 Task: Find connections with filter location Bristol with filter topic #Saleswith filter profile language English with filter current company Yamaha Corporation with filter school Government Industrial Training Institute - India with filter industry Retail Musical Instruments with filter service category Immigration Law with filter keywords title Archivist
Action: Mouse moved to (660, 80)
Screenshot: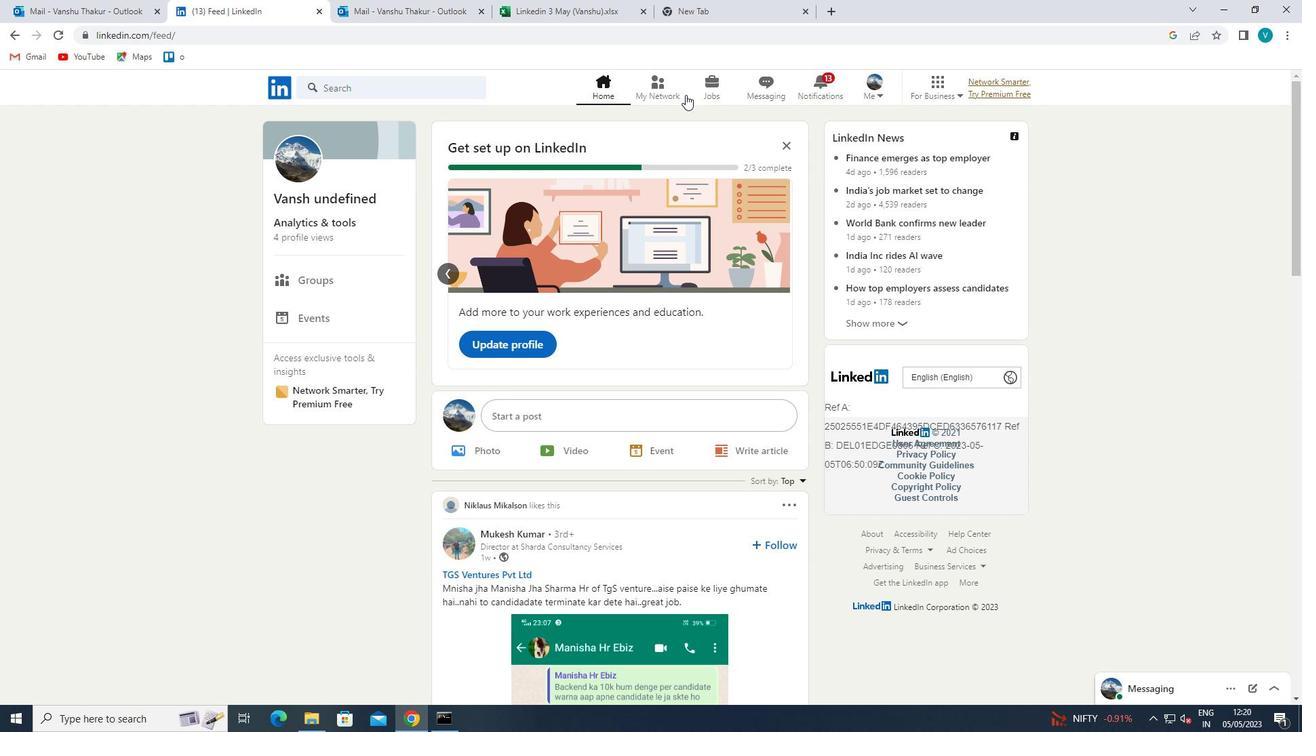 
Action: Mouse pressed left at (660, 80)
Screenshot: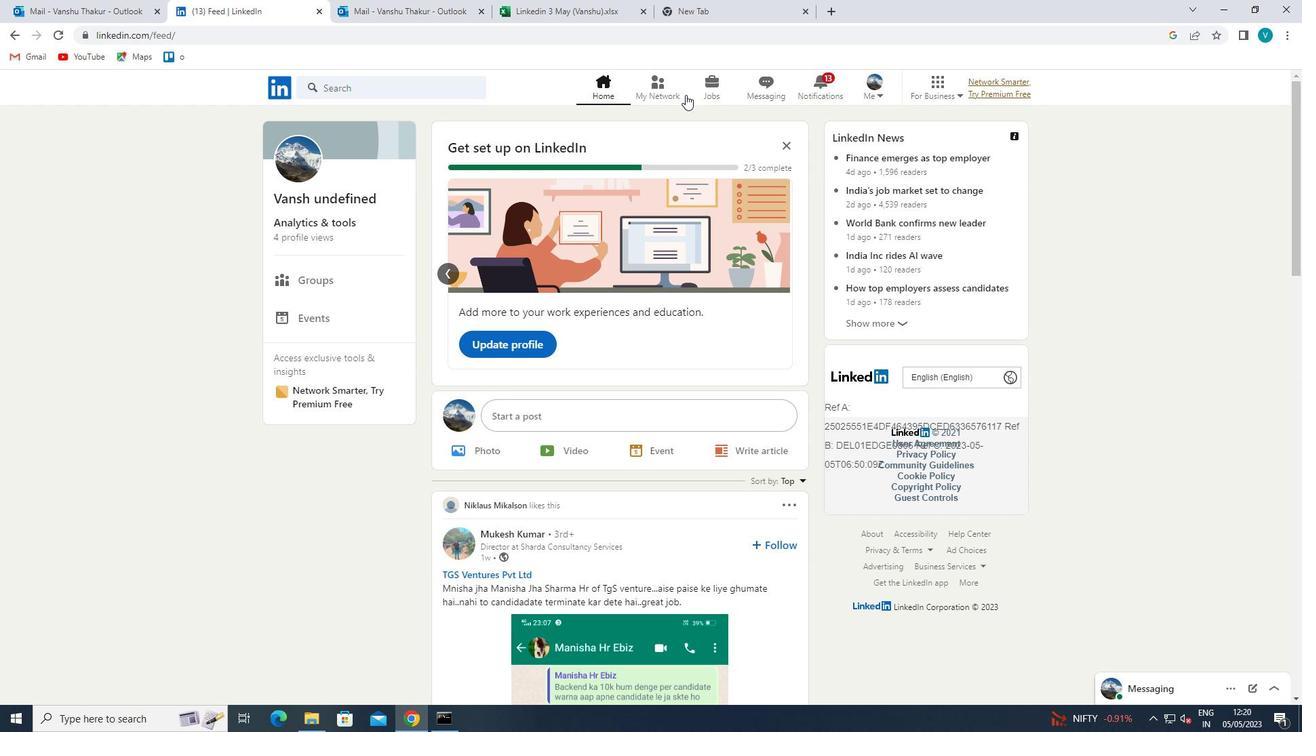 
Action: Mouse moved to (392, 166)
Screenshot: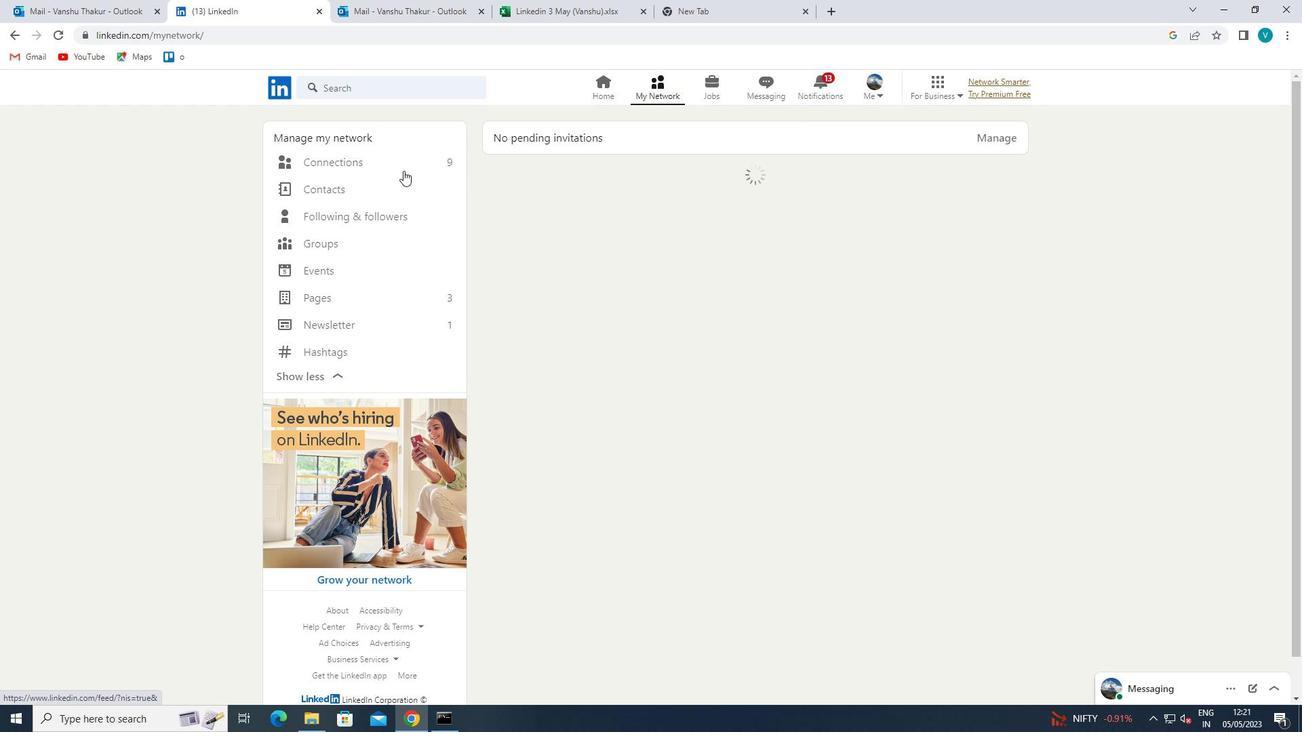 
Action: Mouse pressed left at (392, 166)
Screenshot: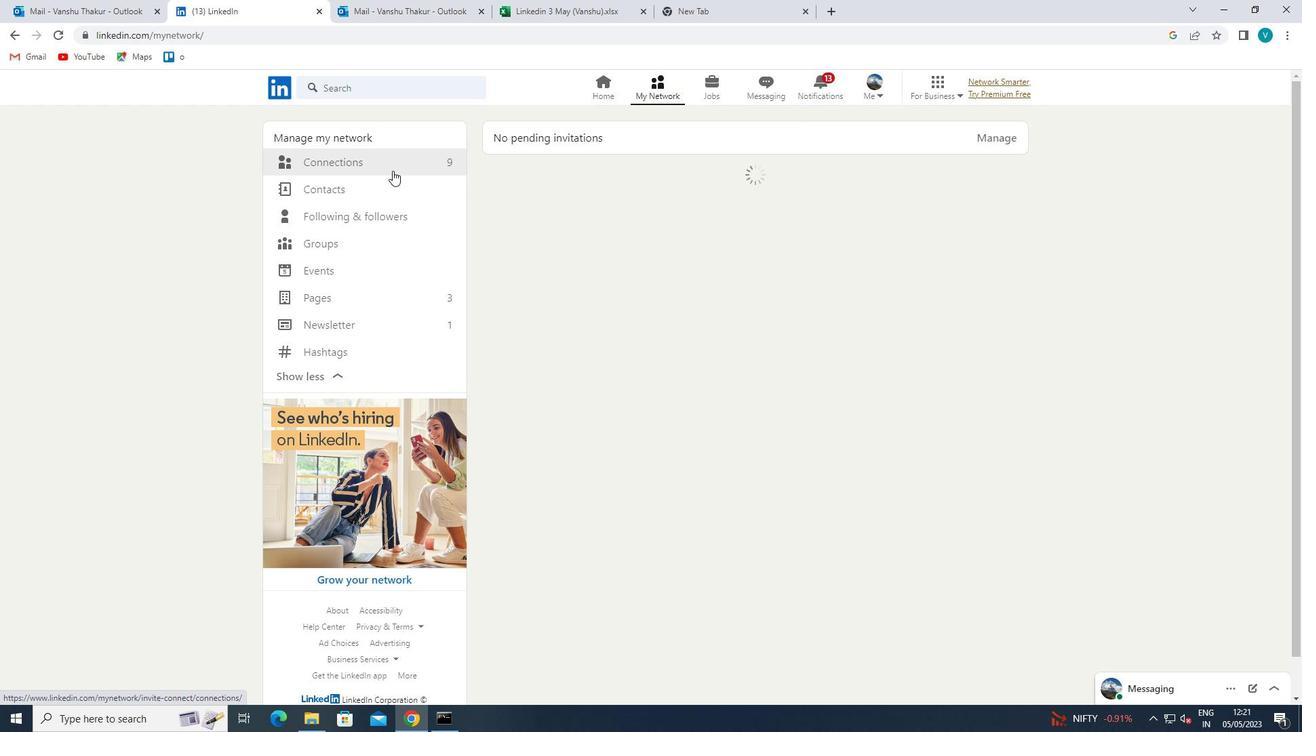 
Action: Mouse moved to (753, 164)
Screenshot: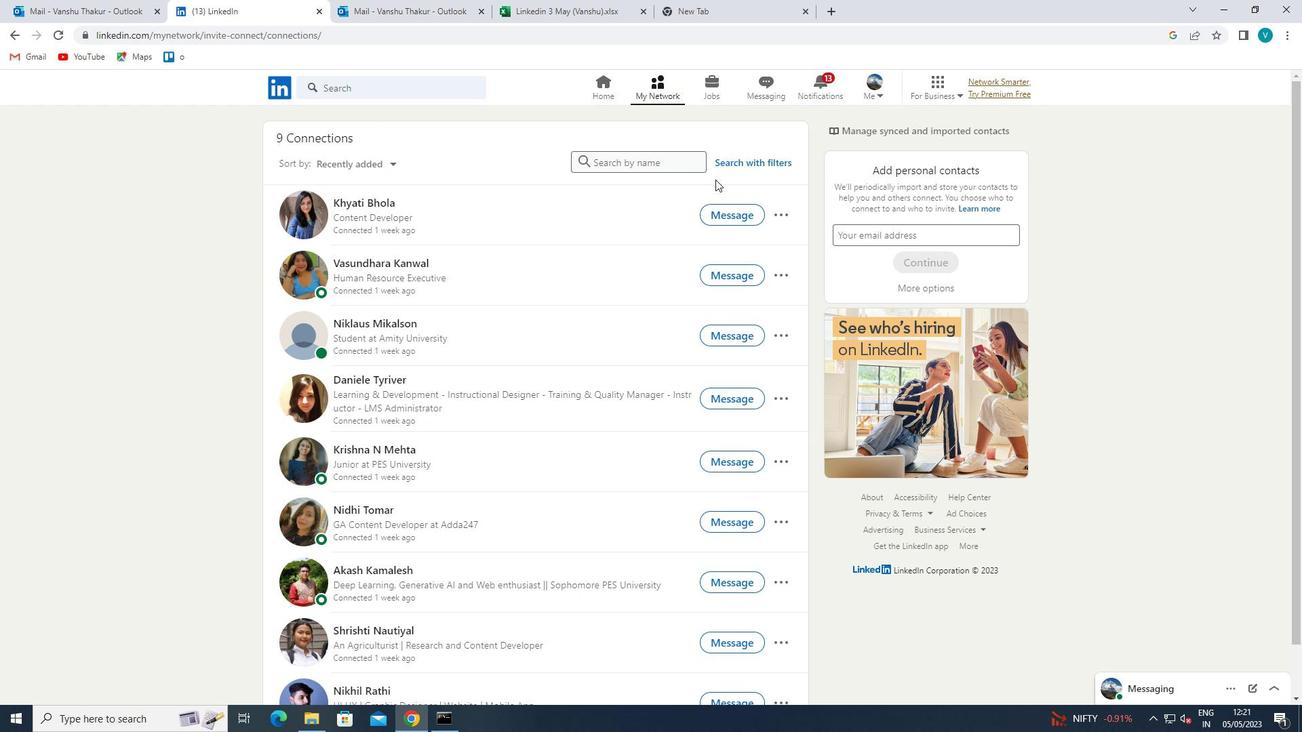 
Action: Mouse pressed left at (753, 164)
Screenshot: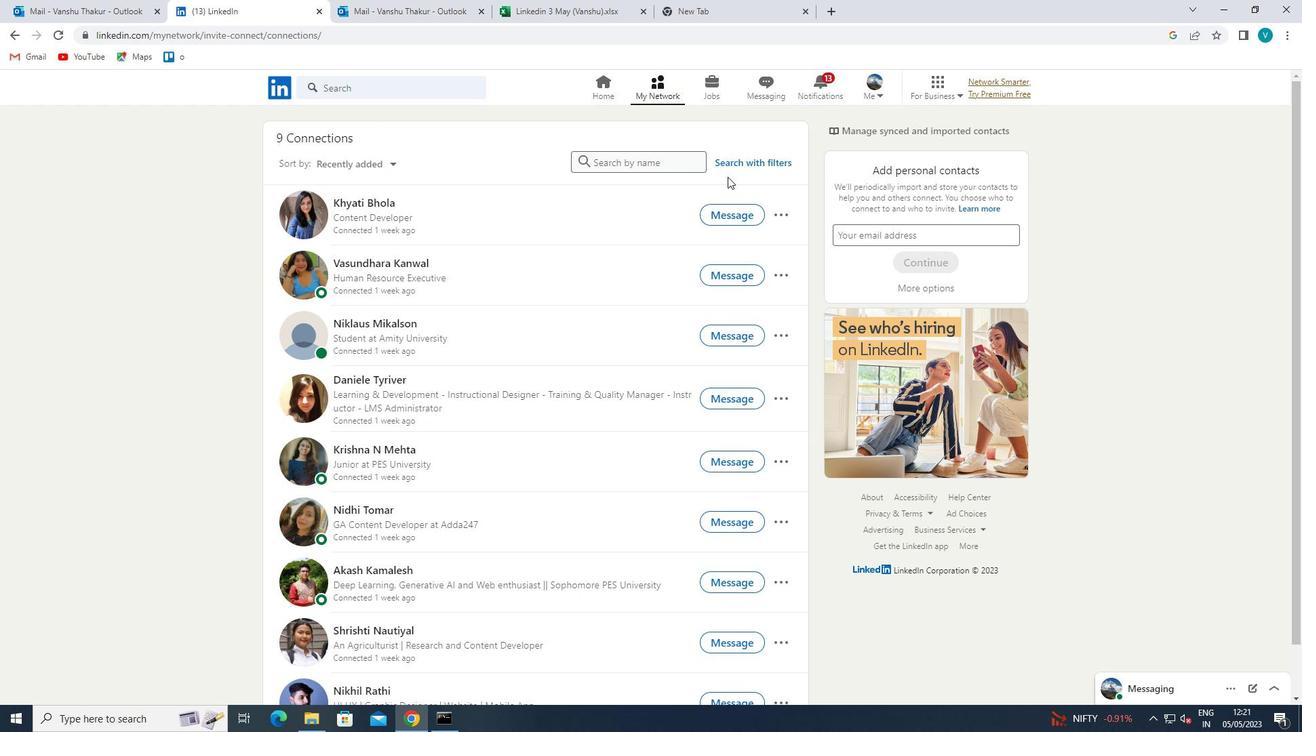 
Action: Mouse moved to (663, 128)
Screenshot: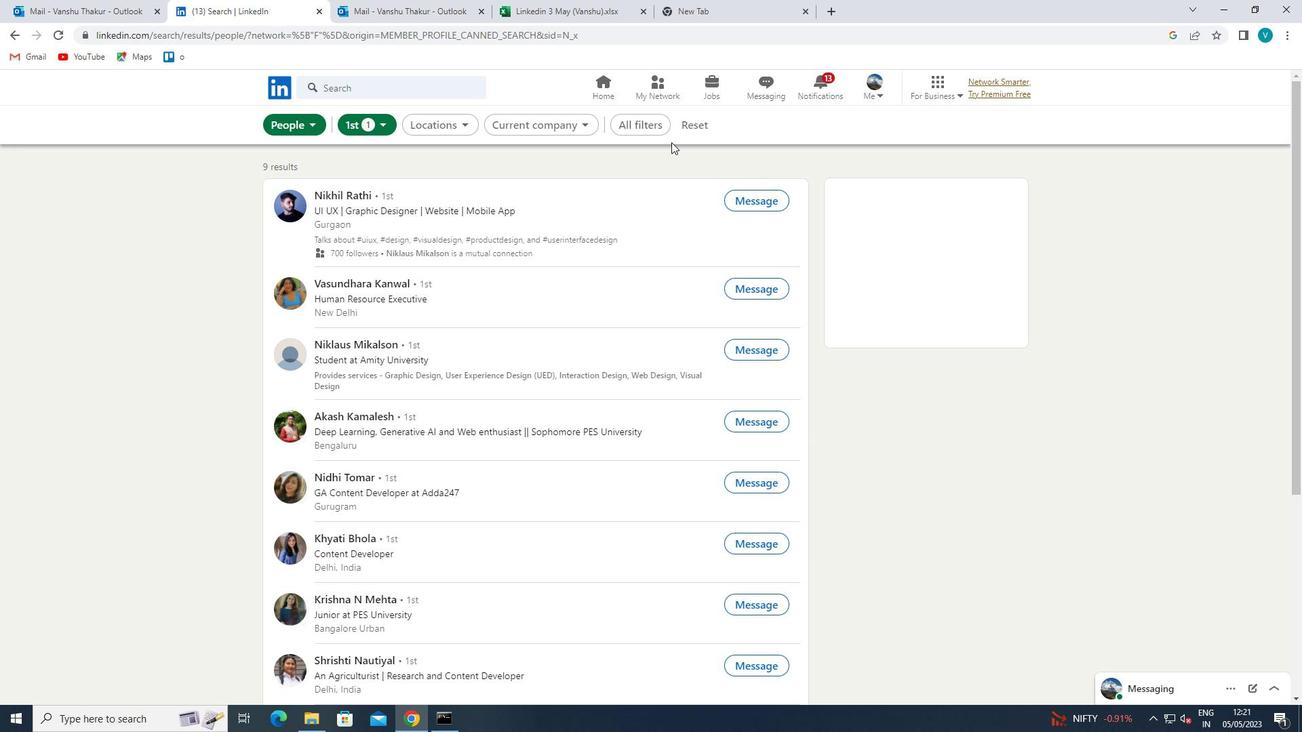 
Action: Mouse pressed left at (663, 128)
Screenshot: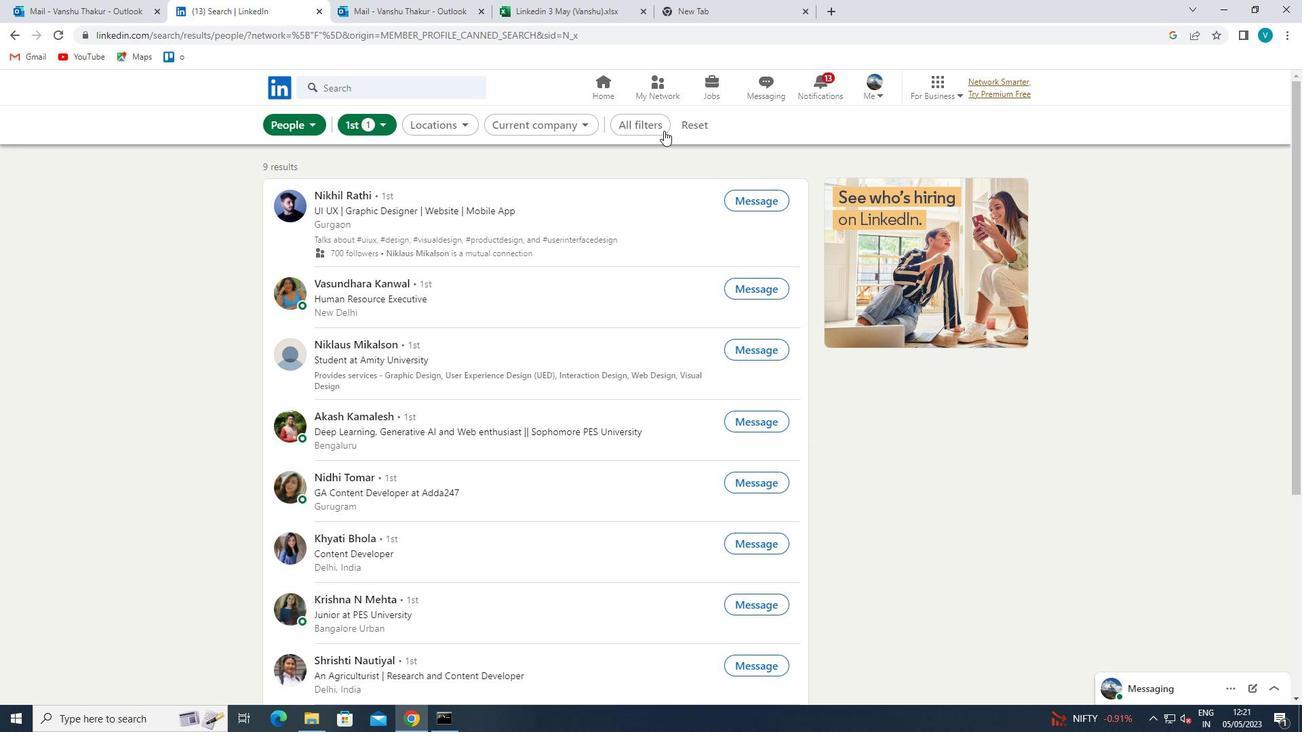 
Action: Mouse moved to (1094, 284)
Screenshot: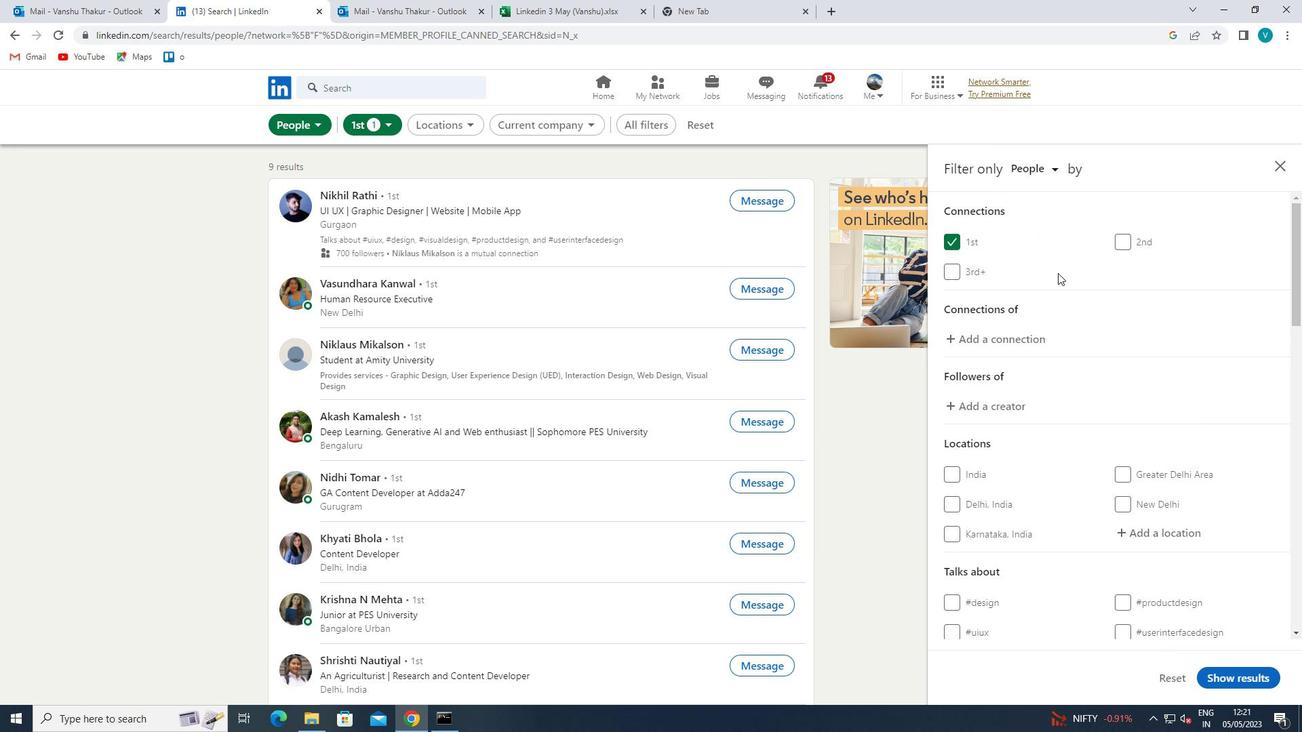 
Action: Mouse scrolled (1094, 284) with delta (0, 0)
Screenshot: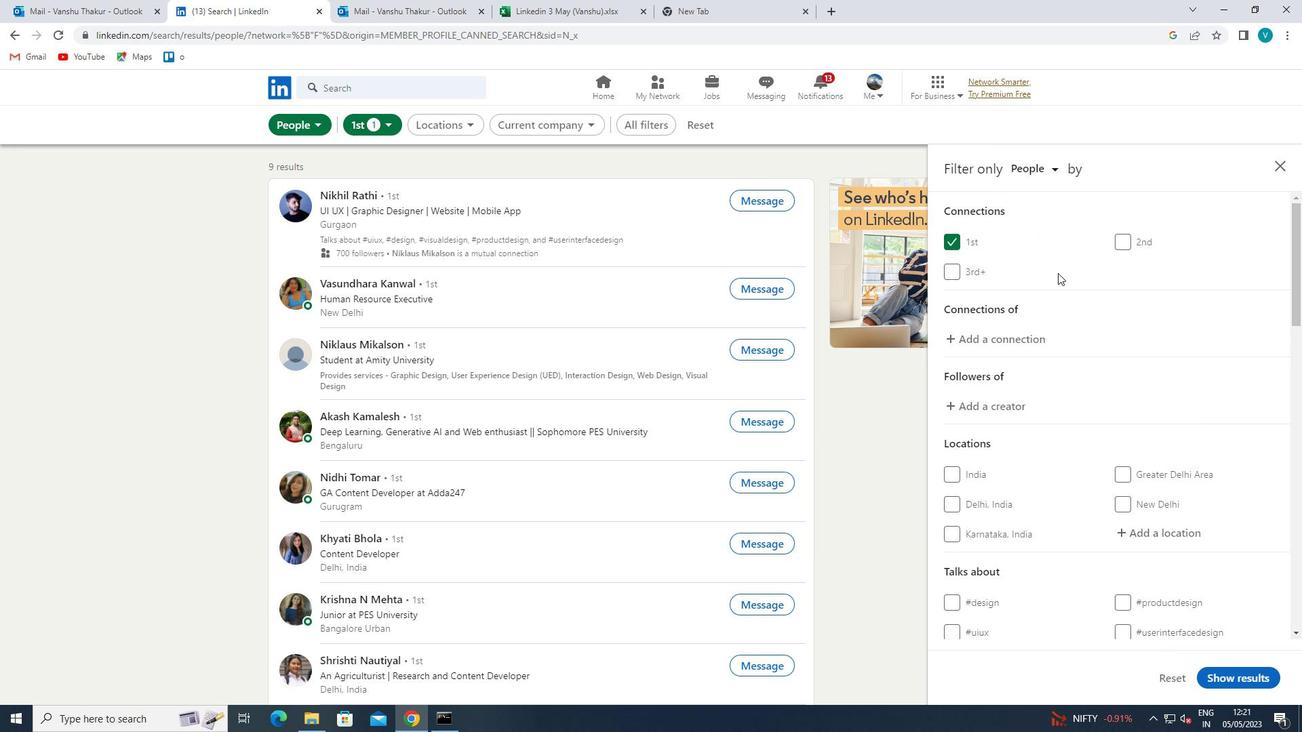
Action: Mouse moved to (1097, 286)
Screenshot: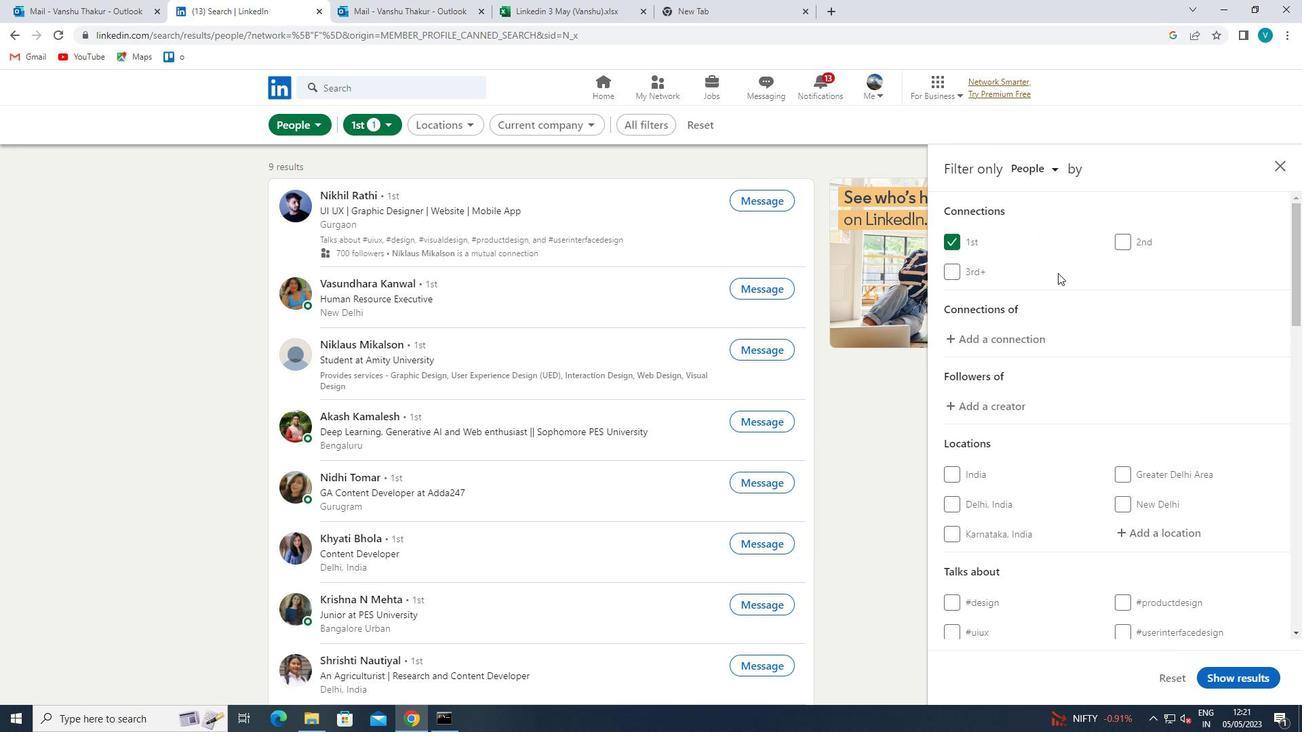 
Action: Mouse scrolled (1097, 286) with delta (0, 0)
Screenshot: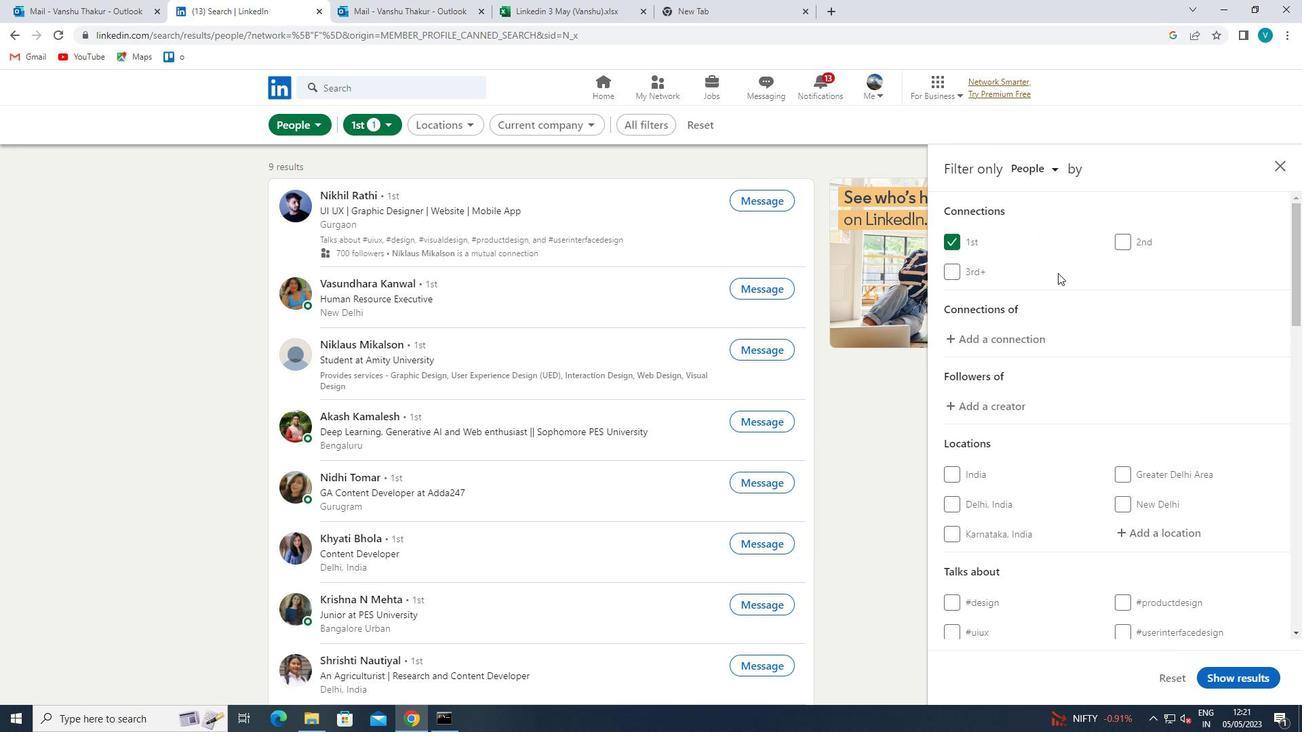 
Action: Mouse moved to (1098, 287)
Screenshot: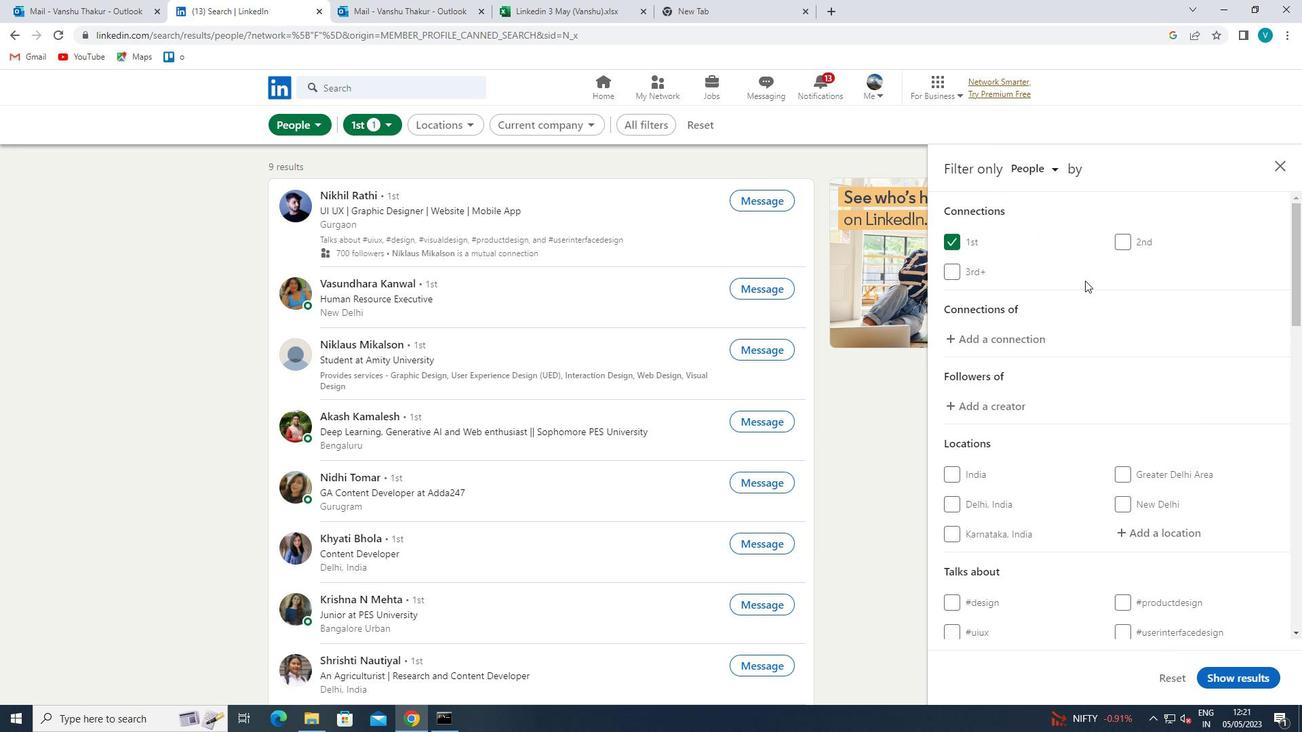 
Action: Mouse scrolled (1098, 286) with delta (0, 0)
Screenshot: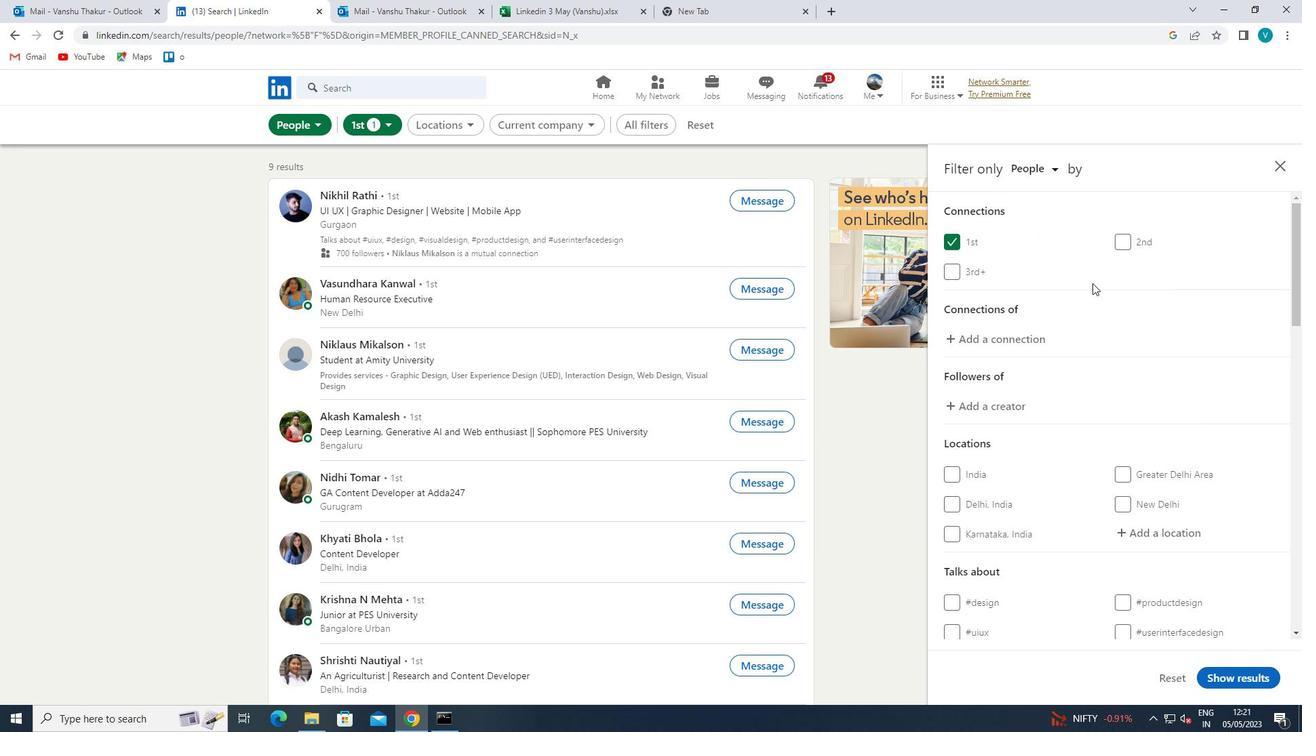 
Action: Mouse scrolled (1098, 286) with delta (0, 0)
Screenshot: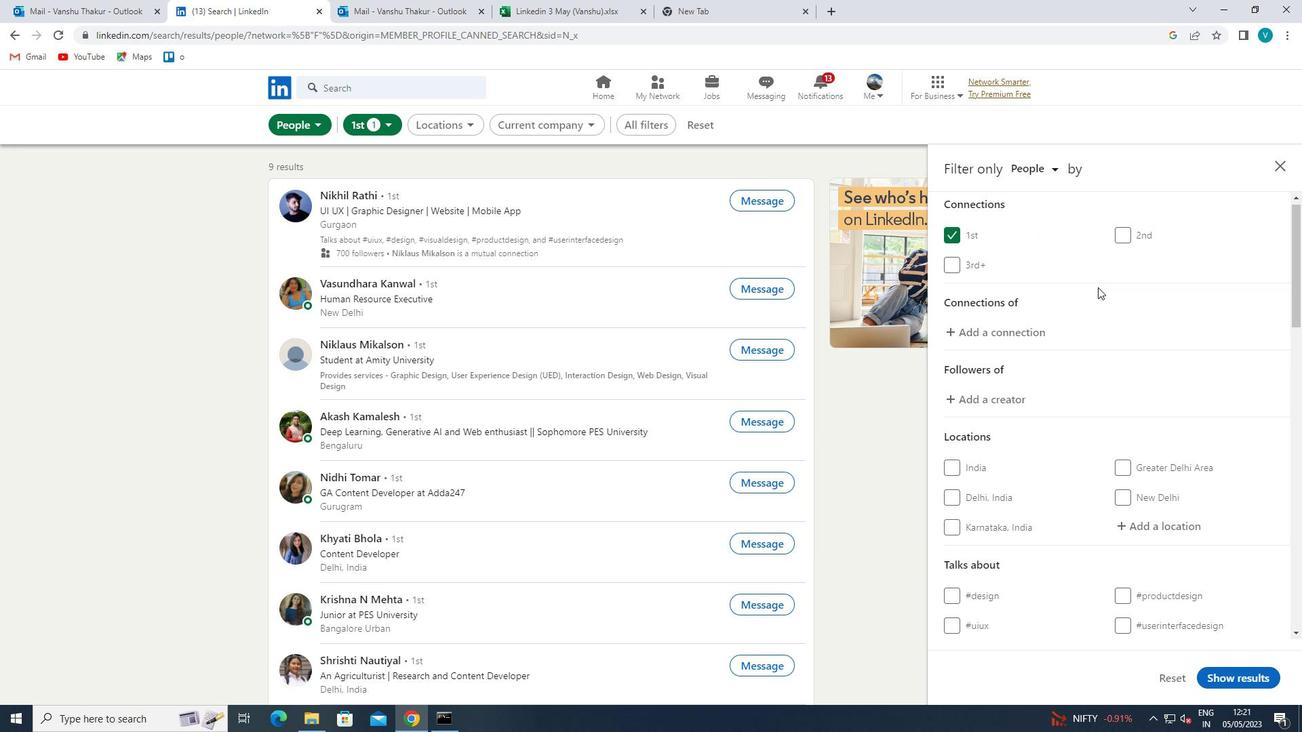 
Action: Mouse moved to (1151, 276)
Screenshot: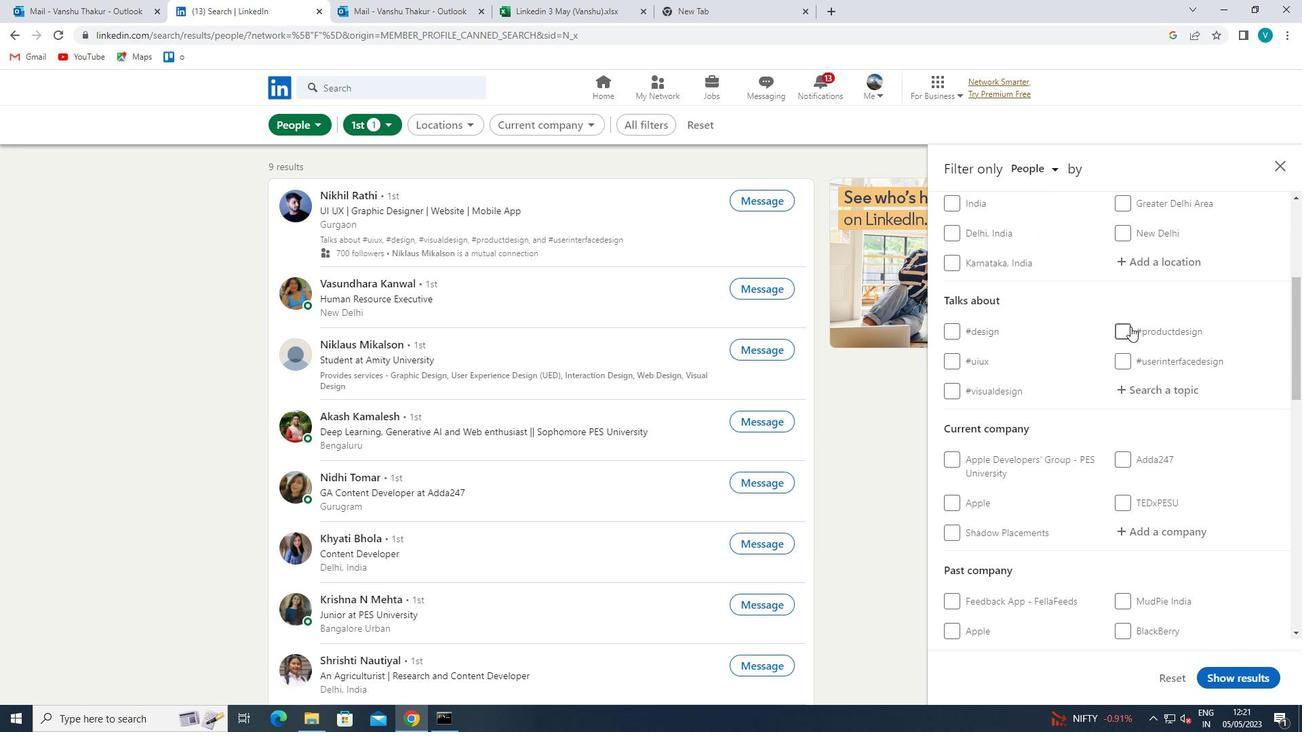 
Action: Mouse scrolled (1151, 276) with delta (0, 0)
Screenshot: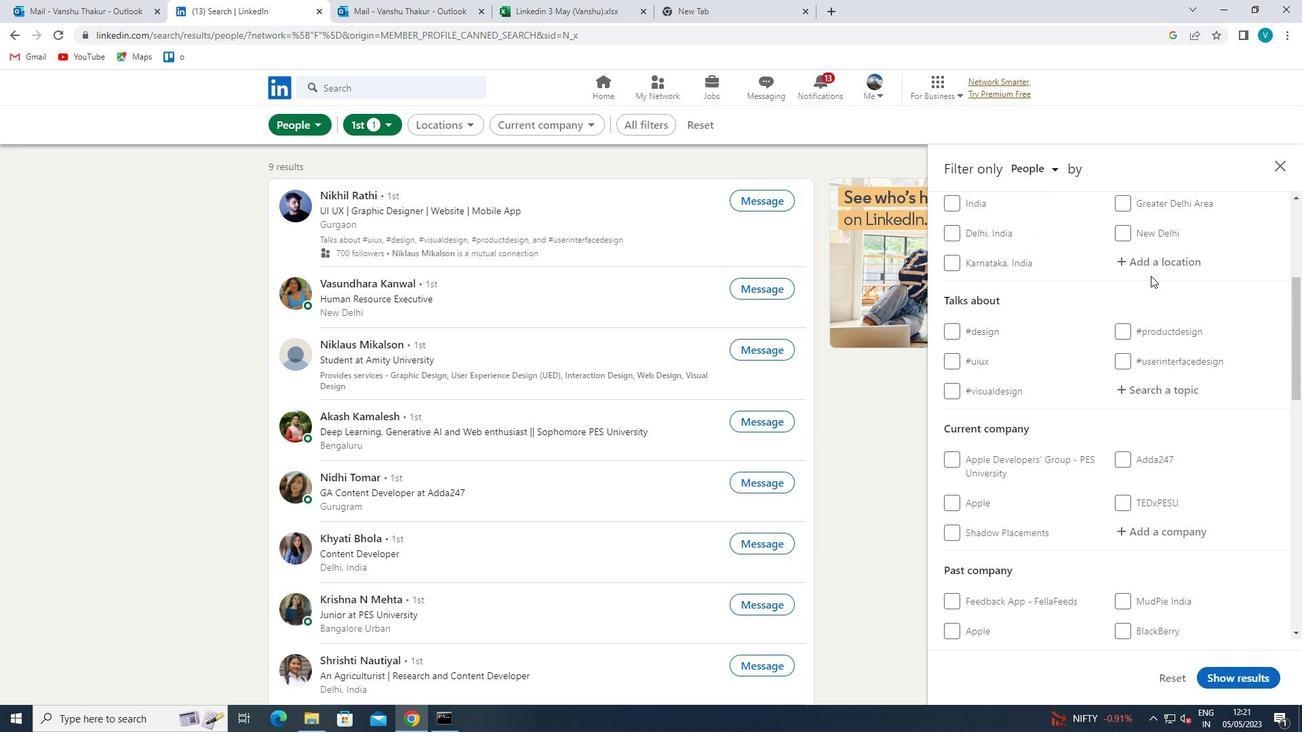 
Action: Mouse moved to (1177, 326)
Screenshot: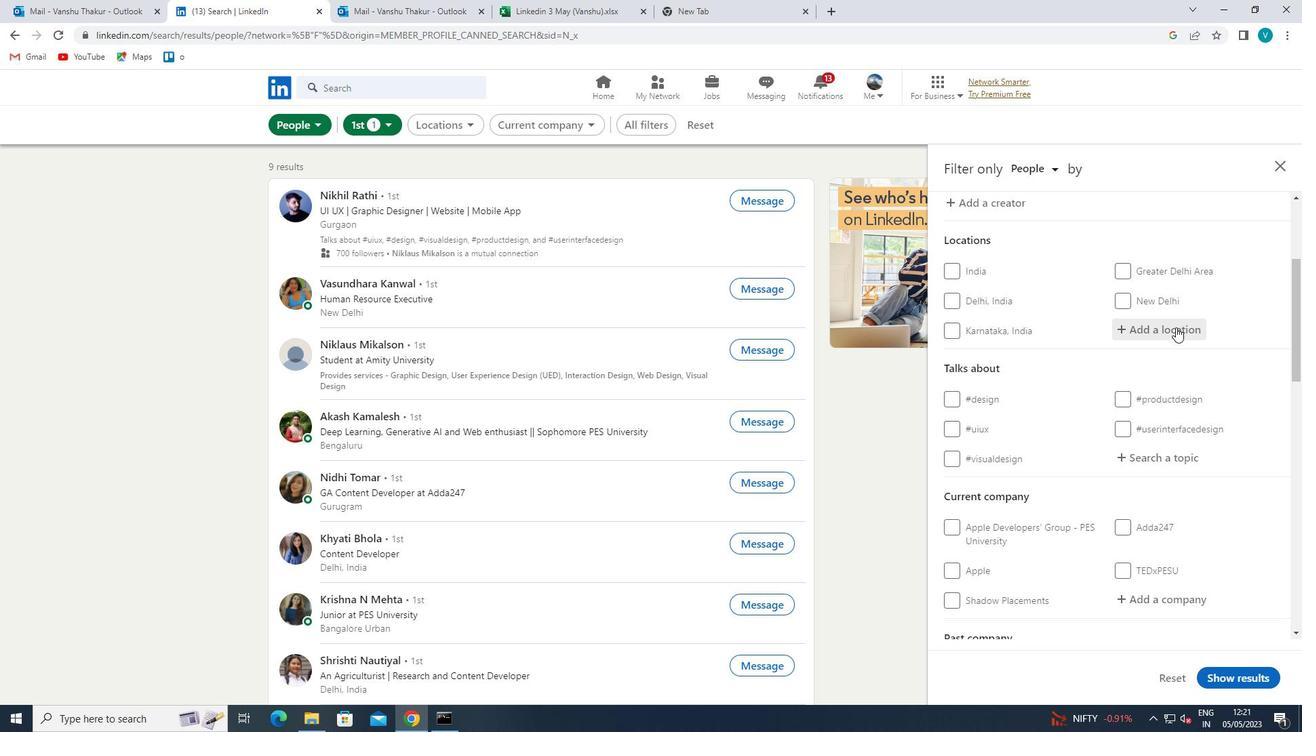 
Action: Mouse pressed left at (1177, 326)
Screenshot: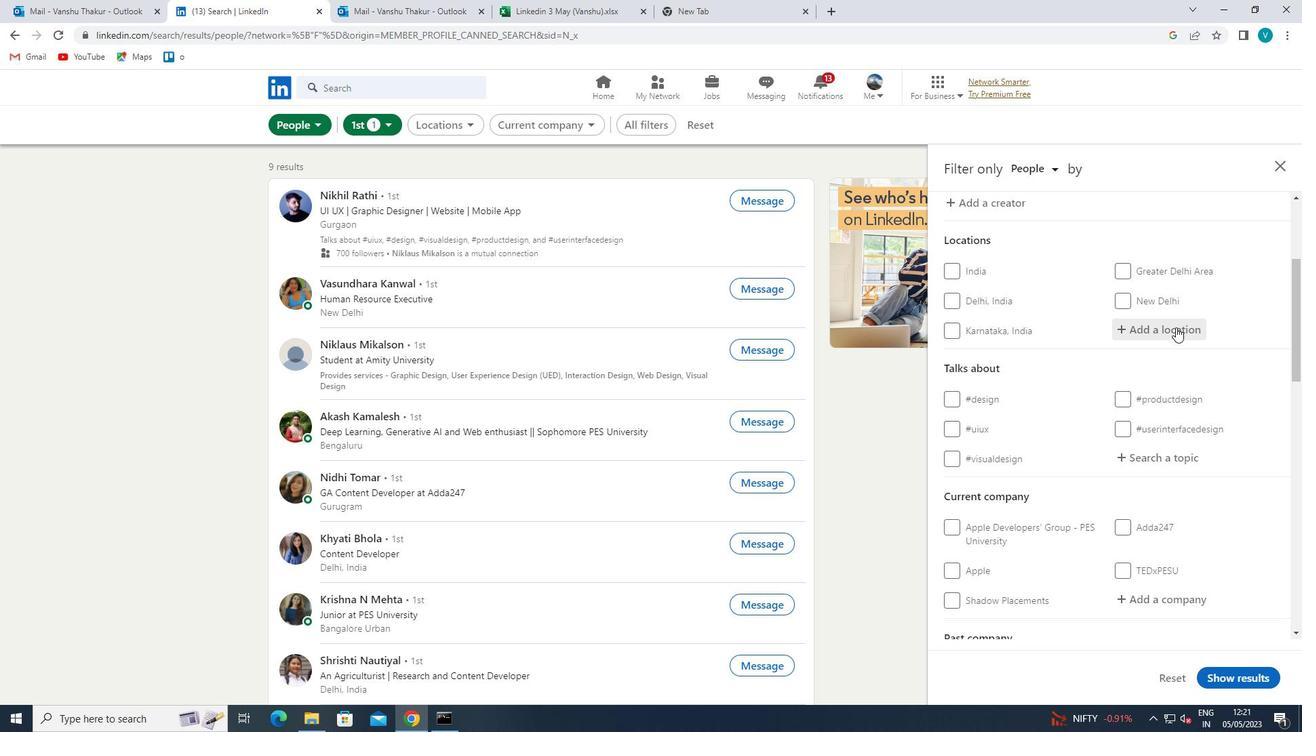 
Action: Mouse moved to (1100, 281)
Screenshot: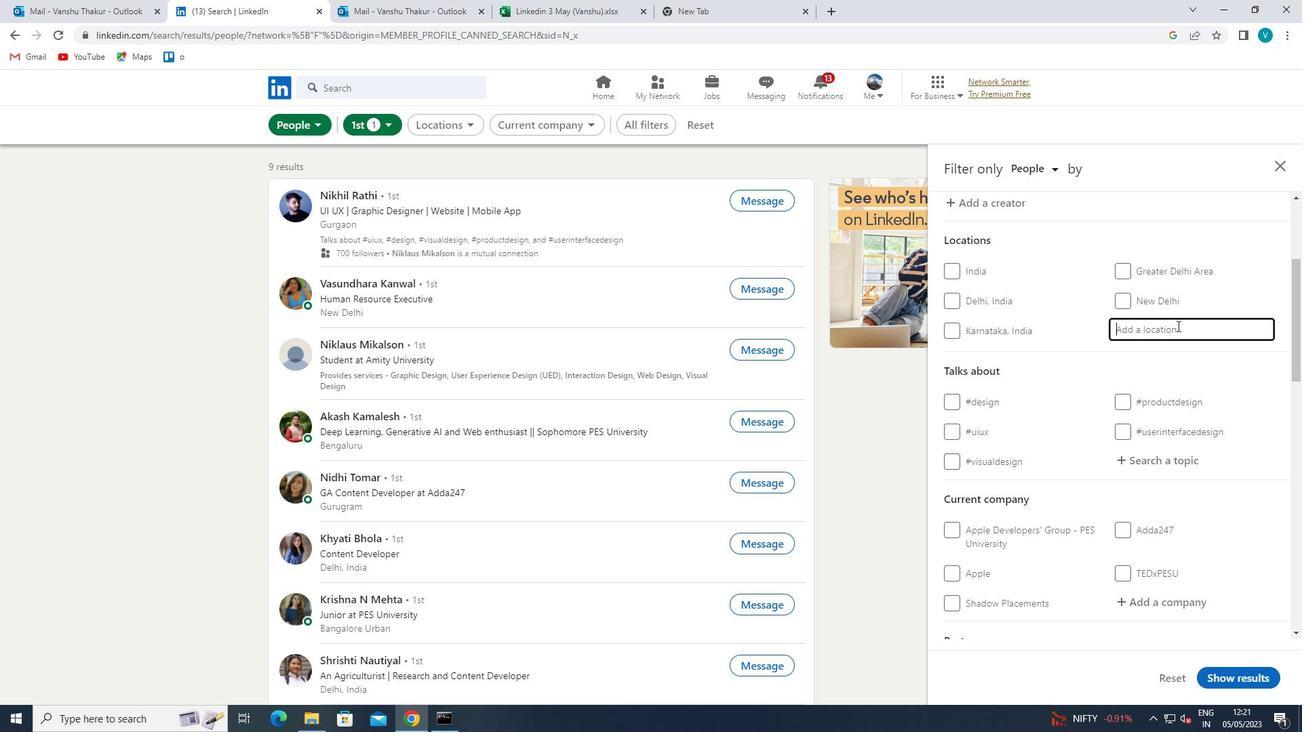 
Action: Key pressed <Key.shift>BRISTOL
Screenshot: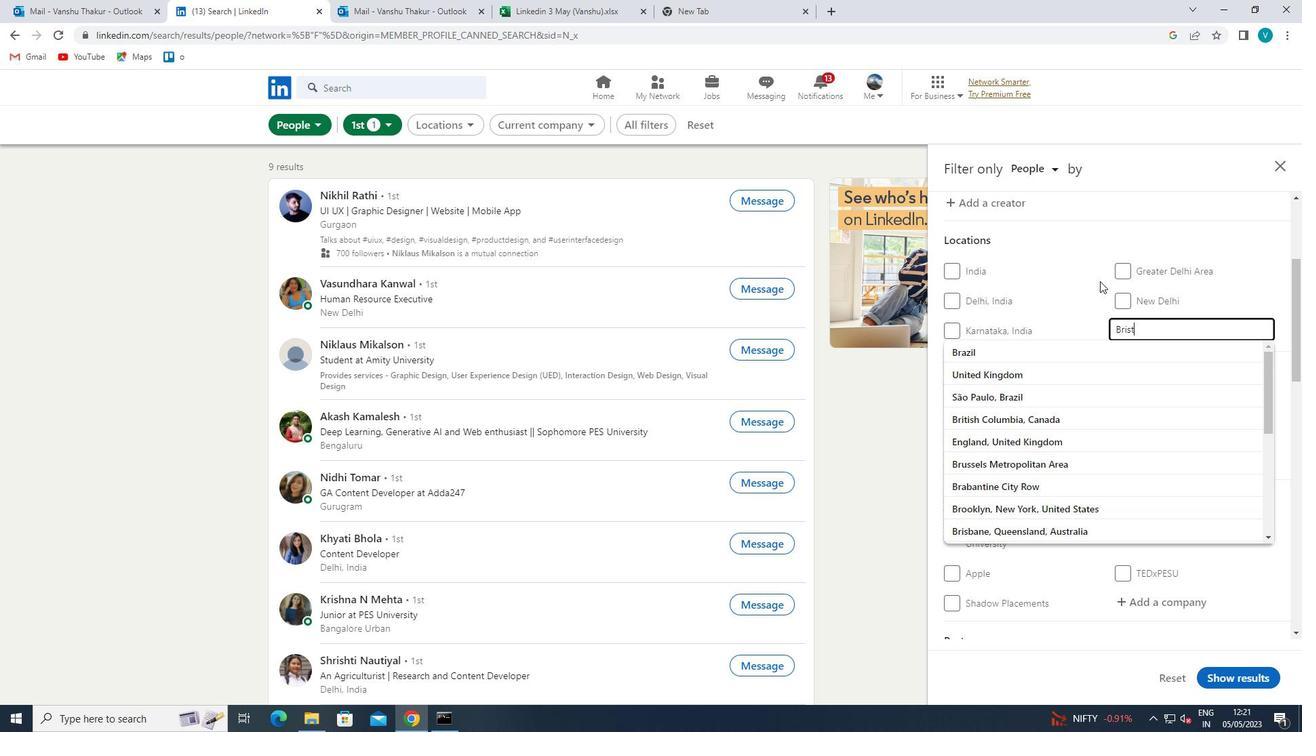 
Action: Mouse moved to (1074, 346)
Screenshot: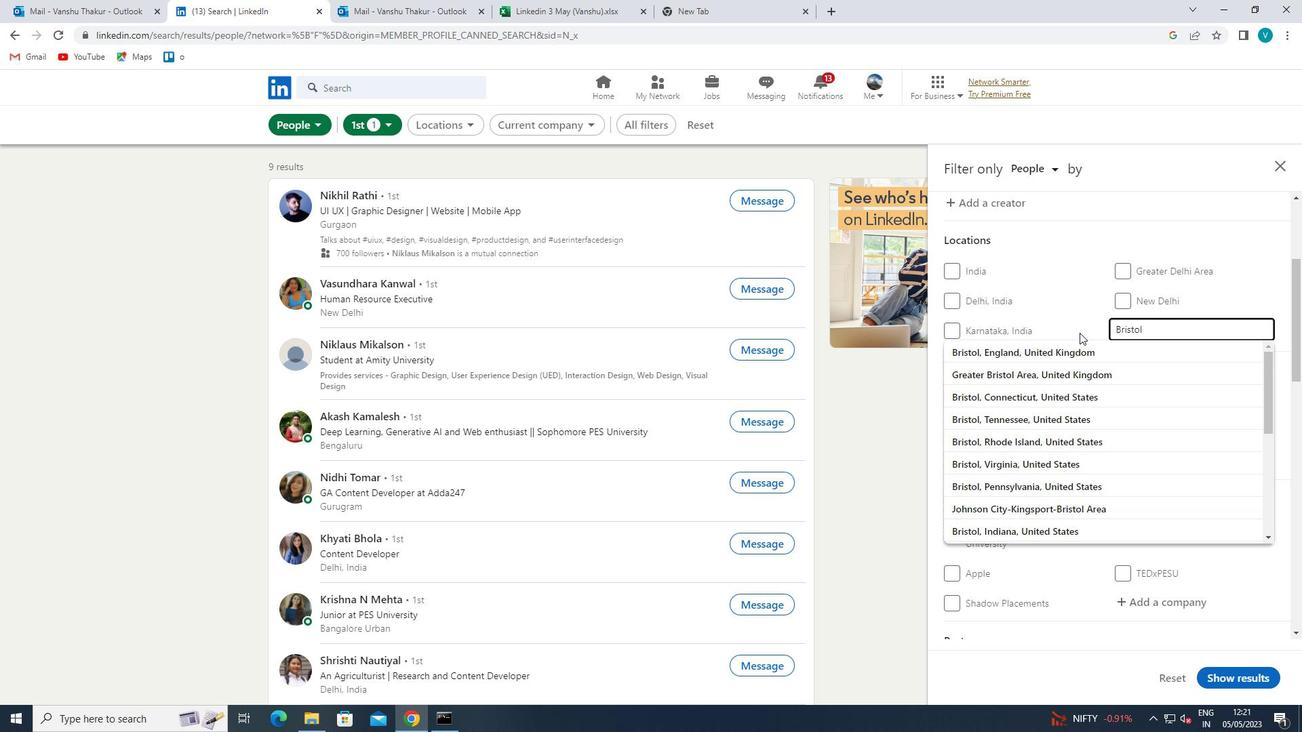 
Action: Mouse pressed left at (1074, 346)
Screenshot: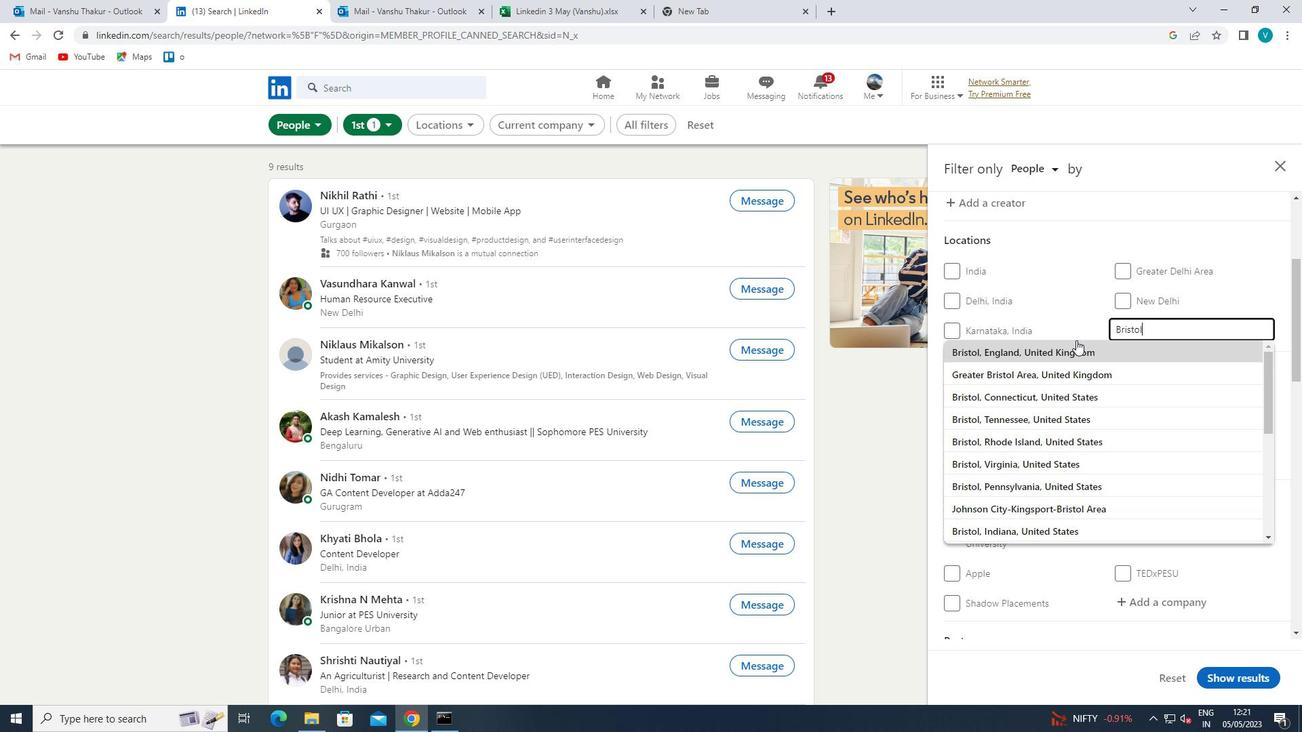 
Action: Mouse moved to (1074, 347)
Screenshot: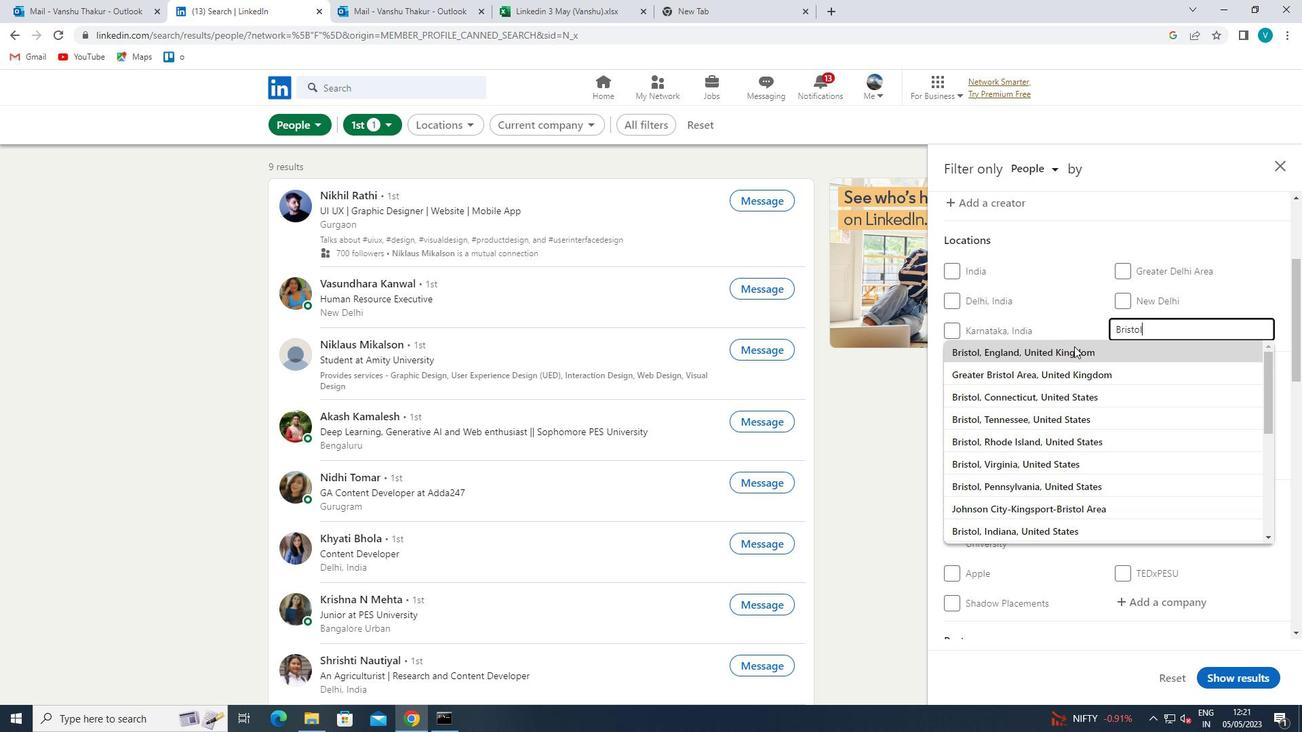 
Action: Mouse scrolled (1074, 346) with delta (0, 0)
Screenshot: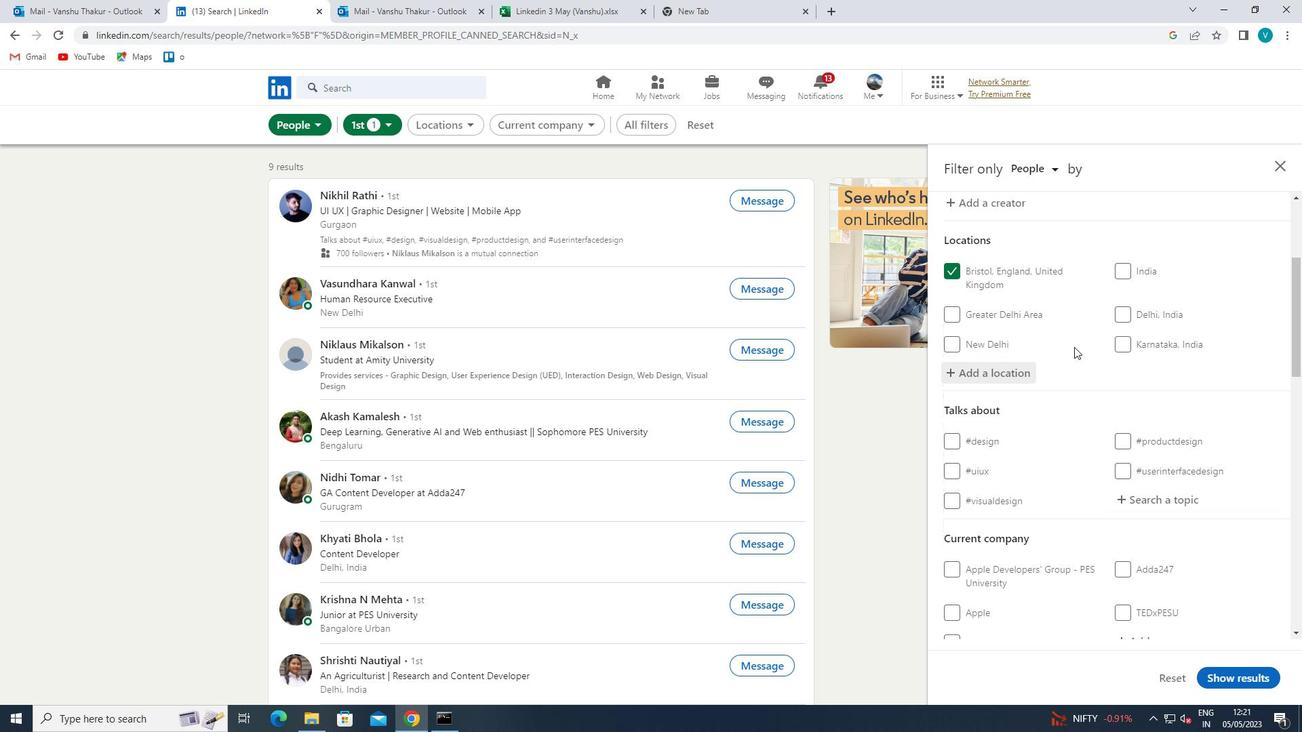 
Action: Mouse moved to (1170, 433)
Screenshot: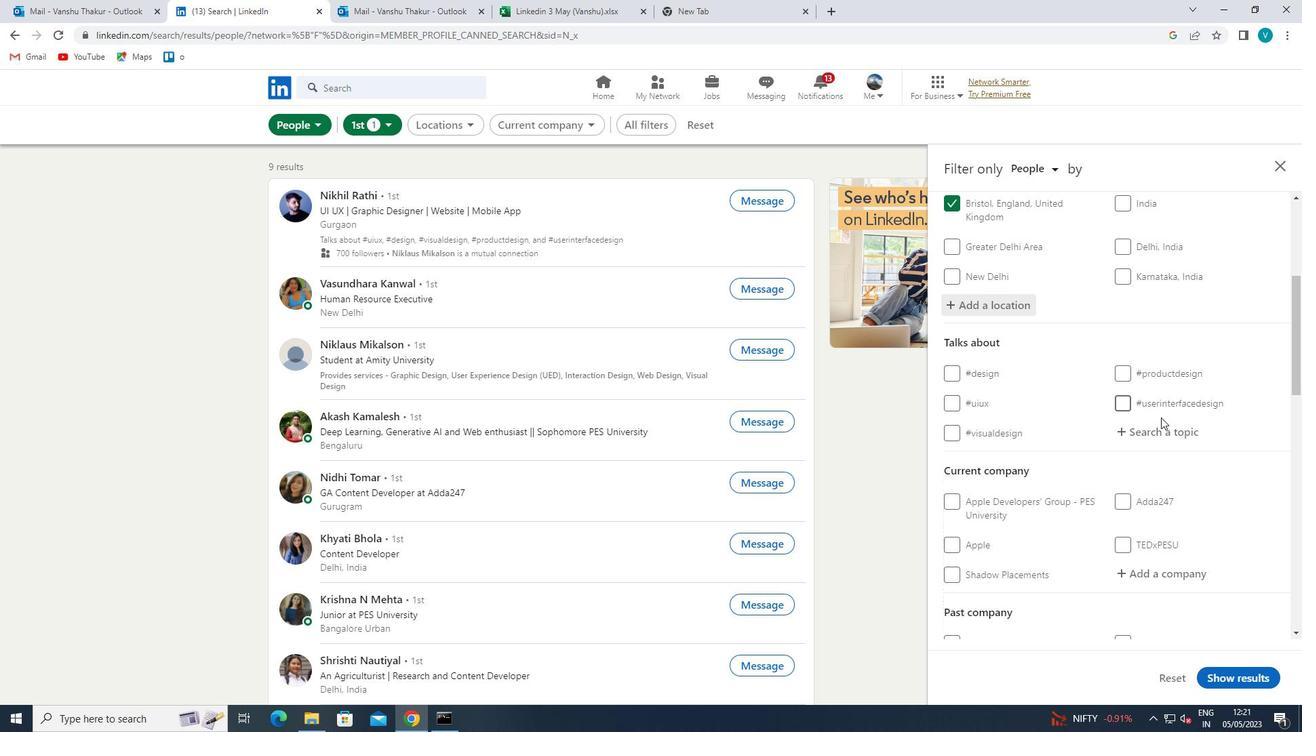 
Action: Mouse pressed left at (1170, 433)
Screenshot: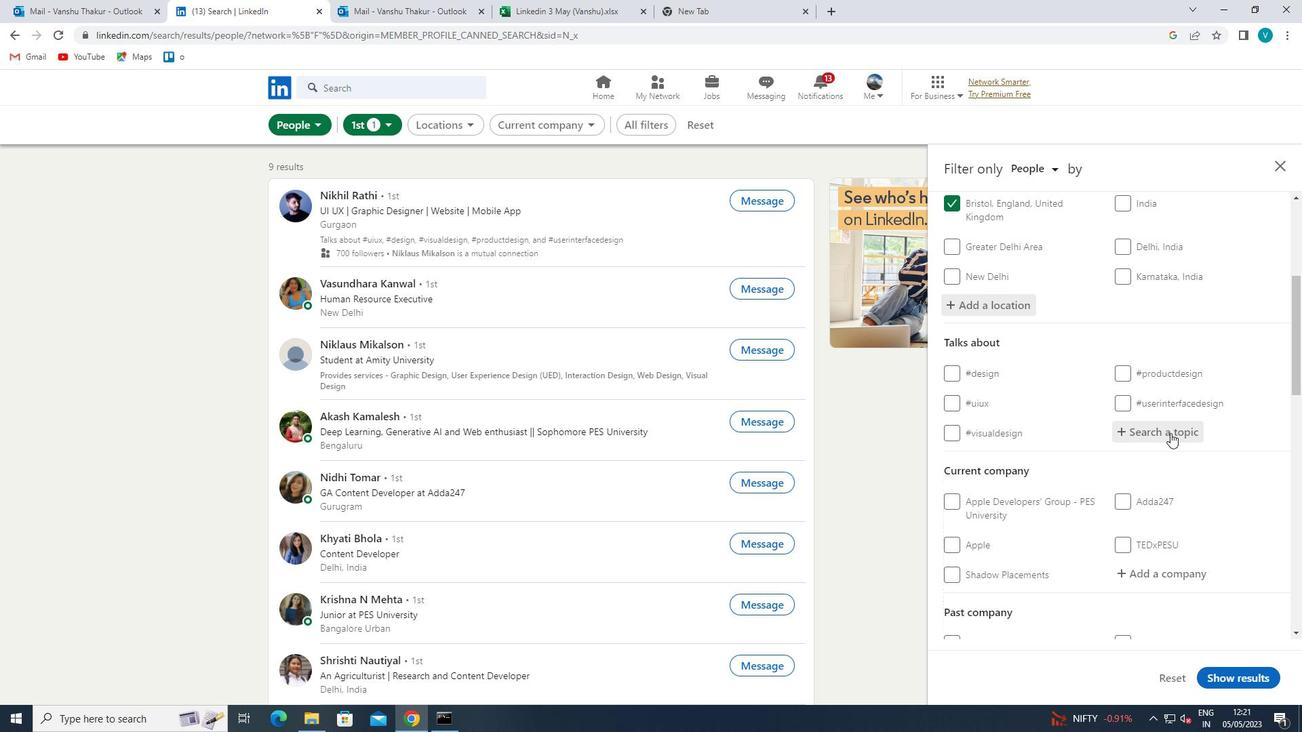 
Action: Key pressed SALES
Screenshot: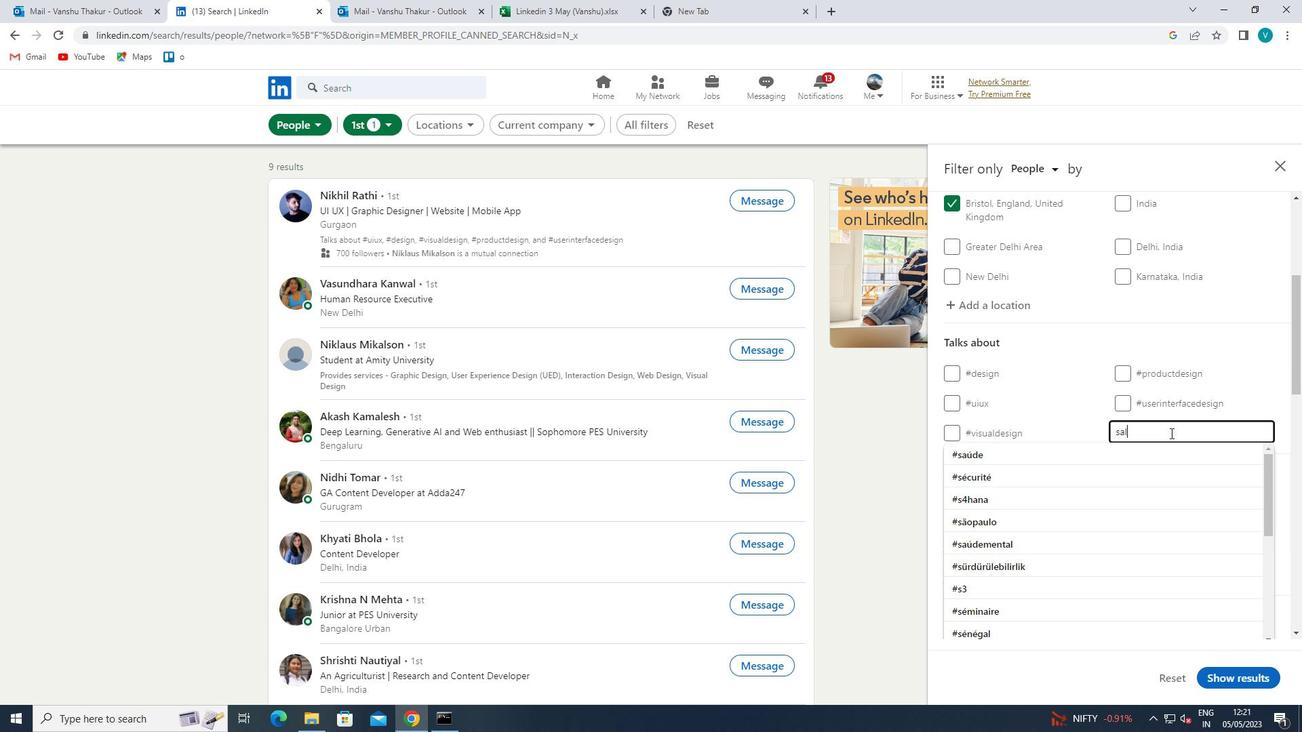 
Action: Mouse moved to (1136, 453)
Screenshot: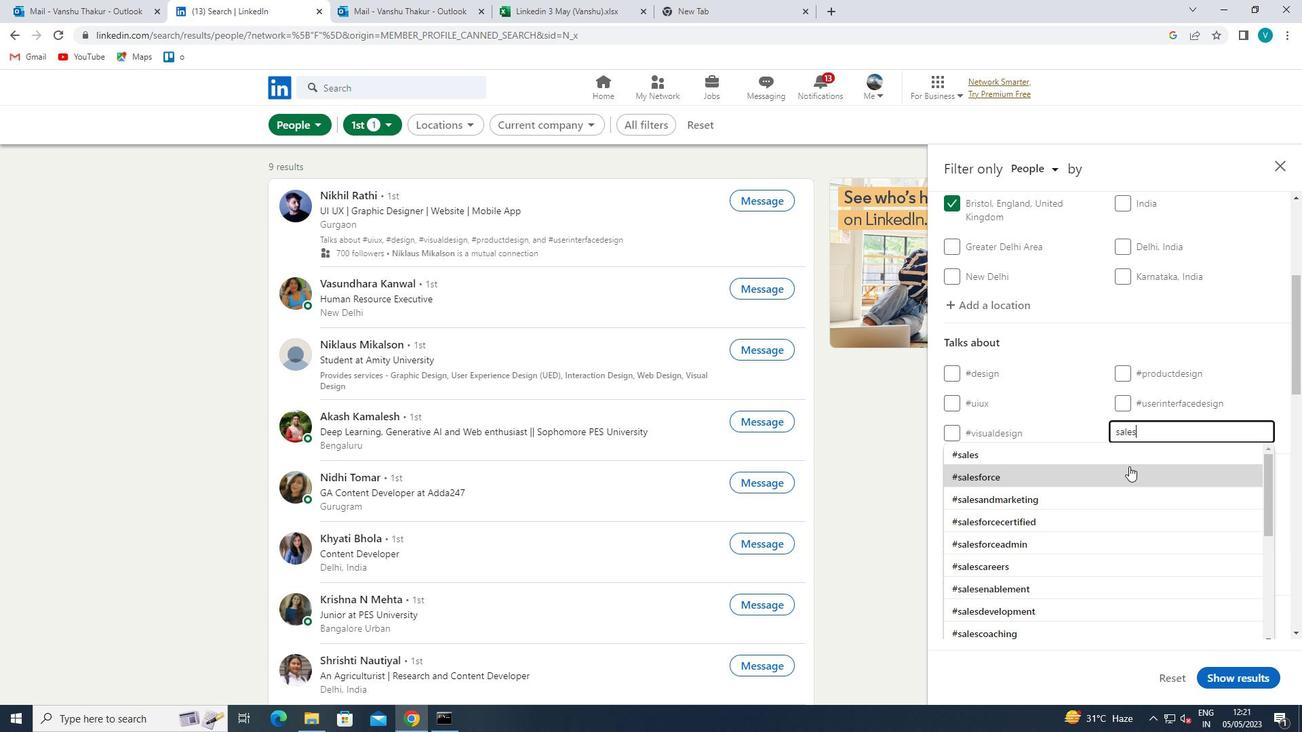 
Action: Mouse pressed left at (1136, 453)
Screenshot: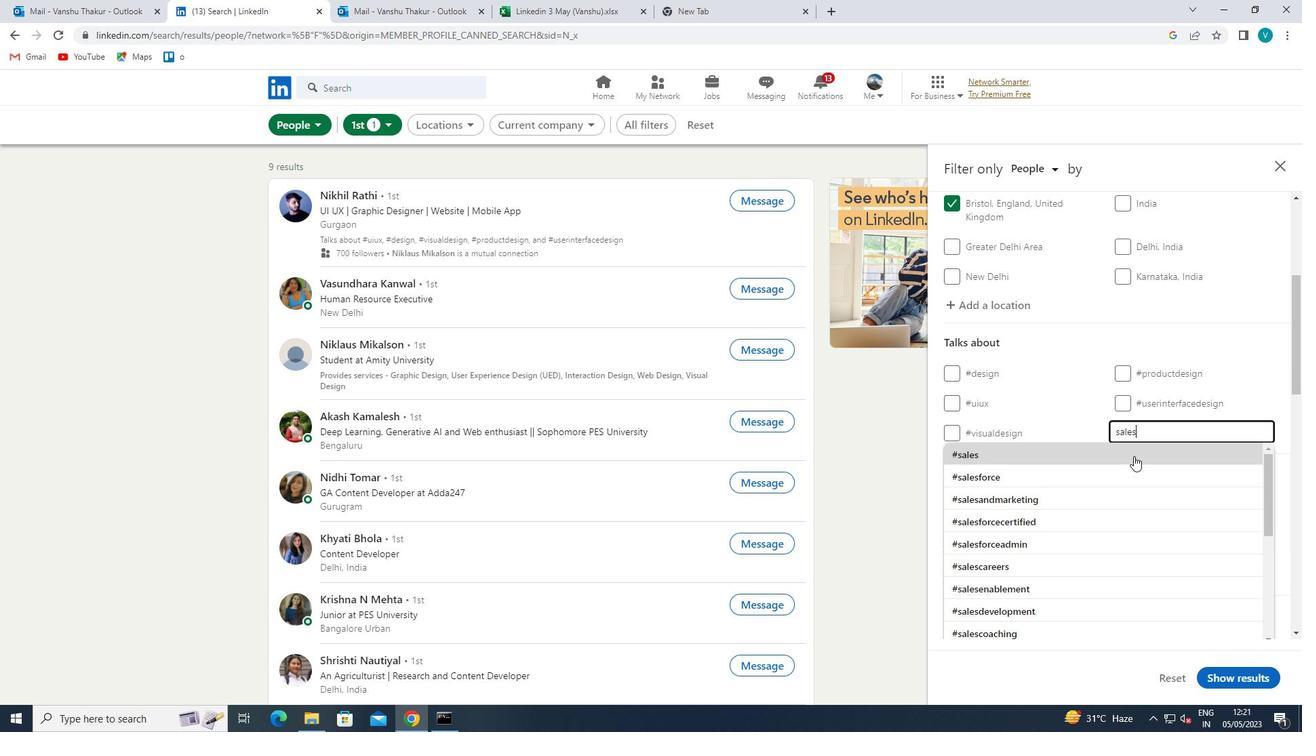 
Action: Mouse scrolled (1136, 452) with delta (0, 0)
Screenshot: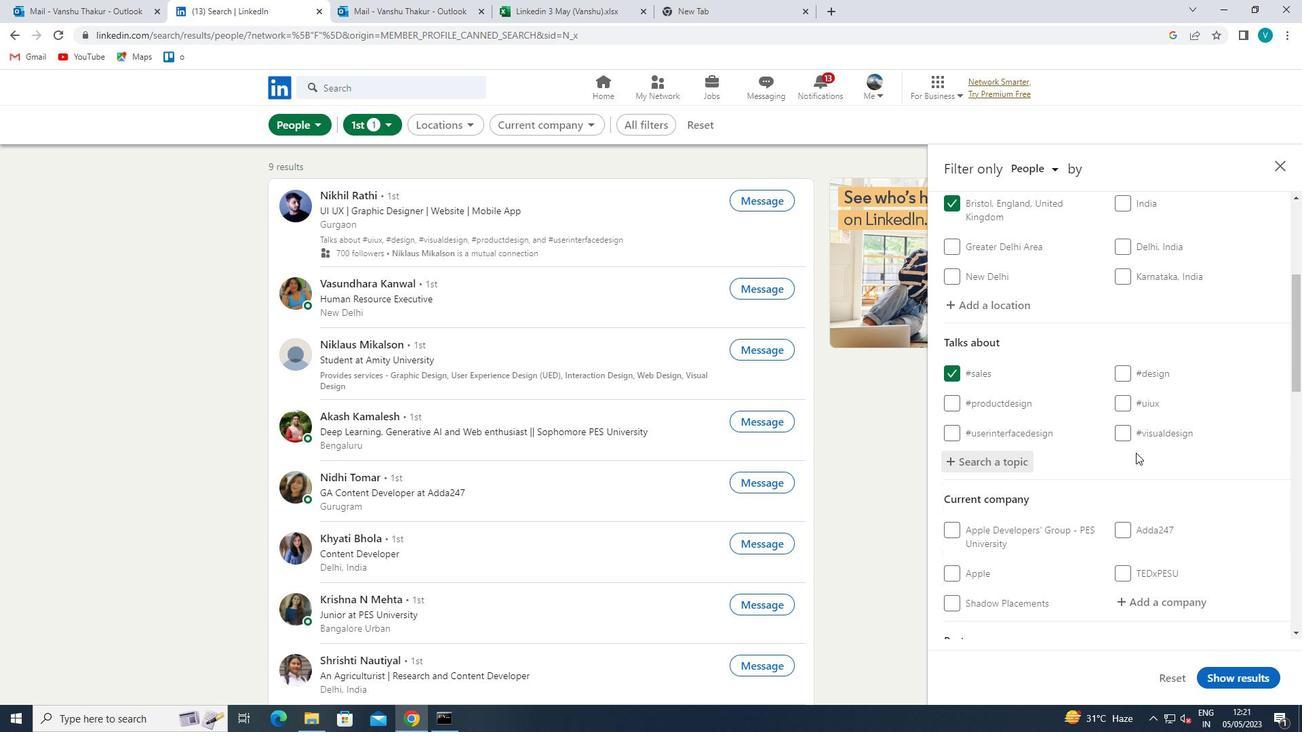 
Action: Mouse scrolled (1136, 452) with delta (0, 0)
Screenshot: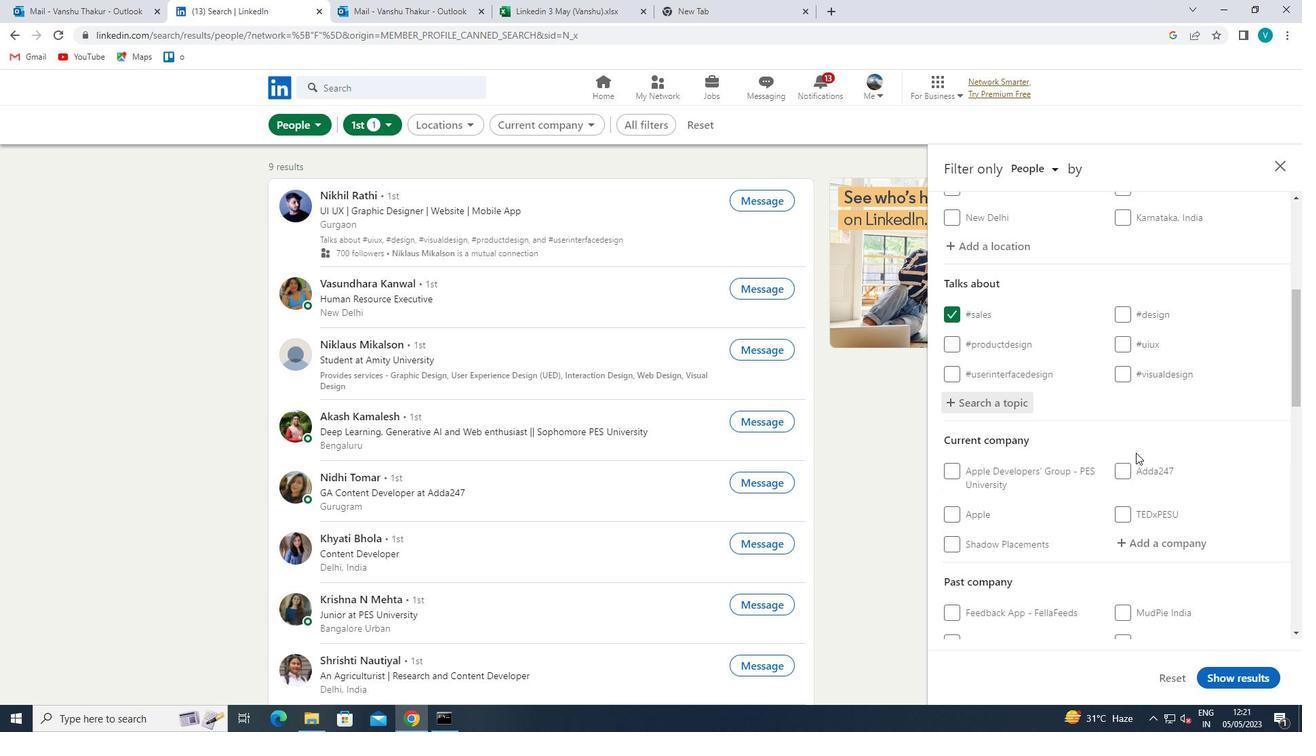 
Action: Mouse scrolled (1136, 452) with delta (0, 0)
Screenshot: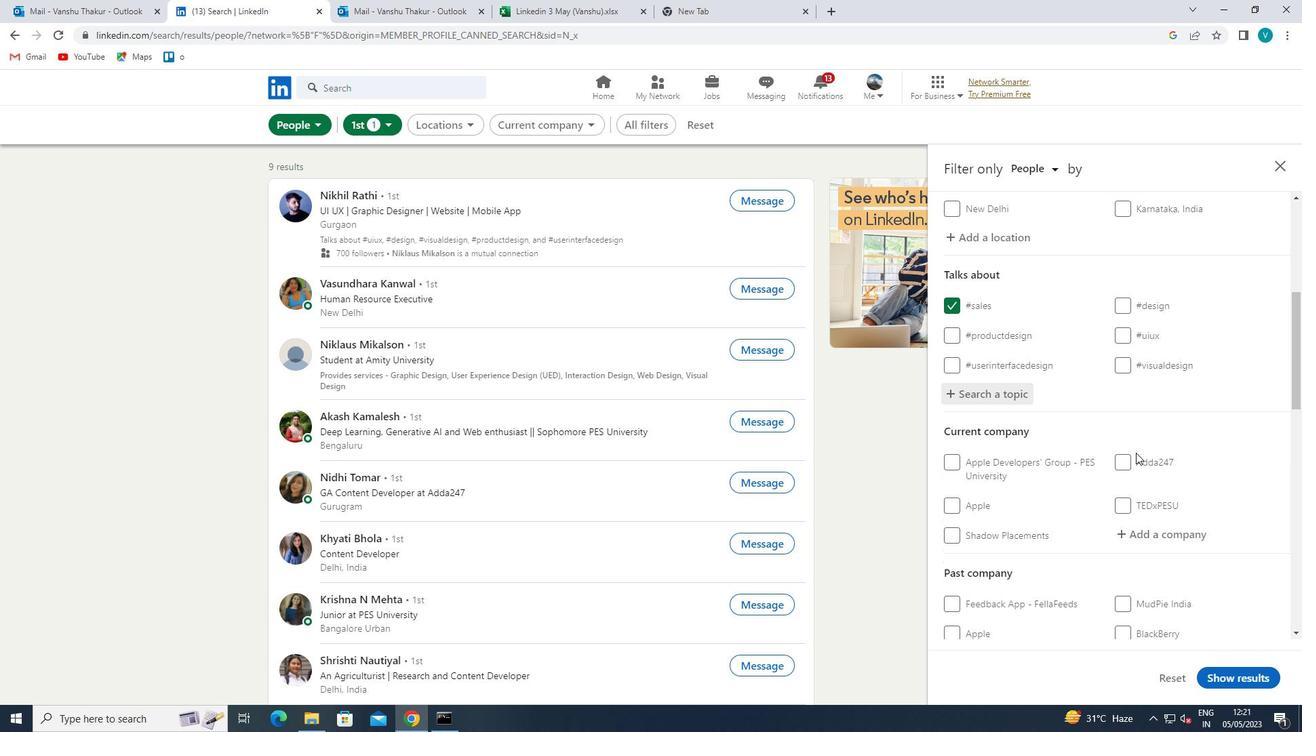 
Action: Mouse scrolled (1136, 452) with delta (0, 0)
Screenshot: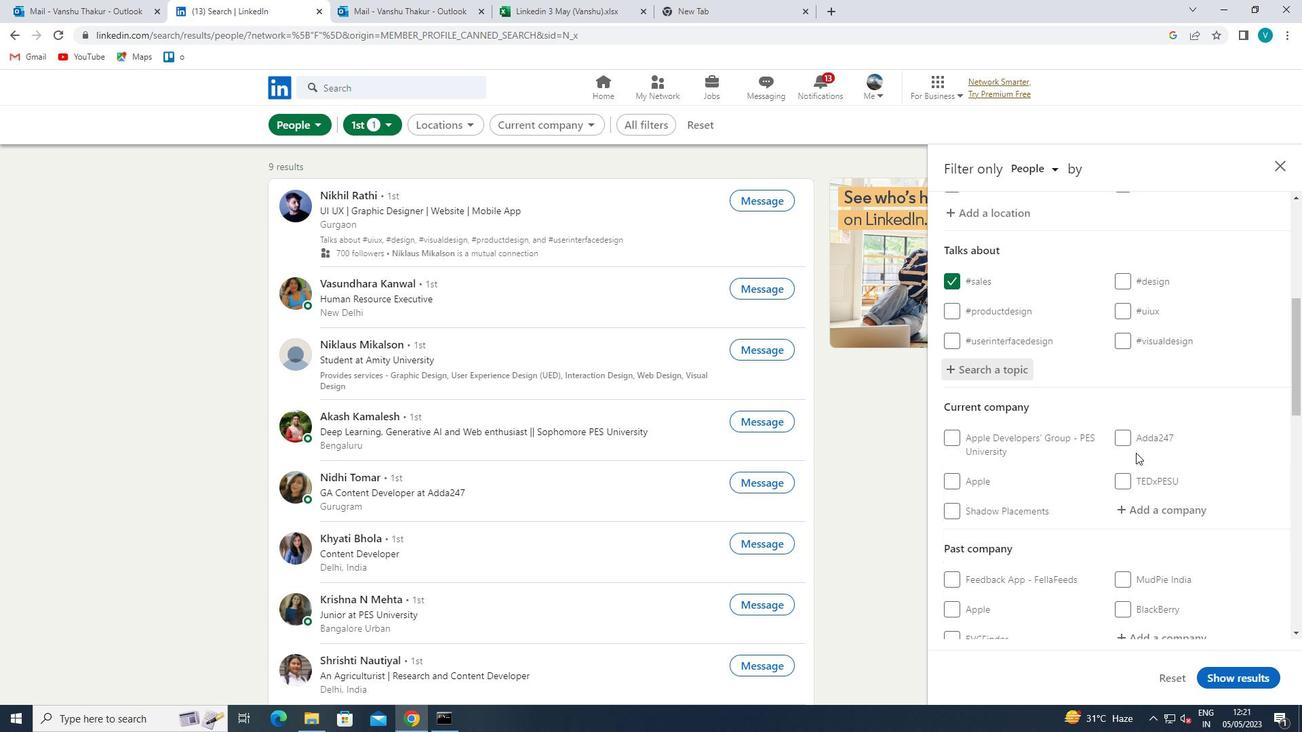 
Action: Mouse scrolled (1136, 452) with delta (0, 0)
Screenshot: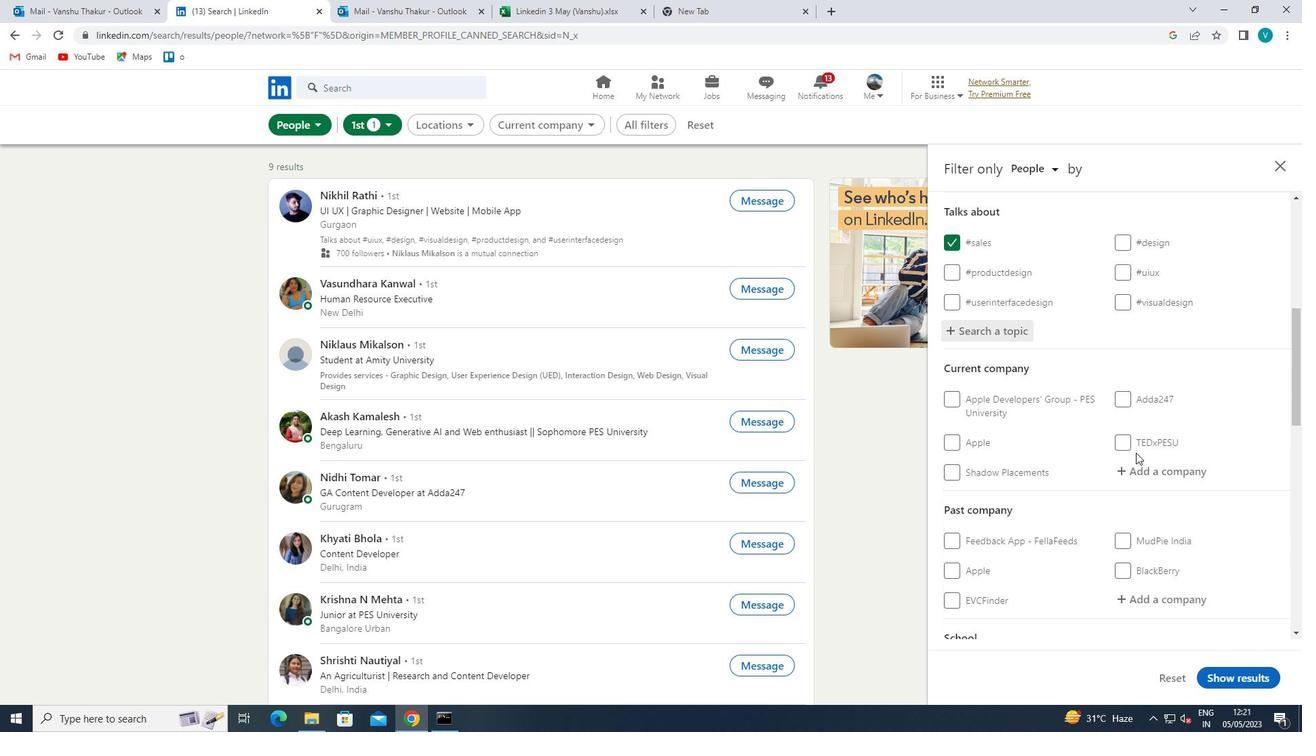 
Action: Mouse scrolled (1136, 452) with delta (0, 0)
Screenshot: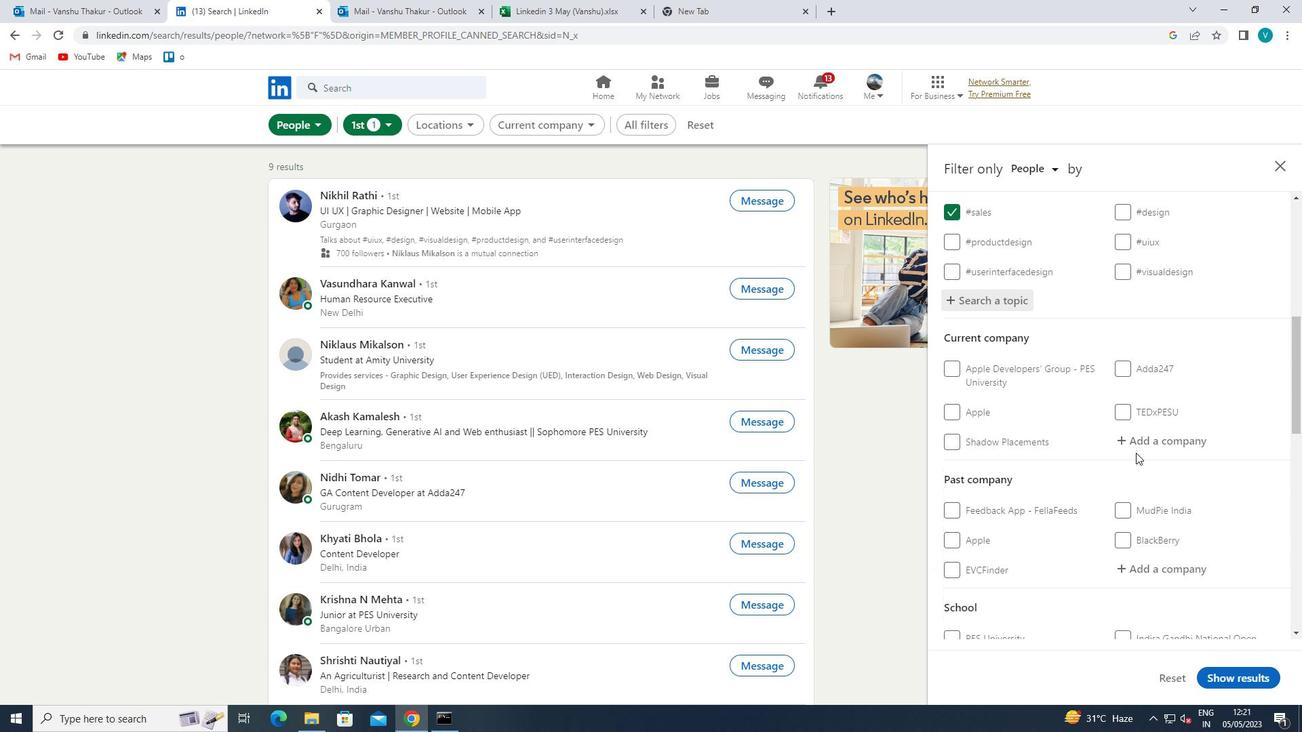 
Action: Mouse scrolled (1136, 452) with delta (0, 0)
Screenshot: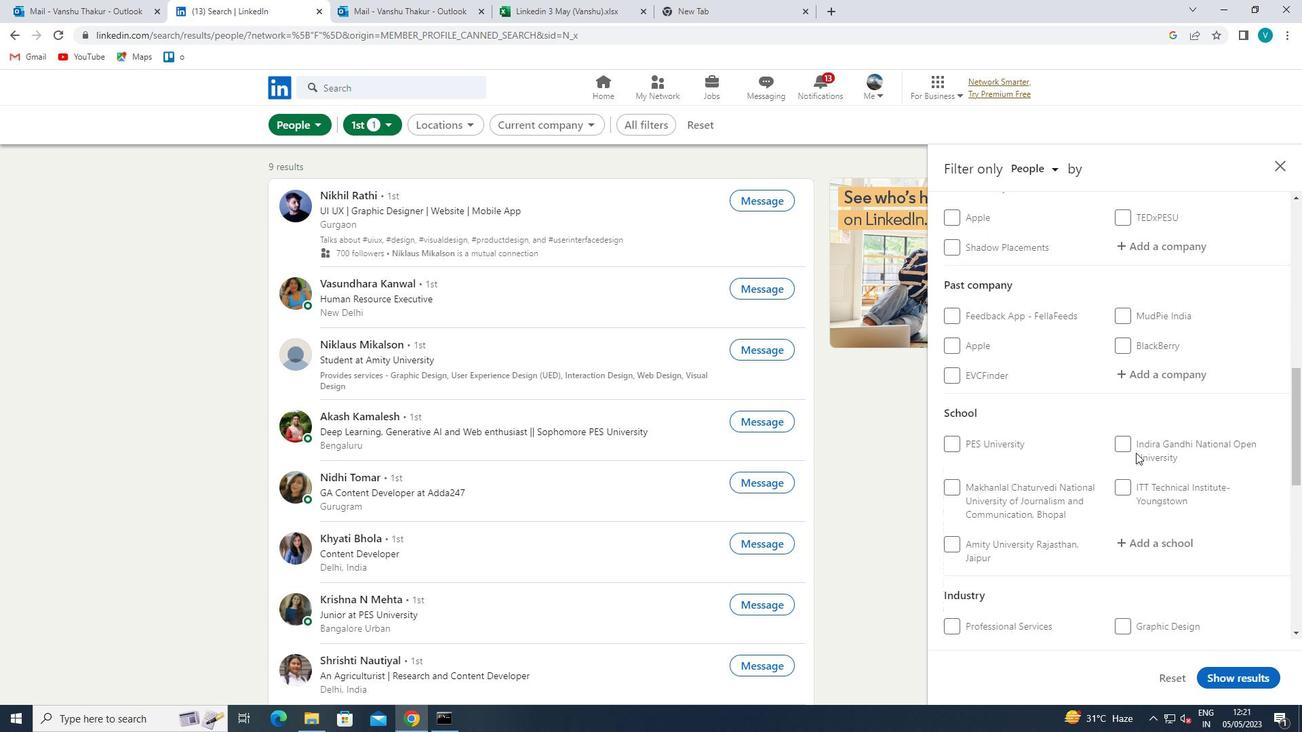 
Action: Mouse scrolled (1136, 452) with delta (0, 0)
Screenshot: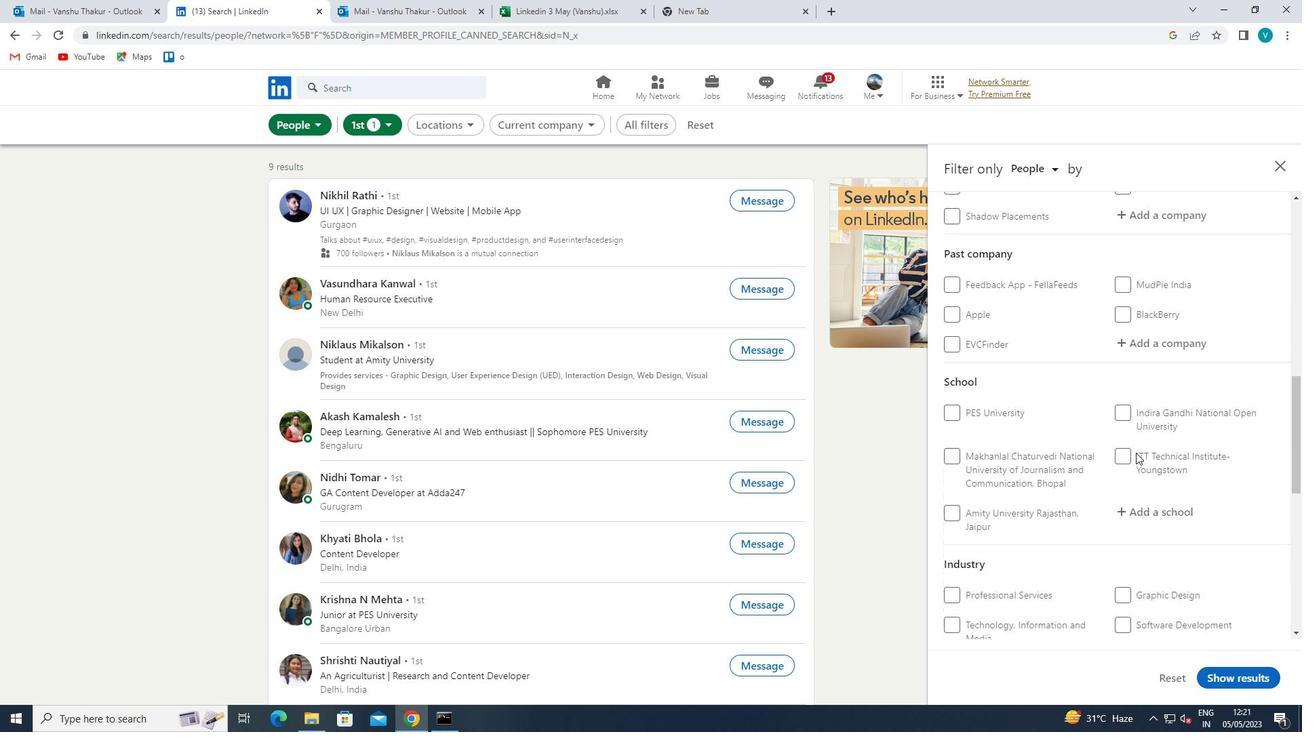 
Action: Mouse scrolled (1136, 452) with delta (0, 0)
Screenshot: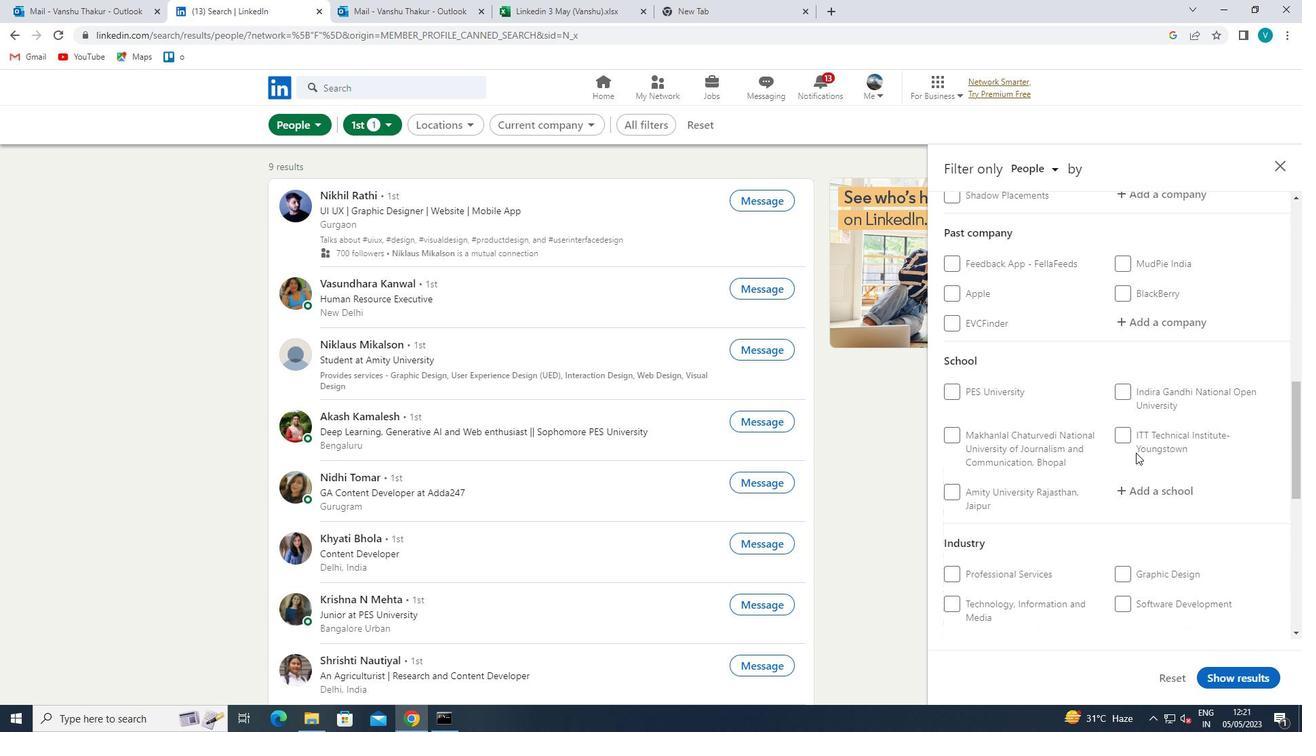 
Action: Mouse scrolled (1136, 452) with delta (0, 0)
Screenshot: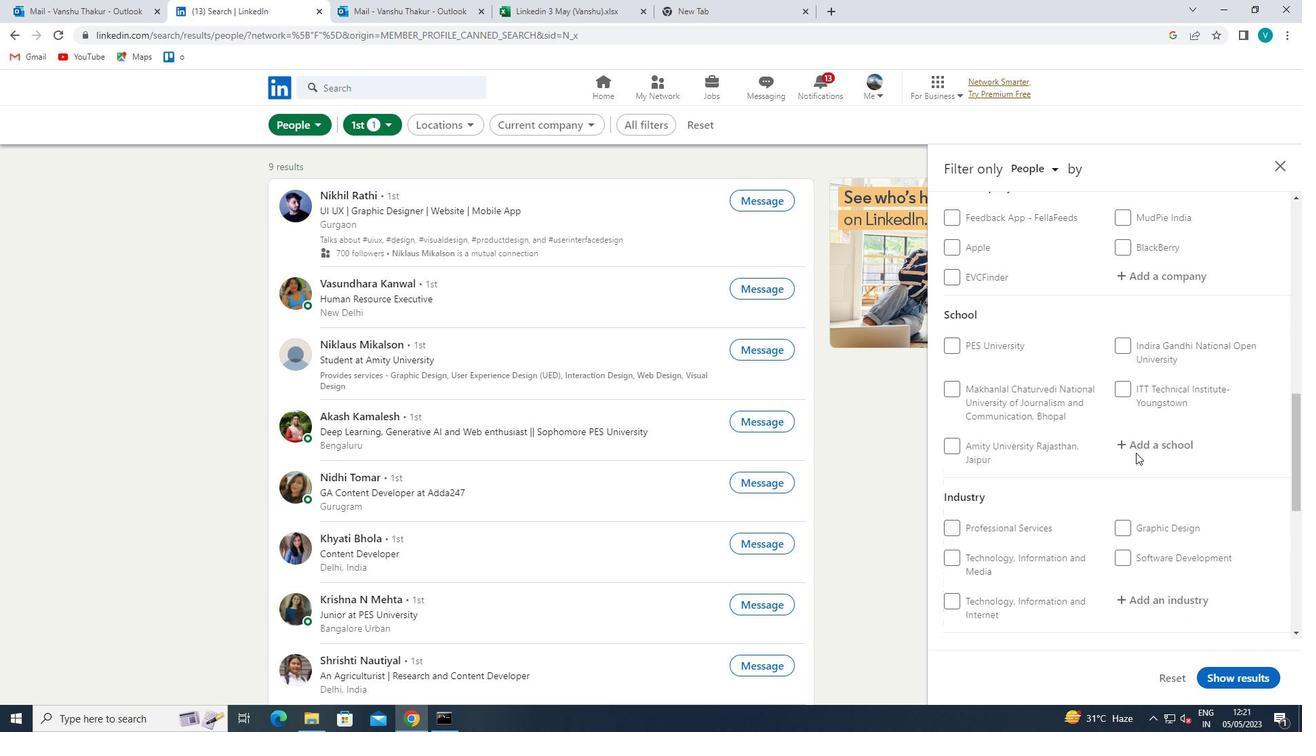 
Action: Mouse moved to (956, 458)
Screenshot: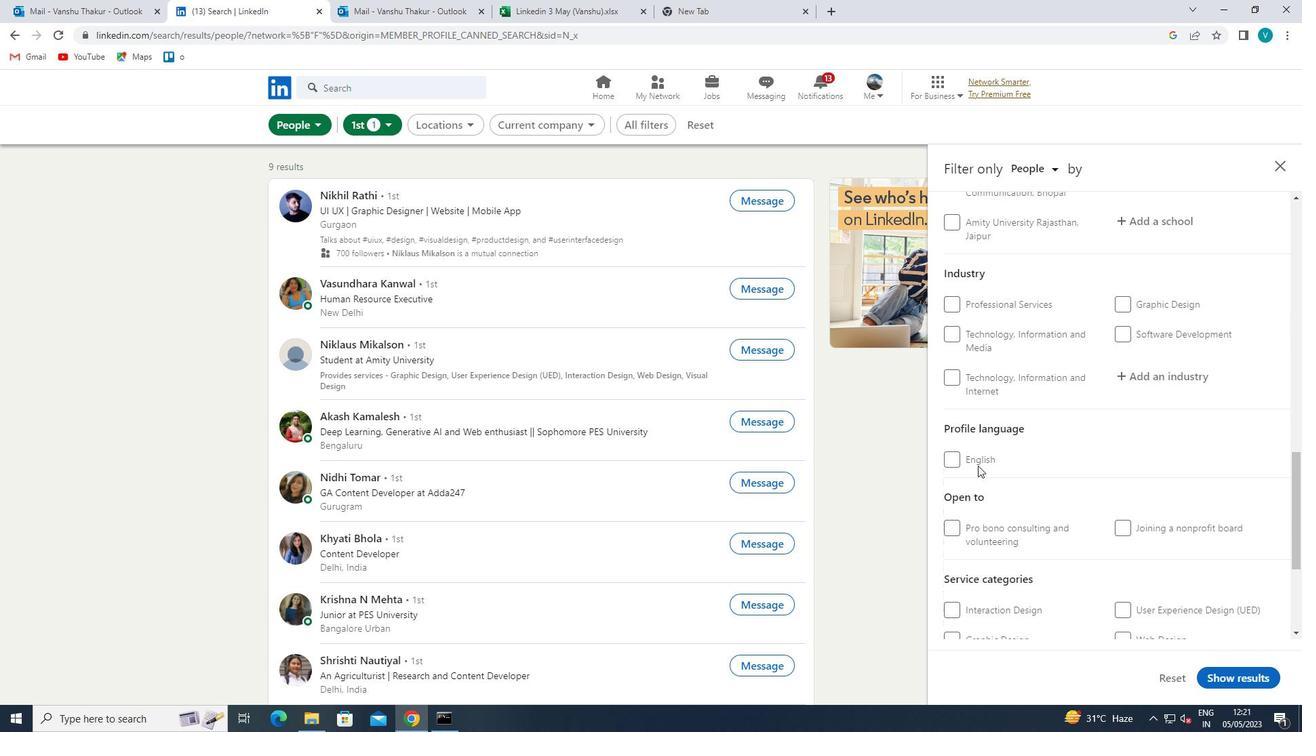 
Action: Mouse pressed left at (956, 458)
Screenshot: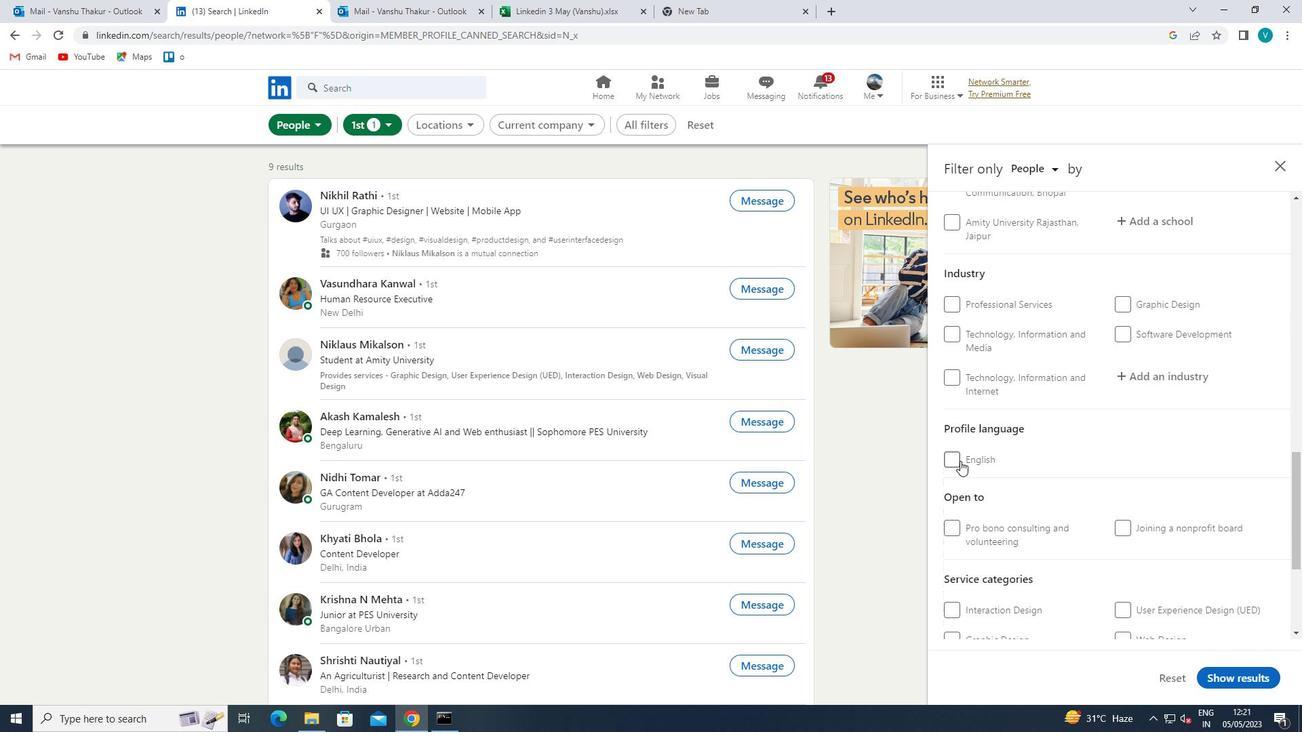 
Action: Mouse moved to (1142, 477)
Screenshot: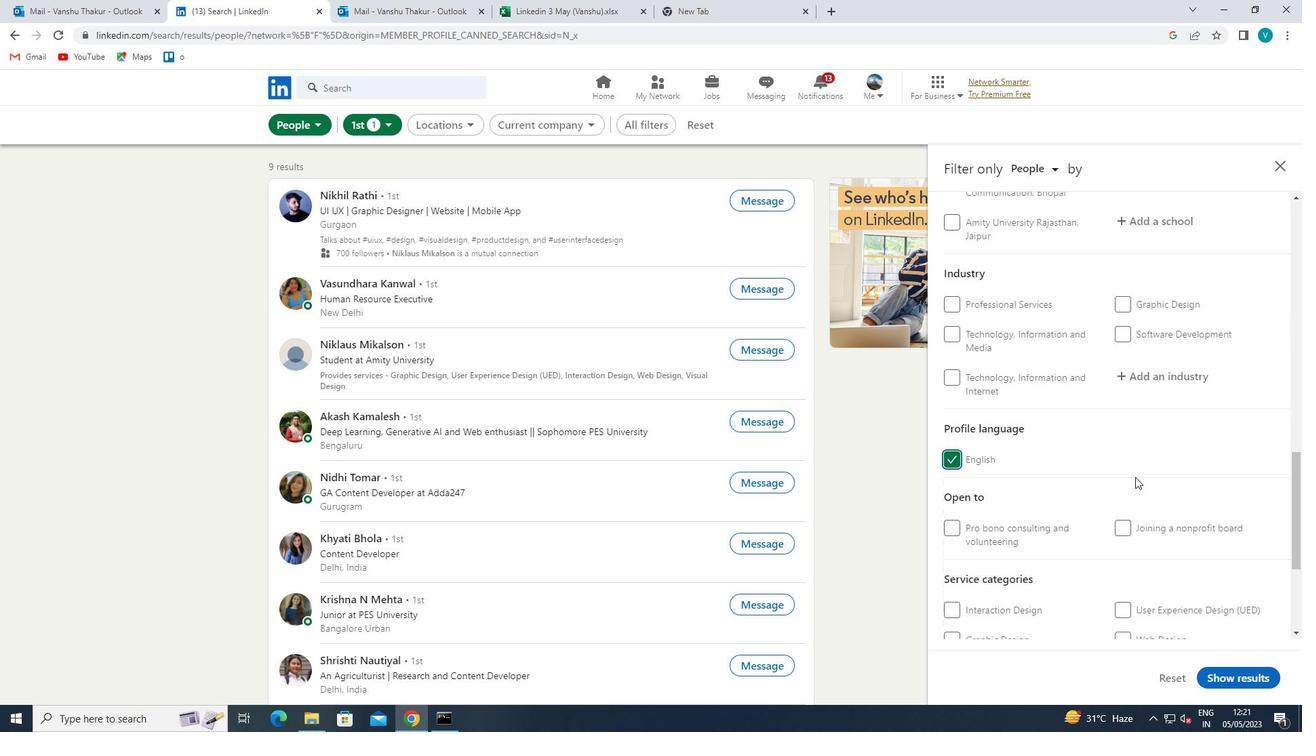 
Action: Mouse scrolled (1142, 478) with delta (0, 0)
Screenshot: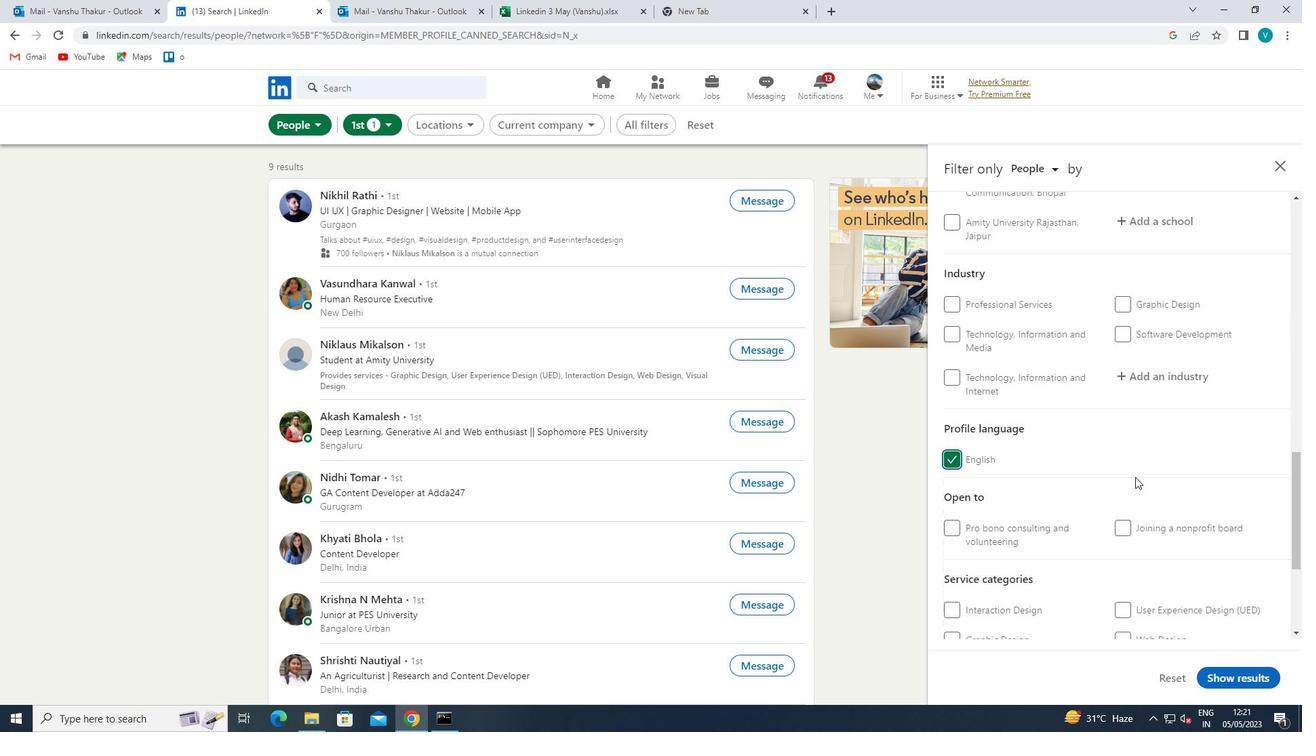 
Action: Mouse moved to (1142, 477)
Screenshot: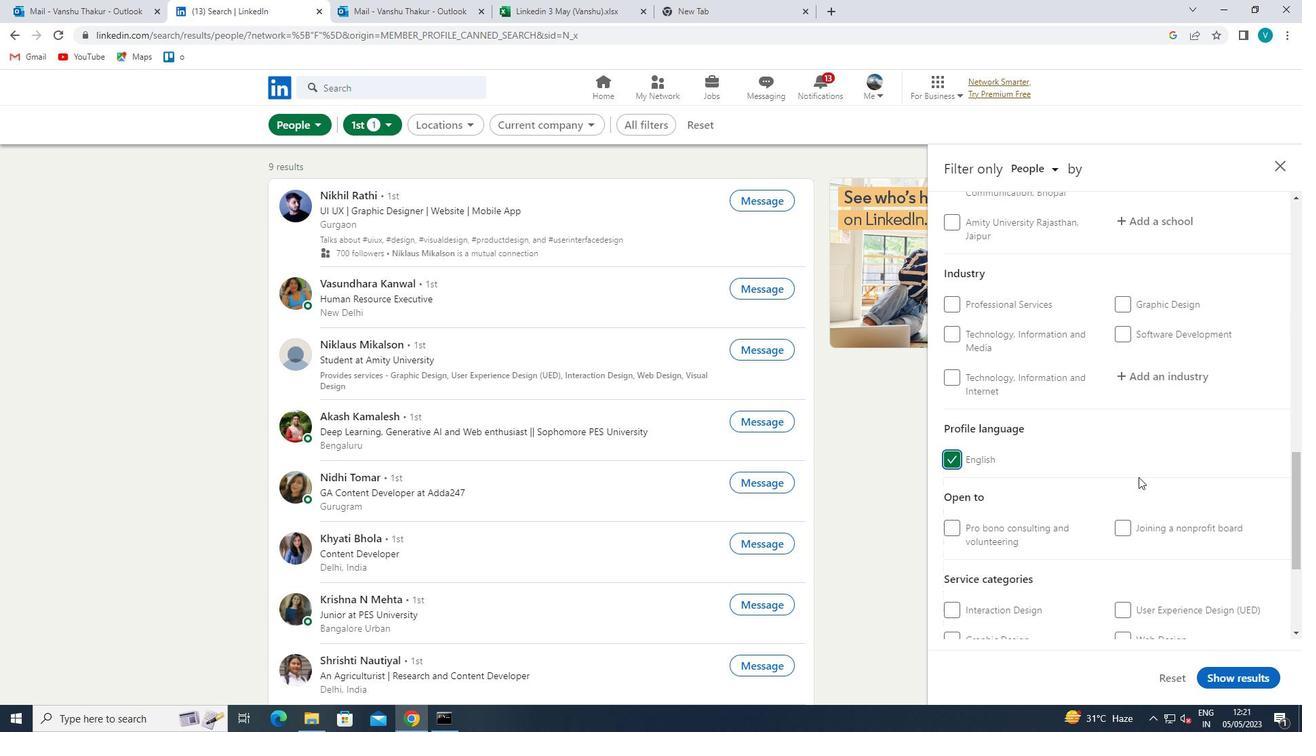 
Action: Mouse scrolled (1142, 478) with delta (0, 0)
Screenshot: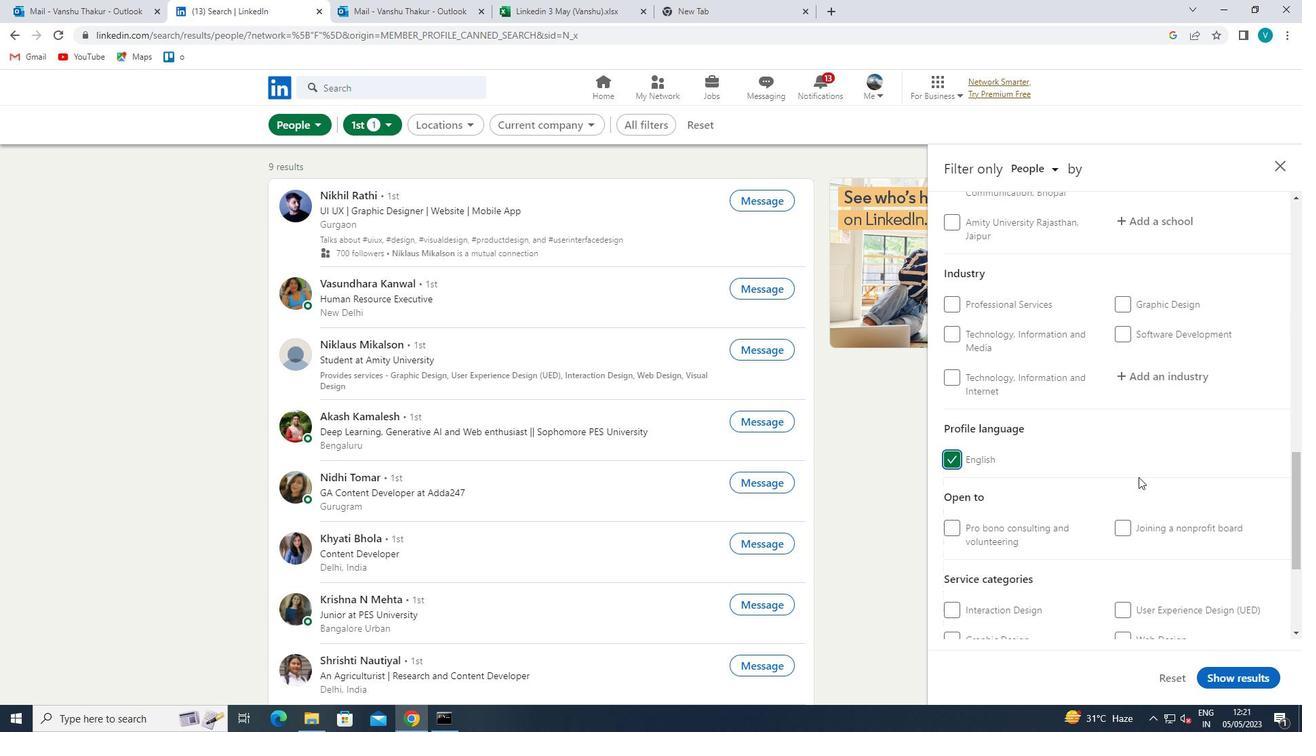
Action: Mouse moved to (1143, 477)
Screenshot: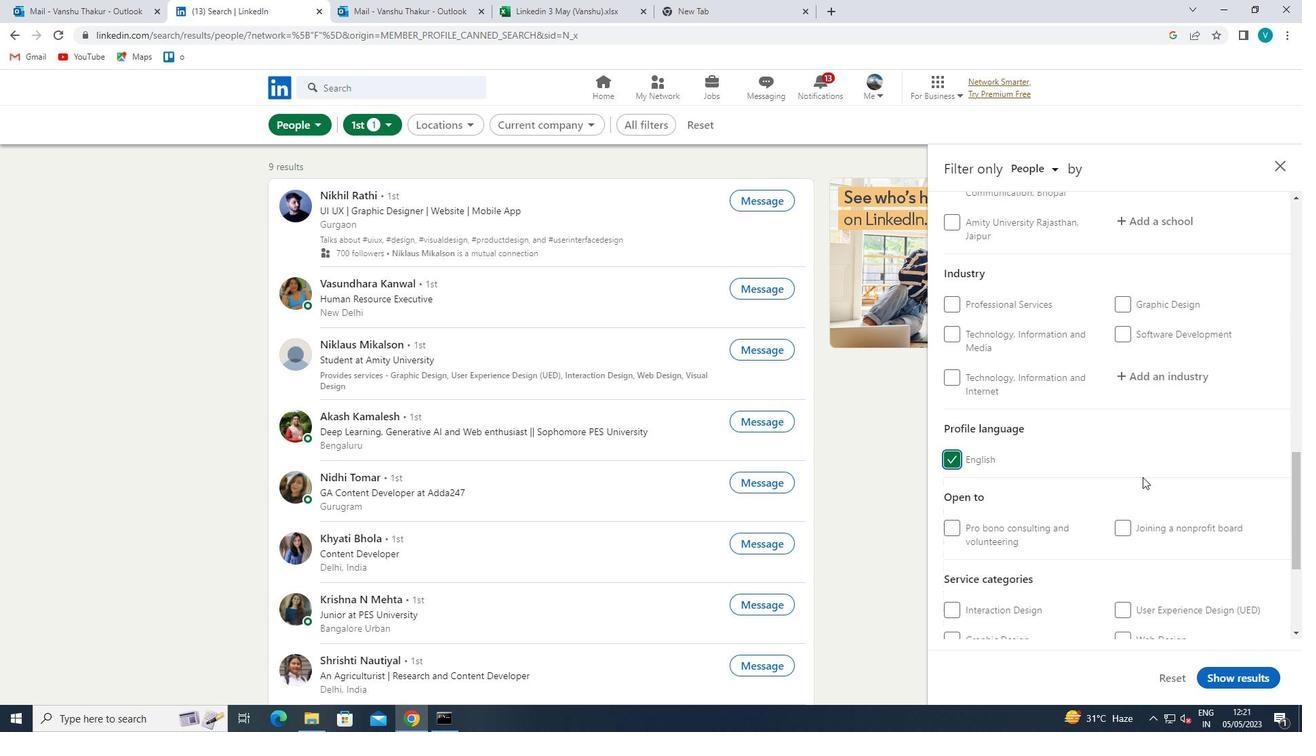 
Action: Mouse scrolled (1143, 478) with delta (0, 0)
Screenshot: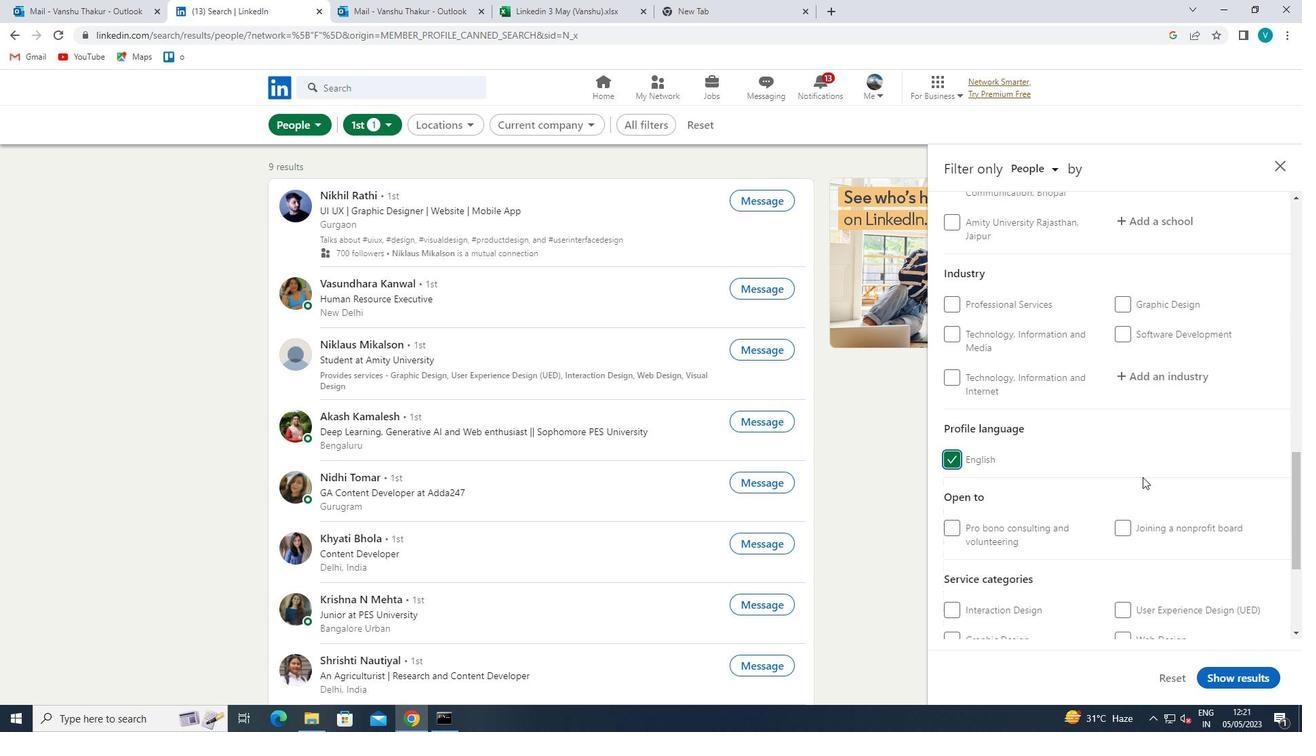 
Action: Mouse scrolled (1143, 478) with delta (0, 0)
Screenshot: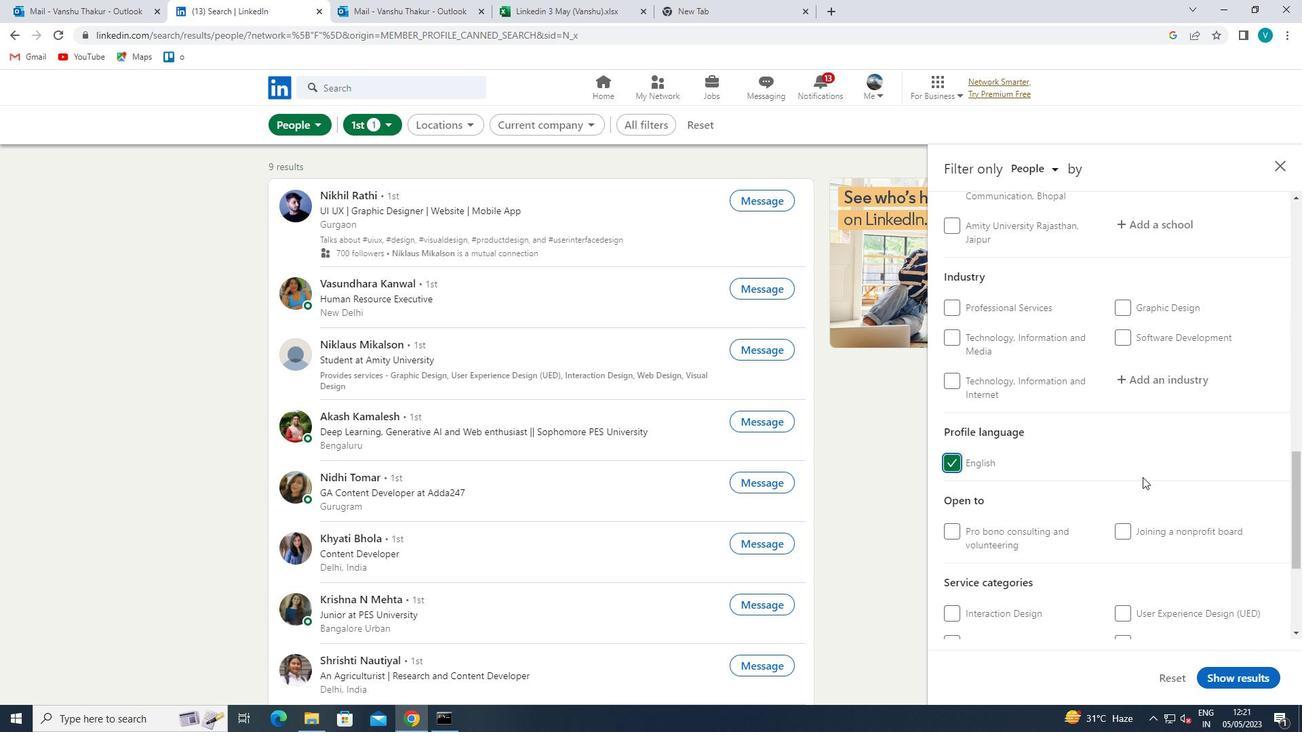 
Action: Mouse scrolled (1143, 478) with delta (0, 0)
Screenshot: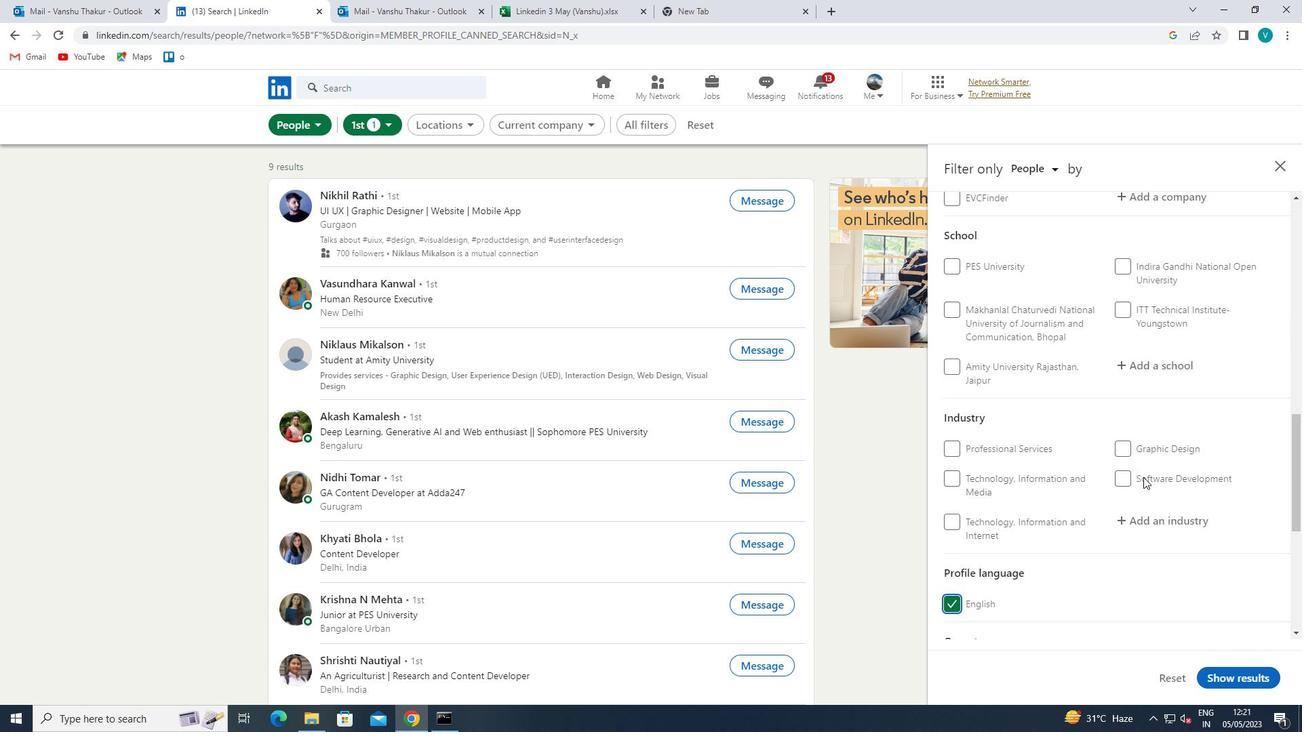 
Action: Mouse scrolled (1143, 478) with delta (0, 0)
Screenshot: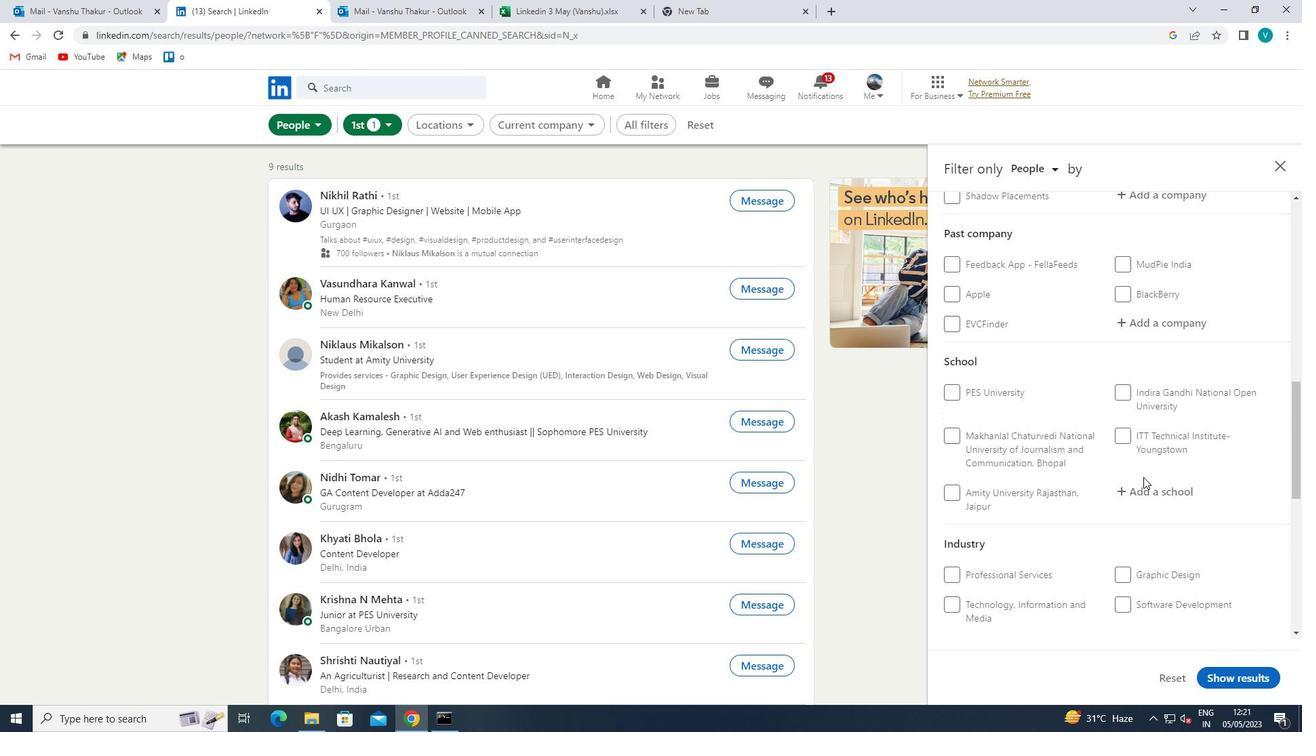 
Action: Mouse moved to (1187, 328)
Screenshot: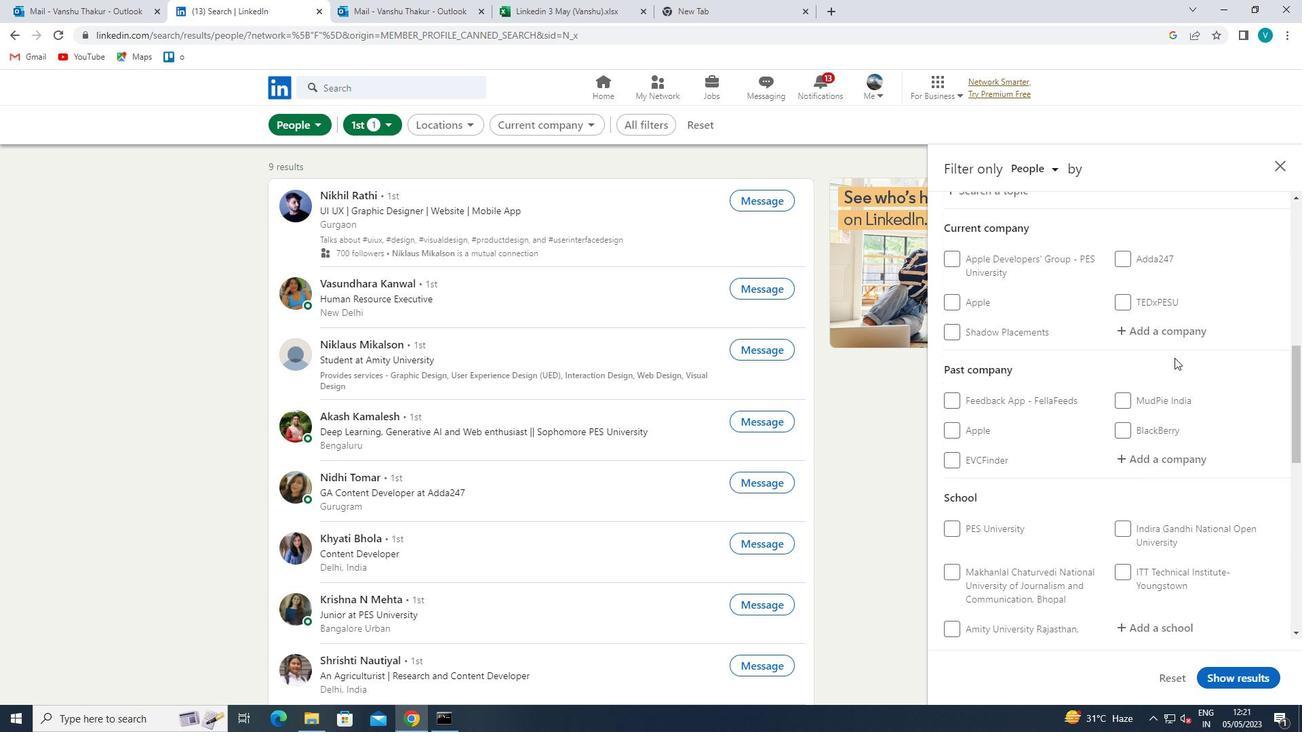 
Action: Mouse pressed left at (1187, 328)
Screenshot: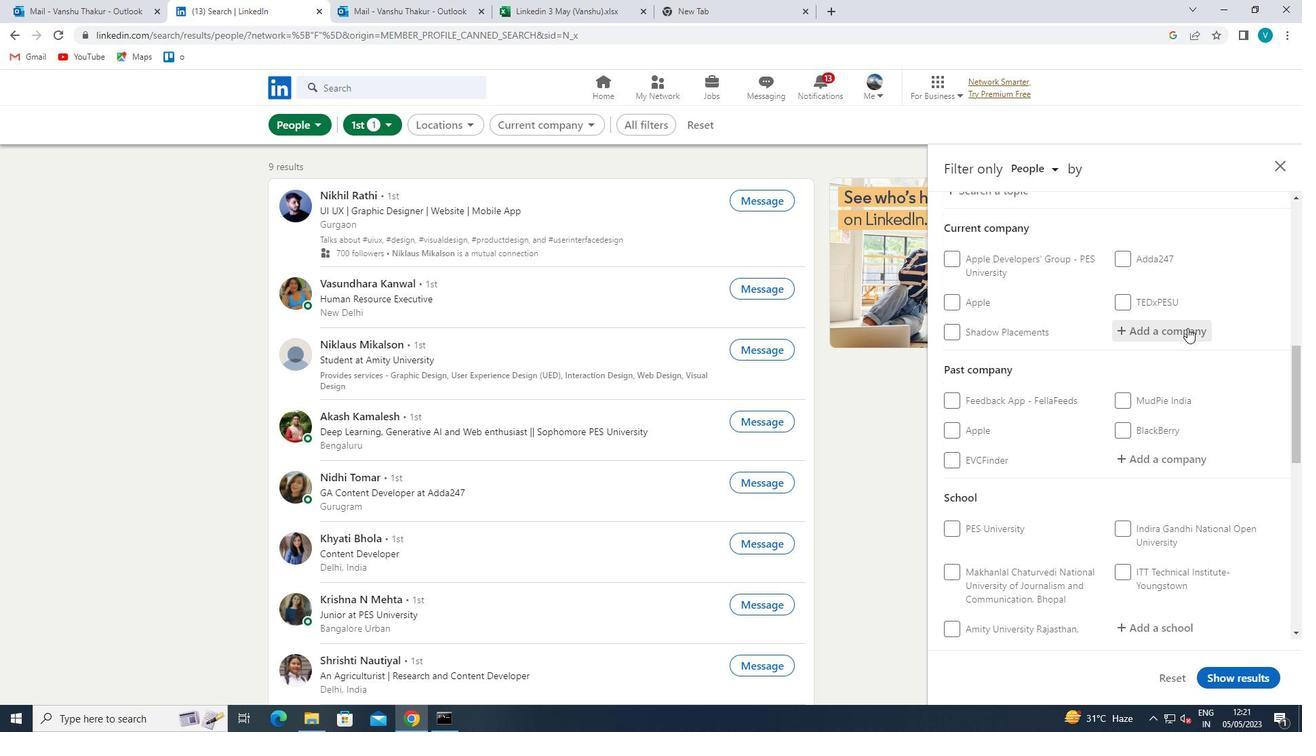 
Action: Key pressed <Key.shift>YAMAHA
Screenshot: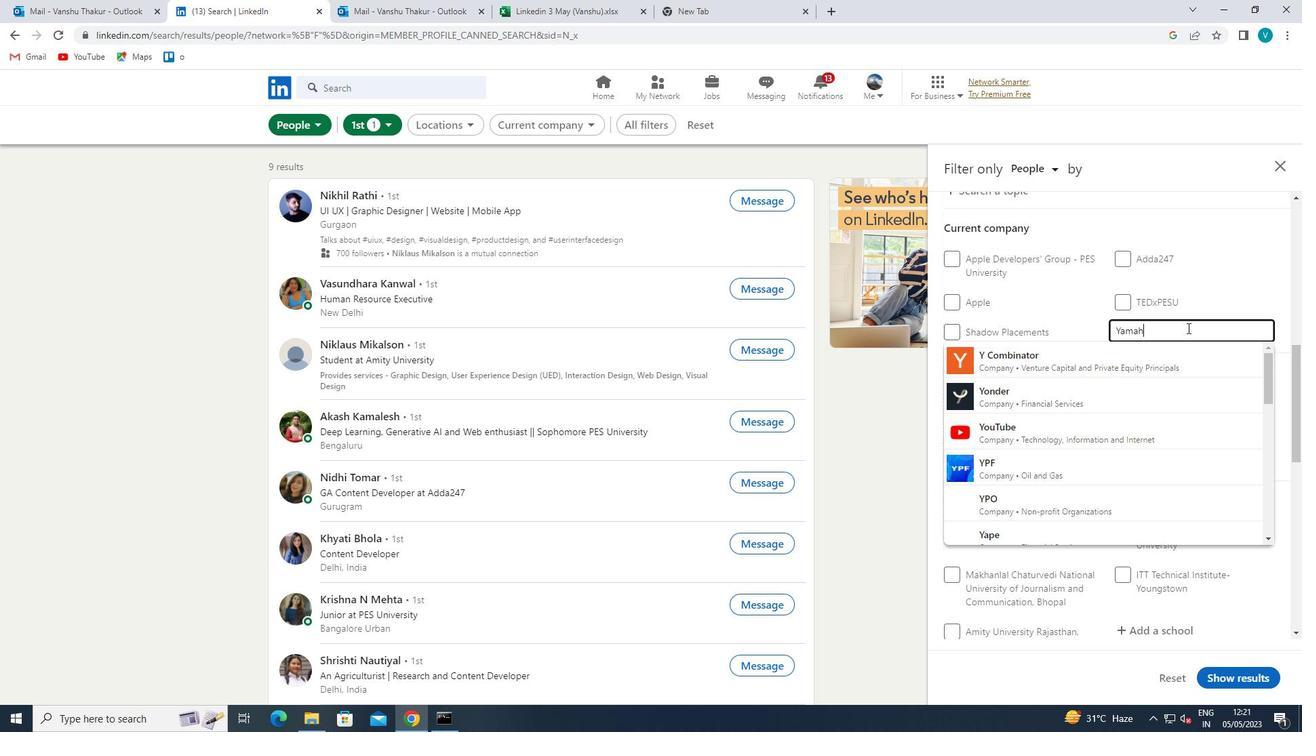
Action: Mouse moved to (1157, 346)
Screenshot: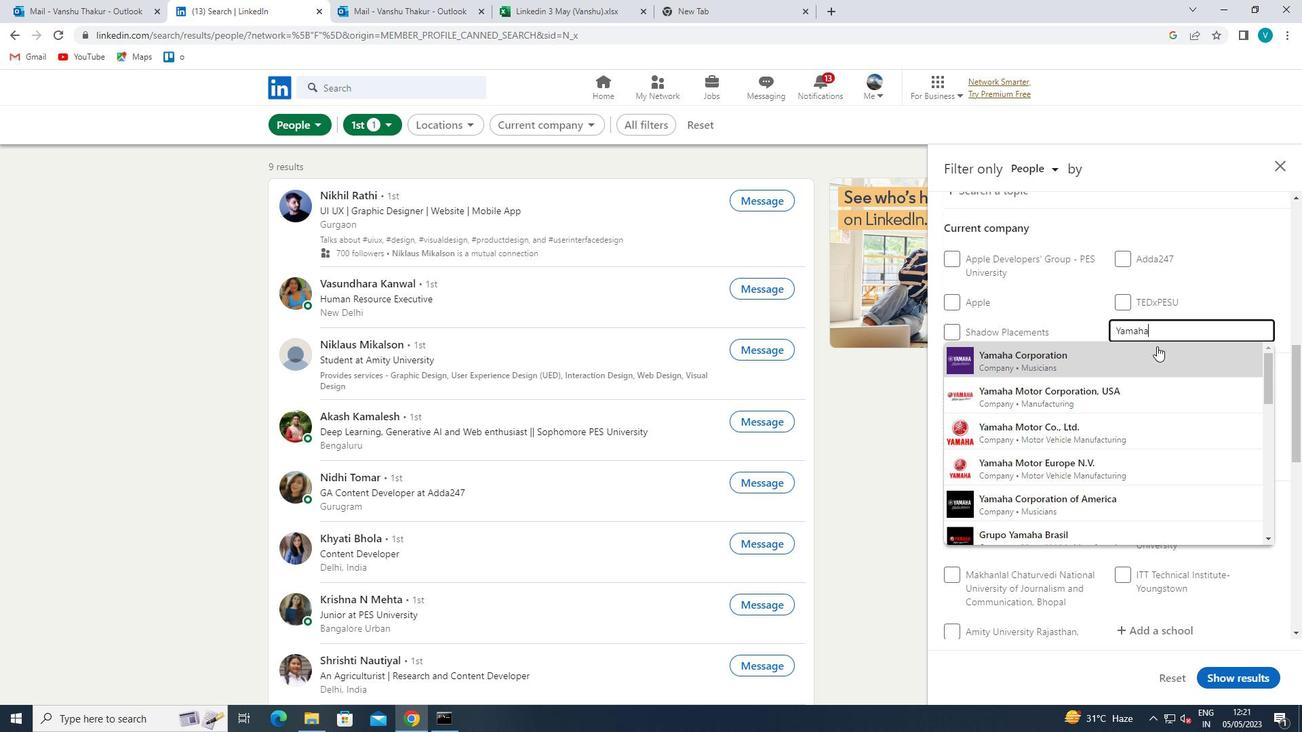 
Action: Mouse pressed left at (1157, 346)
Screenshot: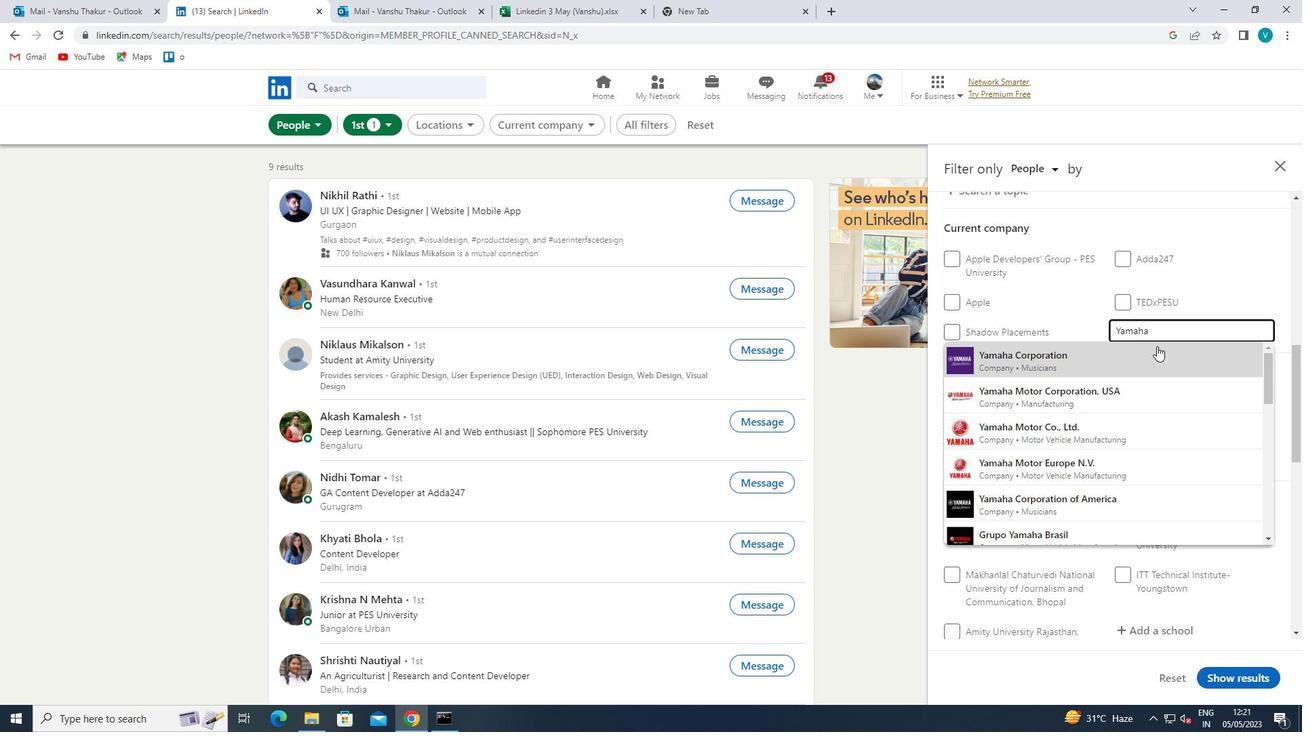 
Action: Mouse scrolled (1157, 345) with delta (0, 0)
Screenshot: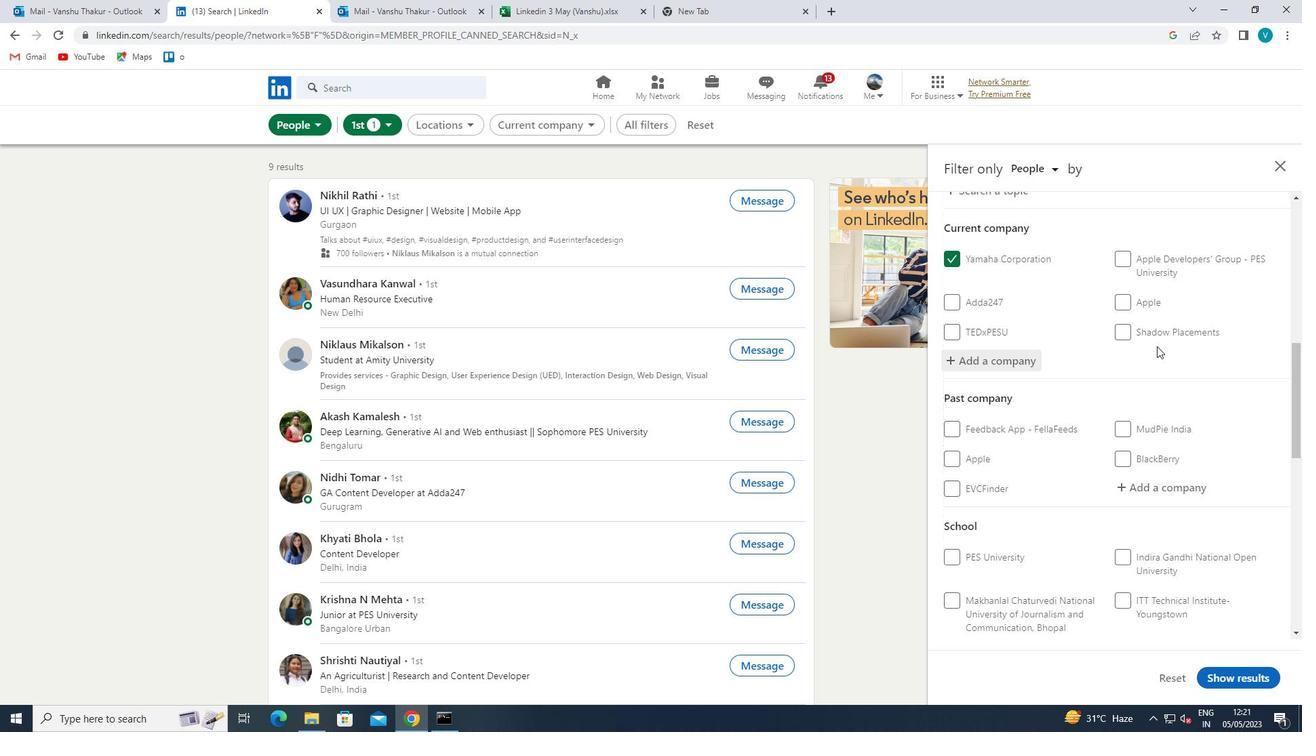 
Action: Mouse scrolled (1157, 345) with delta (0, 0)
Screenshot: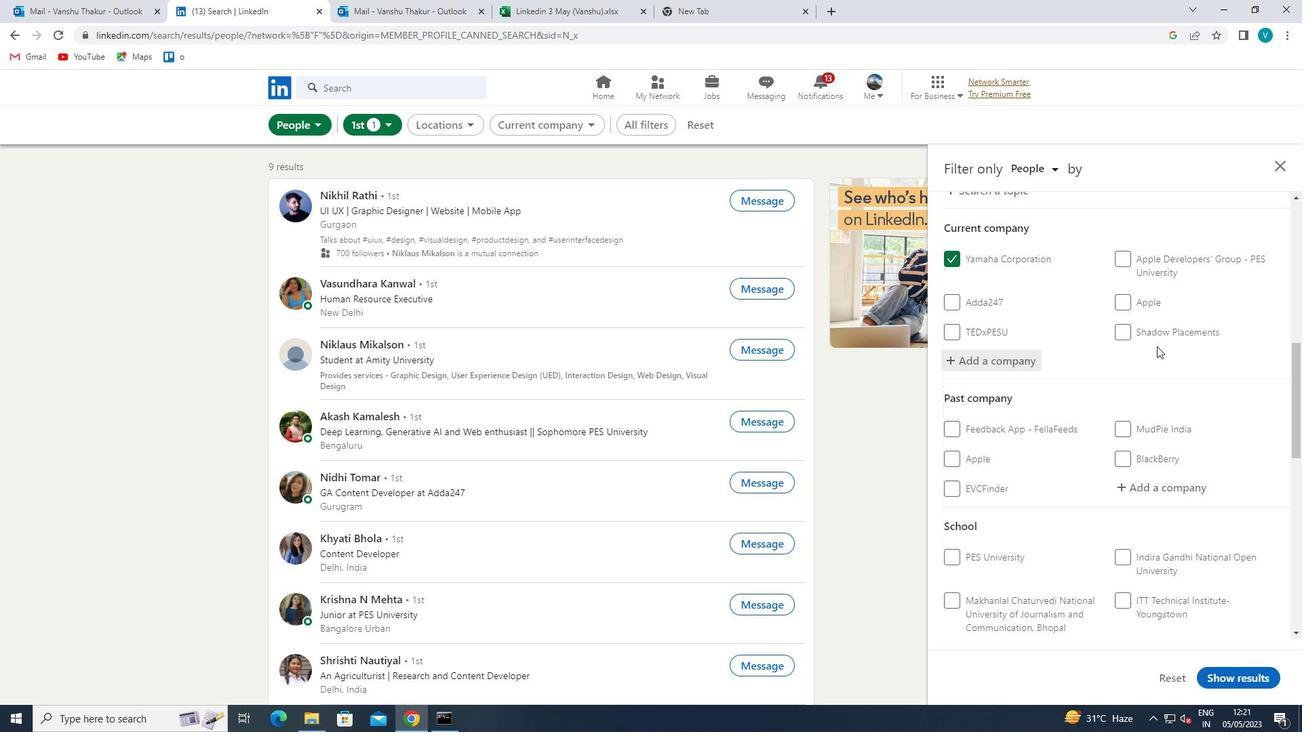 
Action: Mouse scrolled (1157, 345) with delta (0, 0)
Screenshot: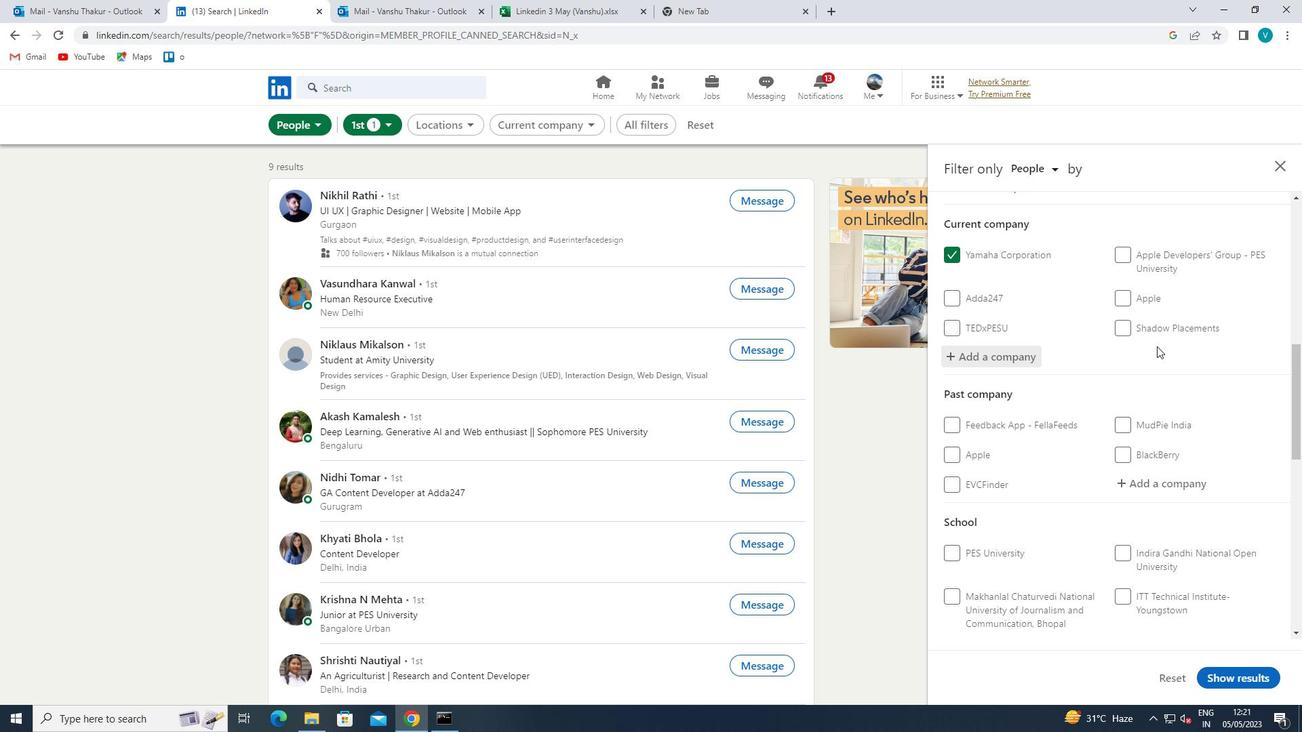 
Action: Mouse scrolled (1157, 345) with delta (0, 0)
Screenshot: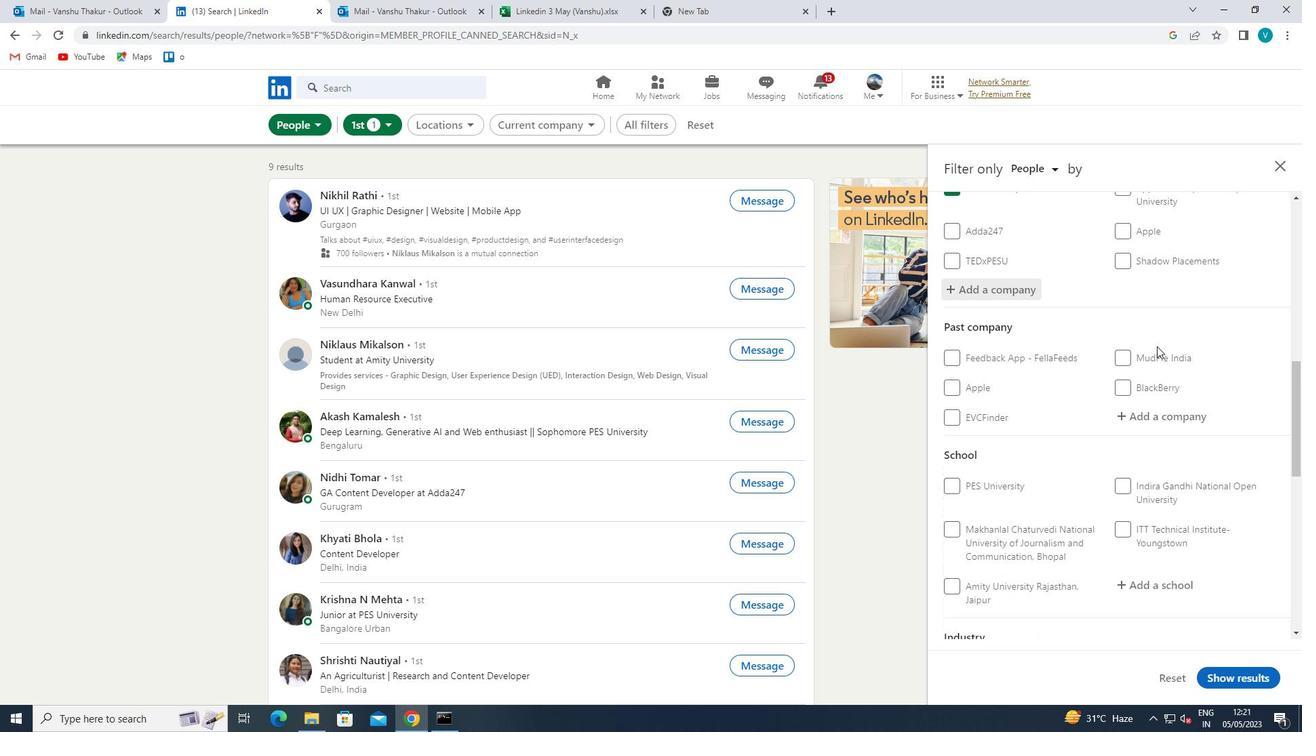 
Action: Mouse moved to (1153, 383)
Screenshot: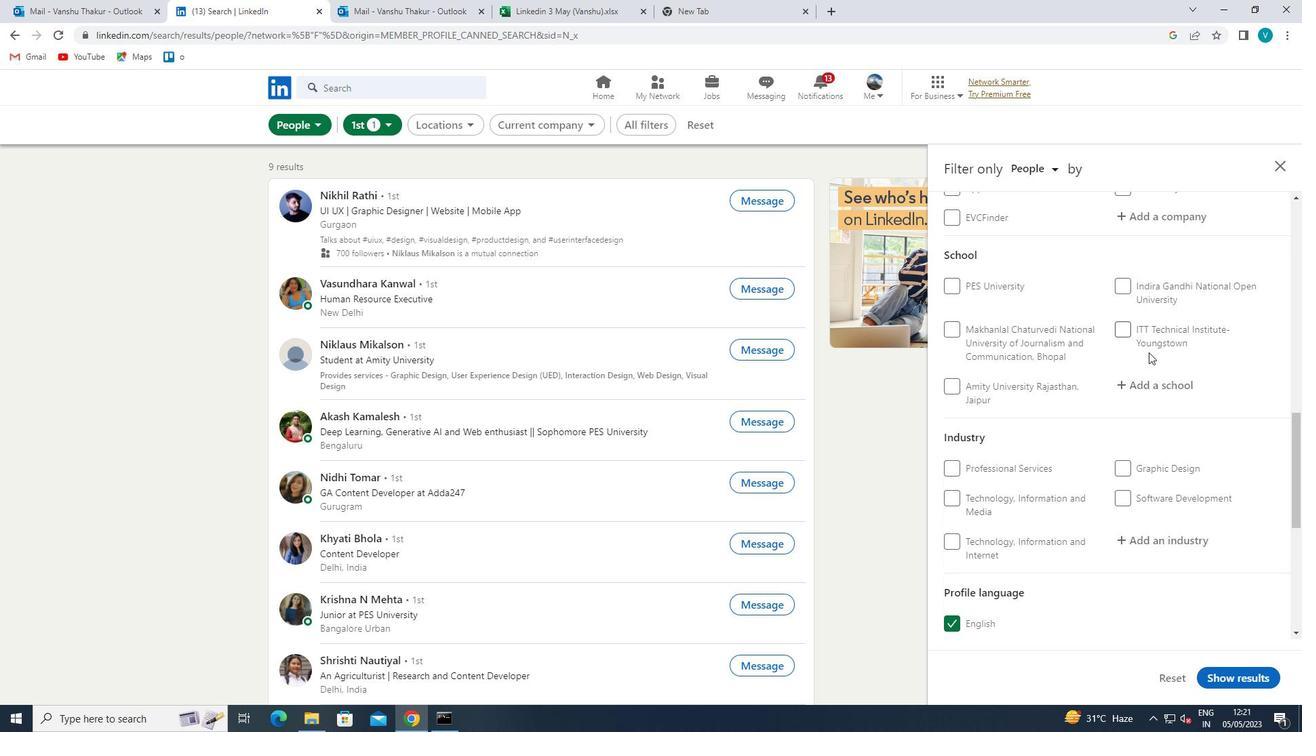 
Action: Mouse pressed left at (1153, 383)
Screenshot: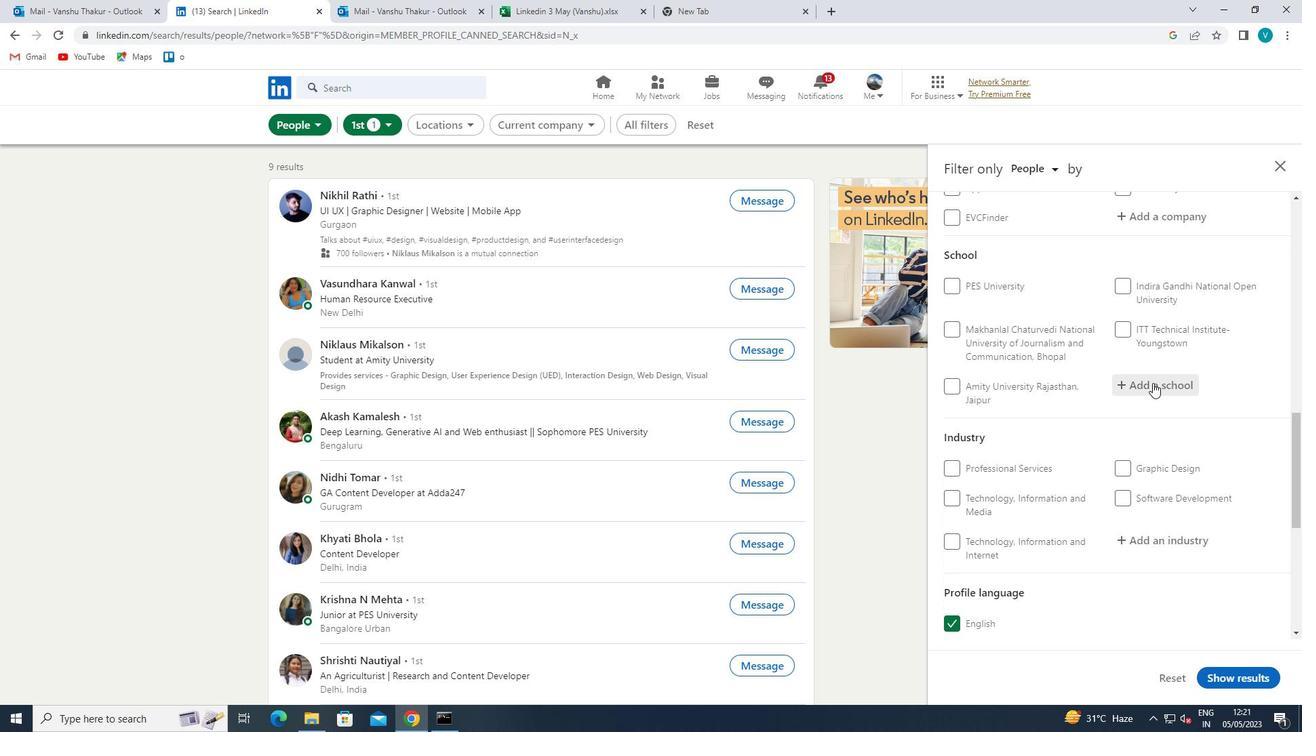 
Action: Key pressed <Key.shift>GOVERNMENT<Key.space>
Screenshot: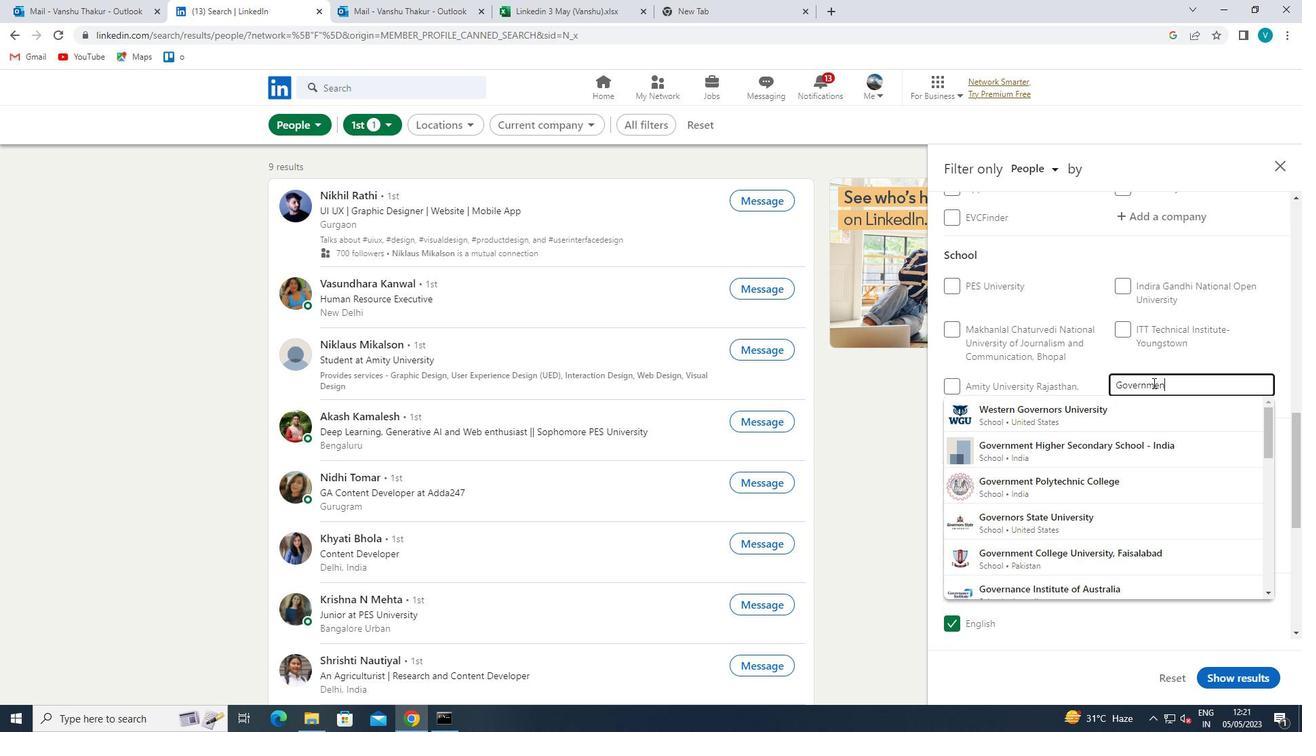 
Action: Mouse moved to (1153, 385)
Screenshot: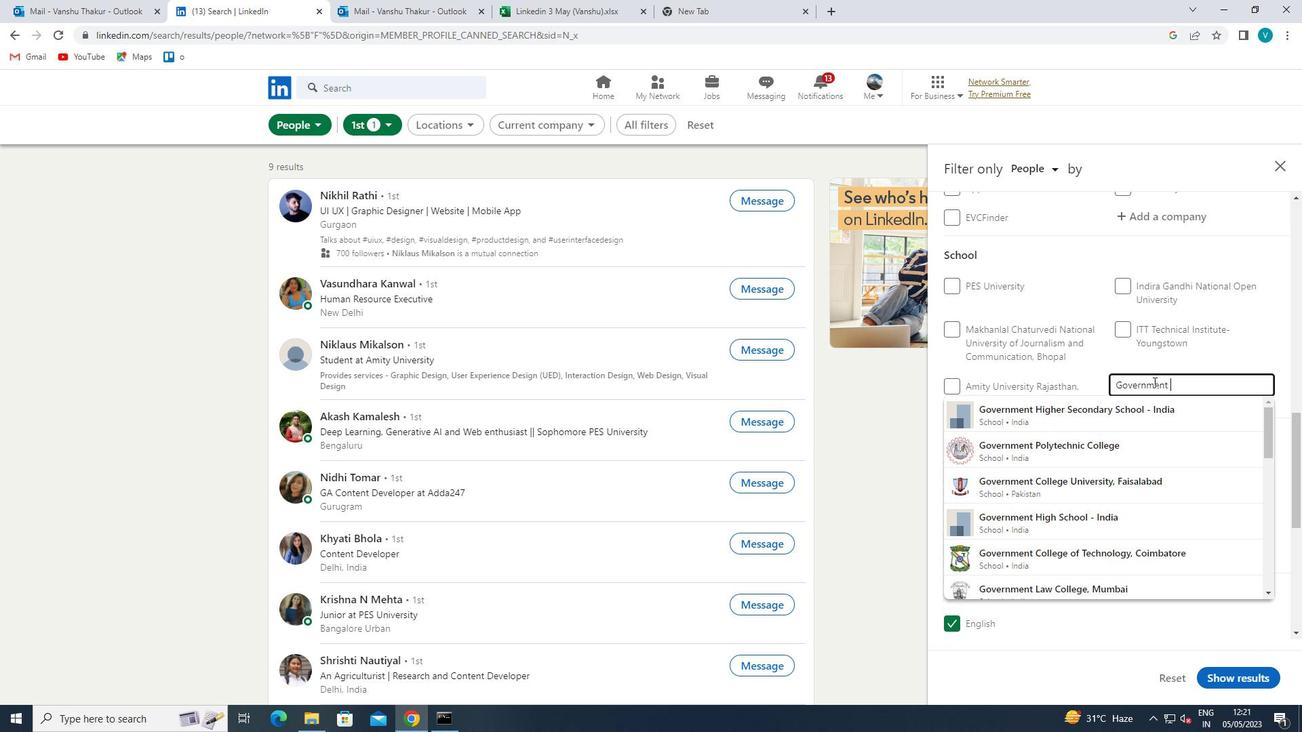 
Action: Key pressed <Key.shift>INDUSTRIAL<Key.space>
Screenshot: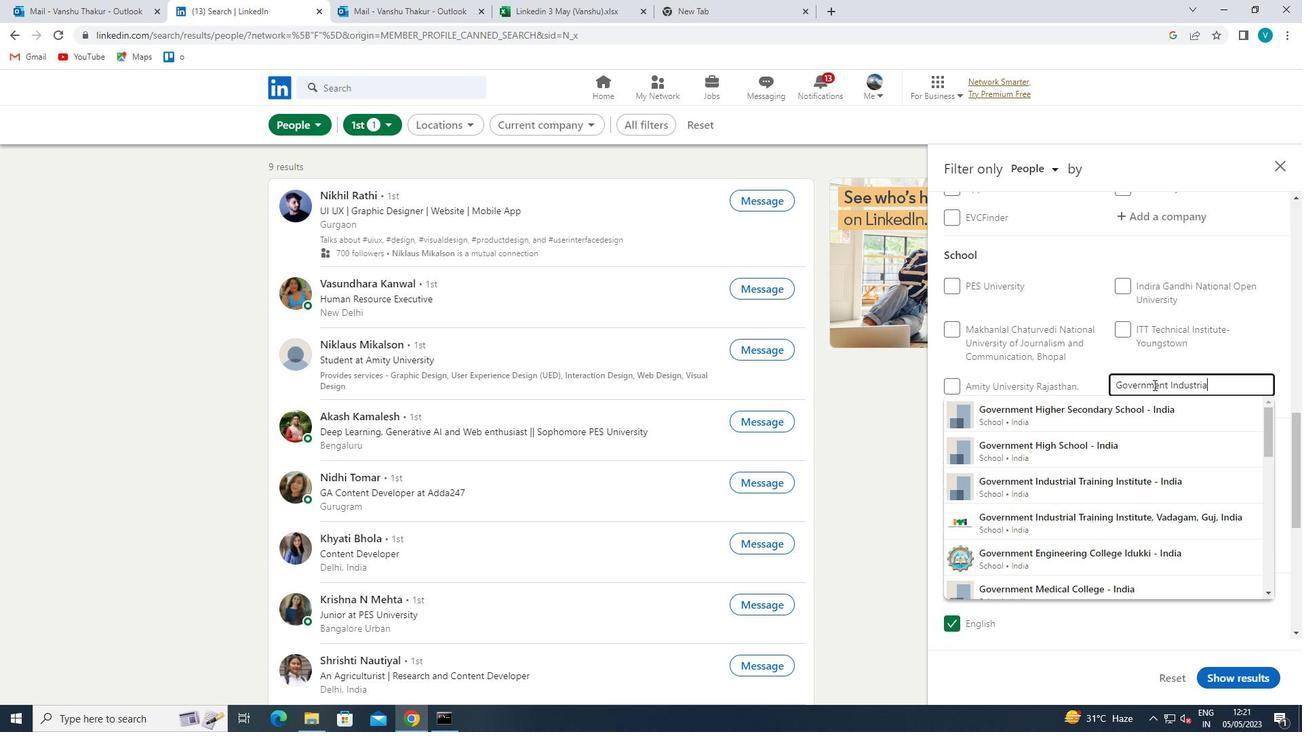 
Action: Mouse moved to (1140, 416)
Screenshot: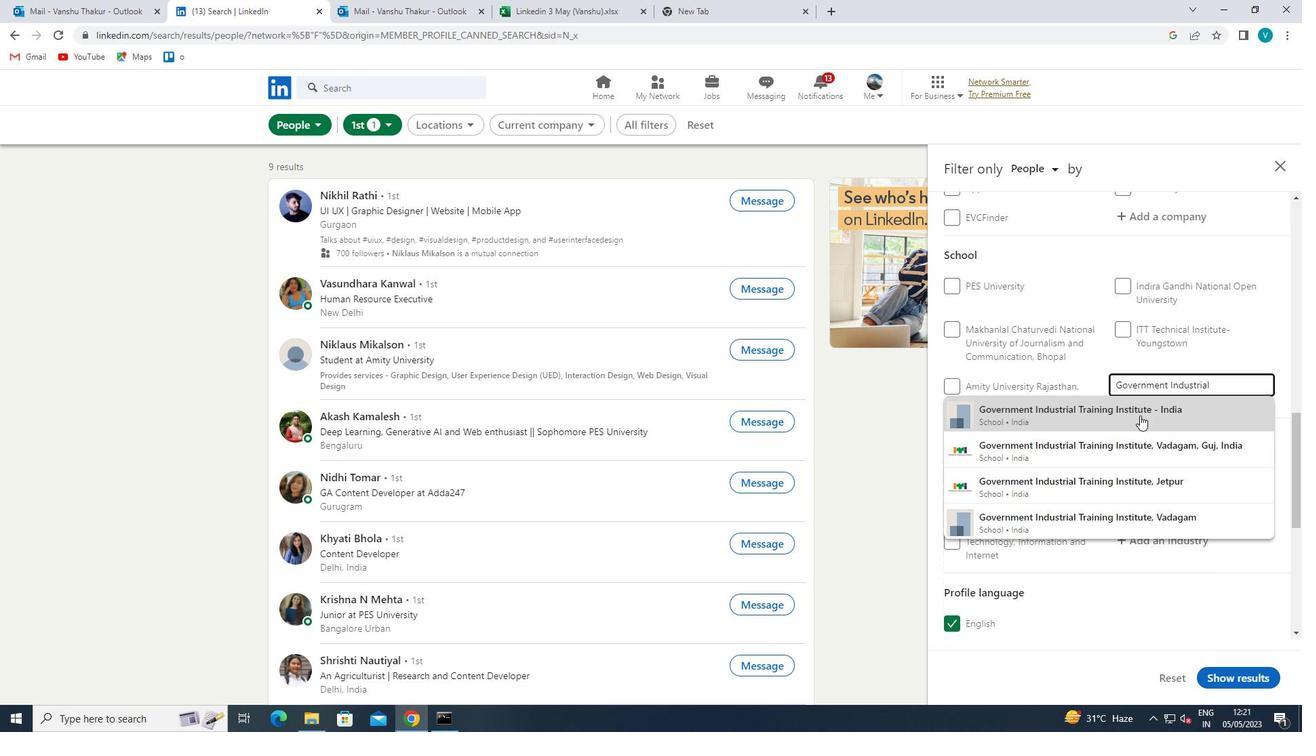 
Action: Mouse pressed left at (1140, 416)
Screenshot: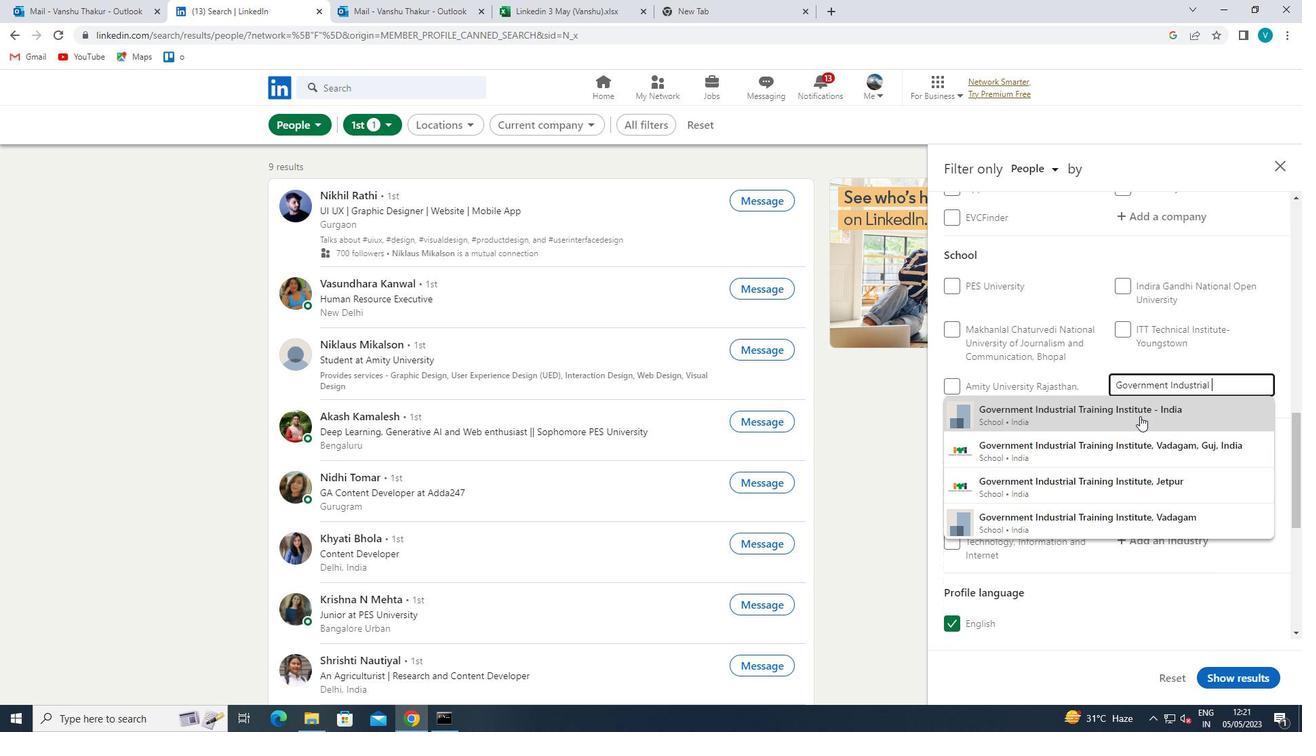 
Action: Mouse moved to (1140, 416)
Screenshot: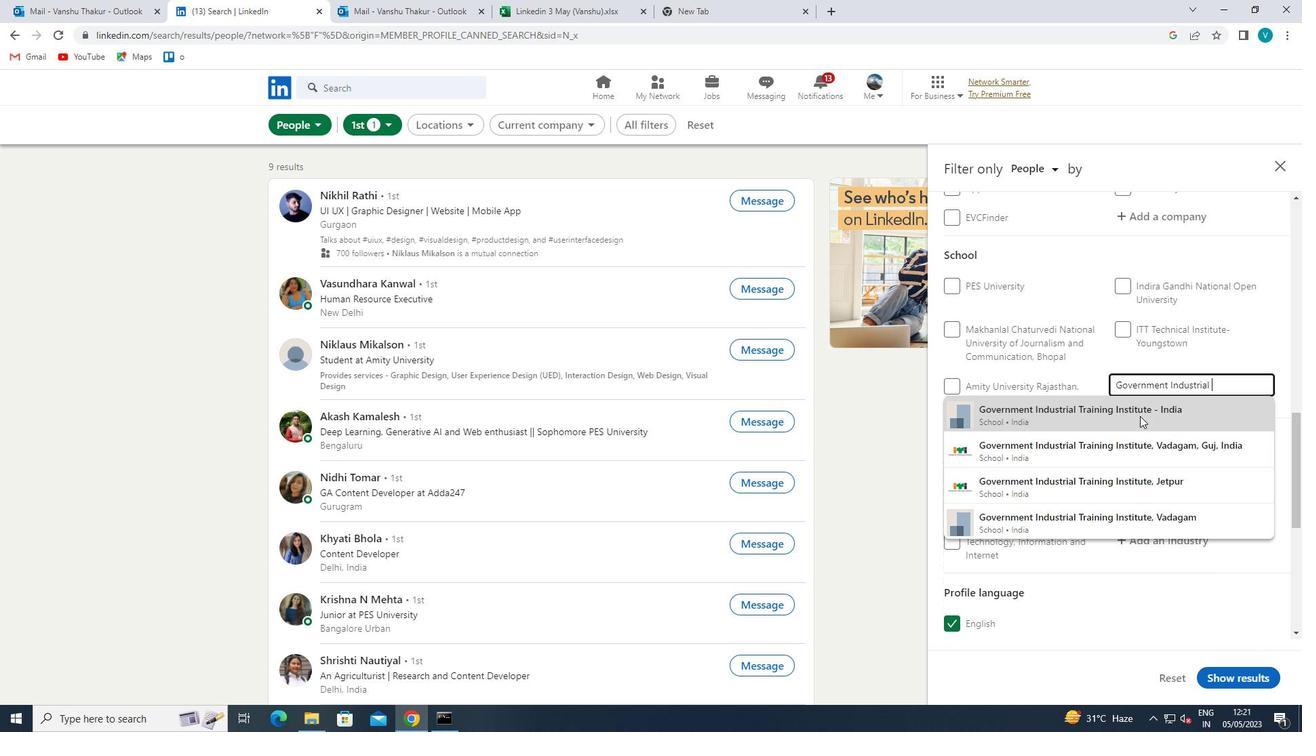
Action: Mouse scrolled (1140, 415) with delta (0, 0)
Screenshot: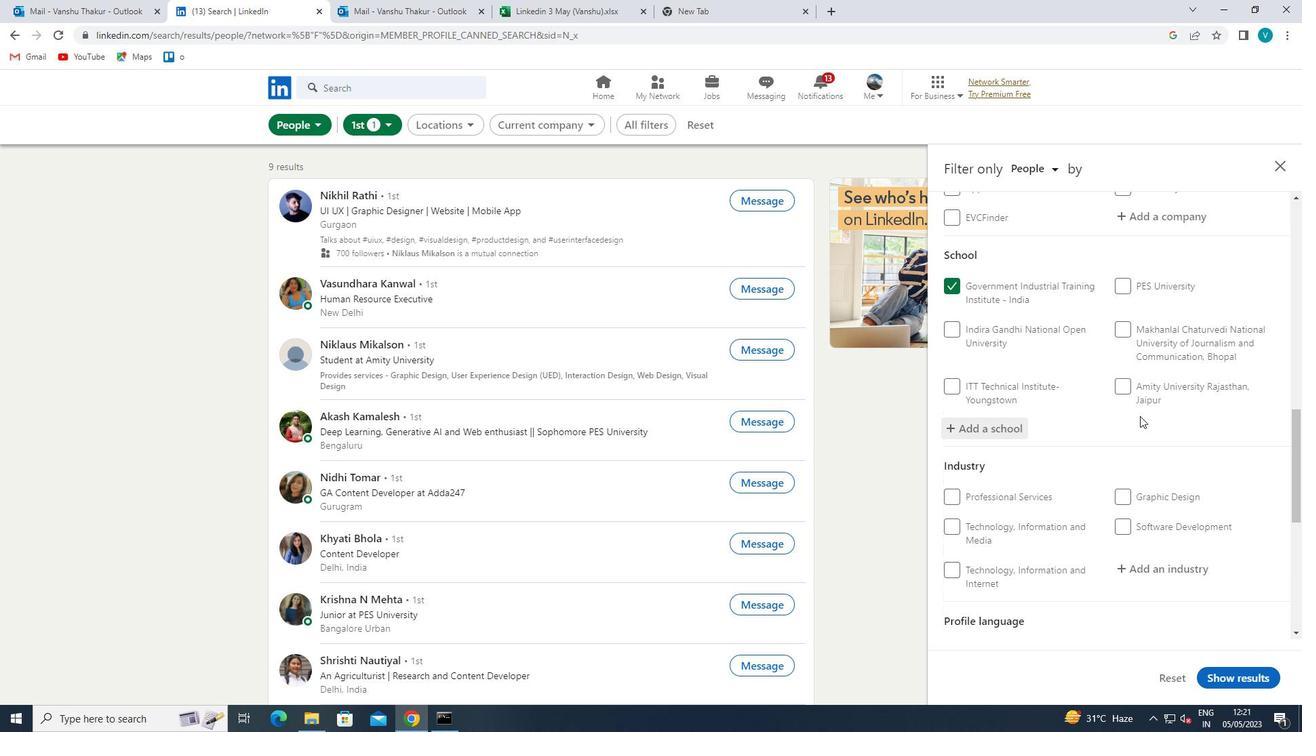 
Action: Mouse scrolled (1140, 415) with delta (0, 0)
Screenshot: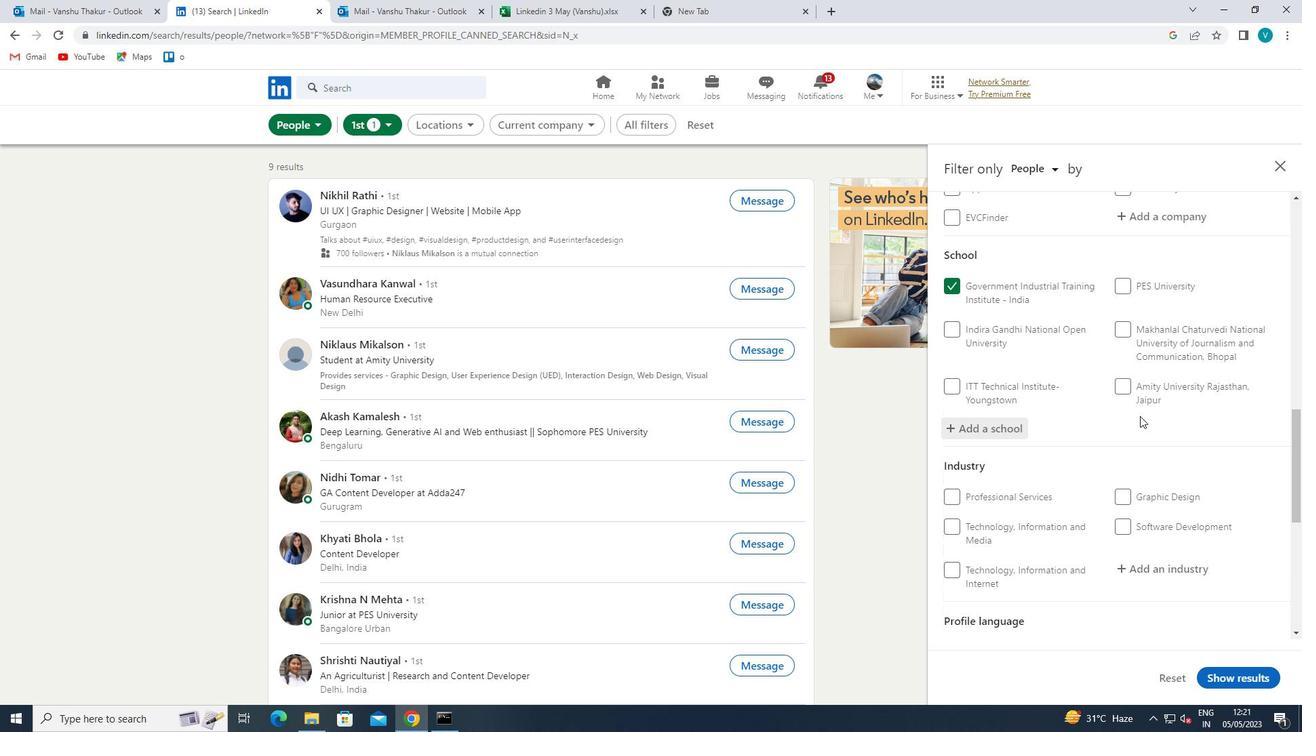 
Action: Mouse scrolled (1140, 415) with delta (0, 0)
Screenshot: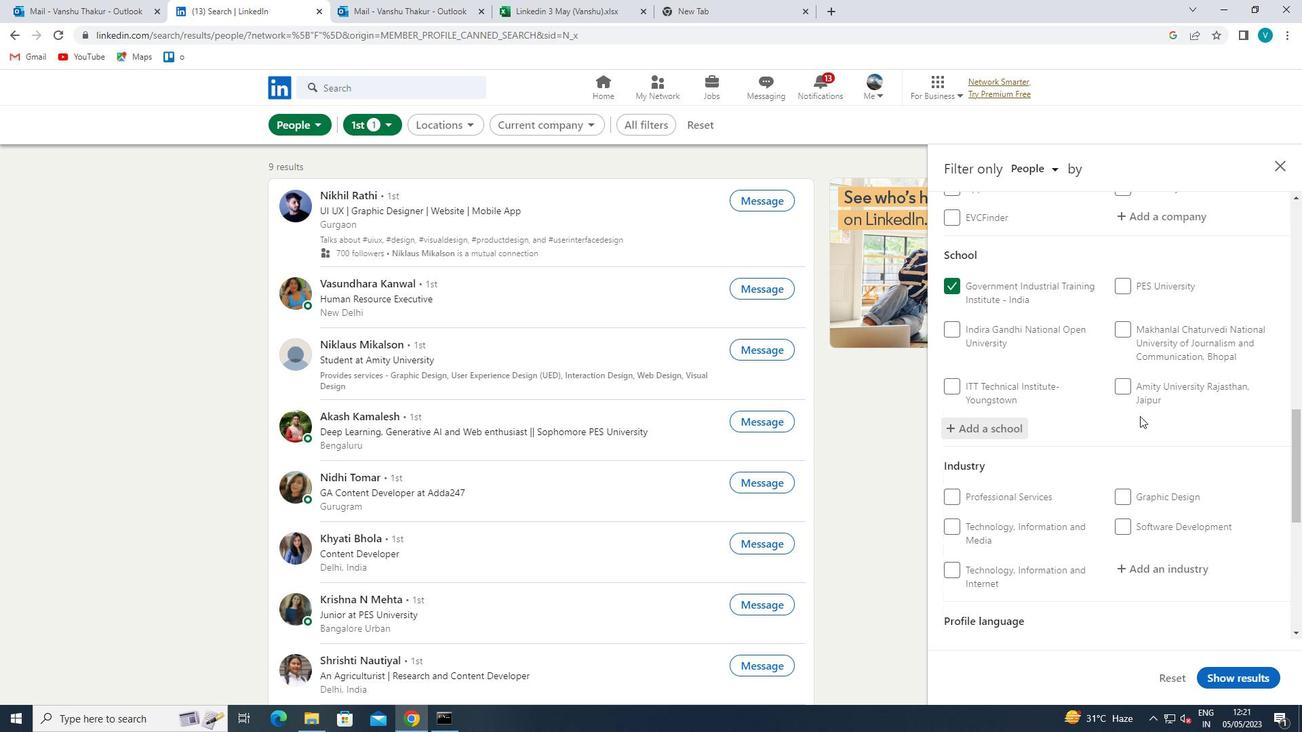 
Action: Mouse moved to (1170, 362)
Screenshot: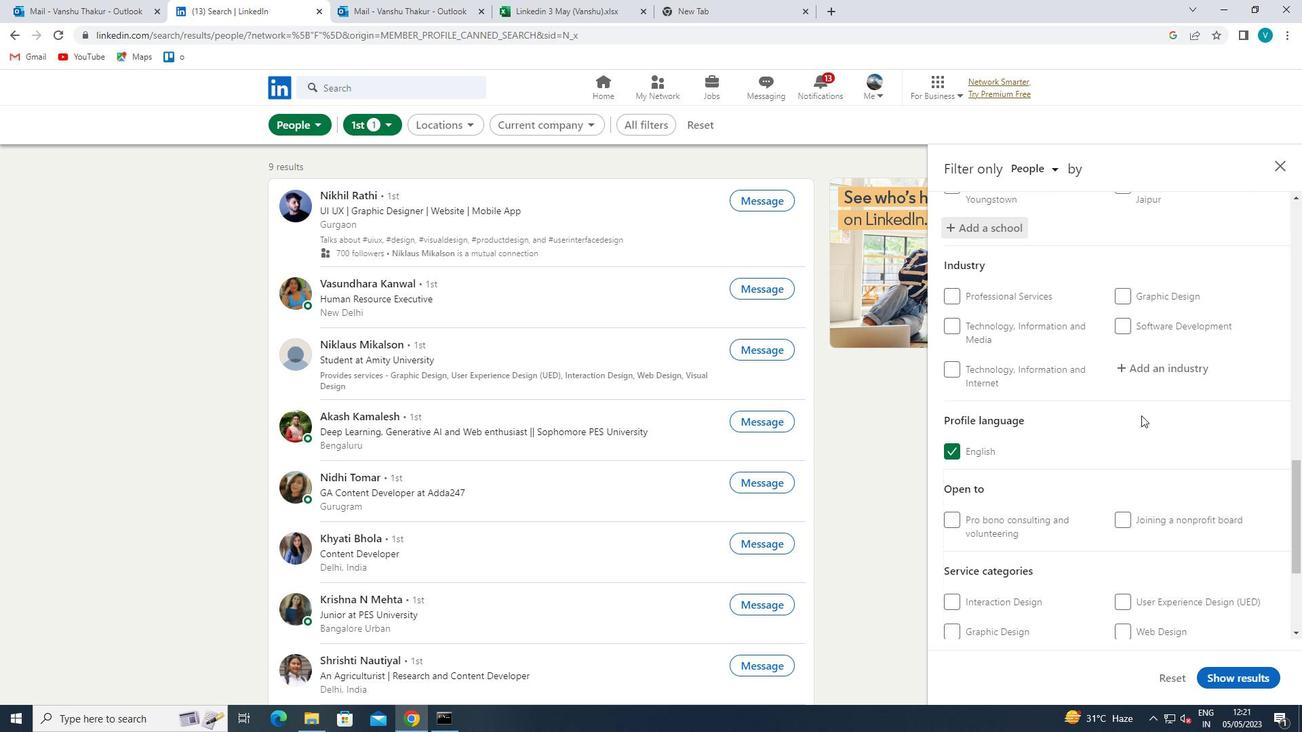 
Action: Mouse pressed left at (1170, 362)
Screenshot: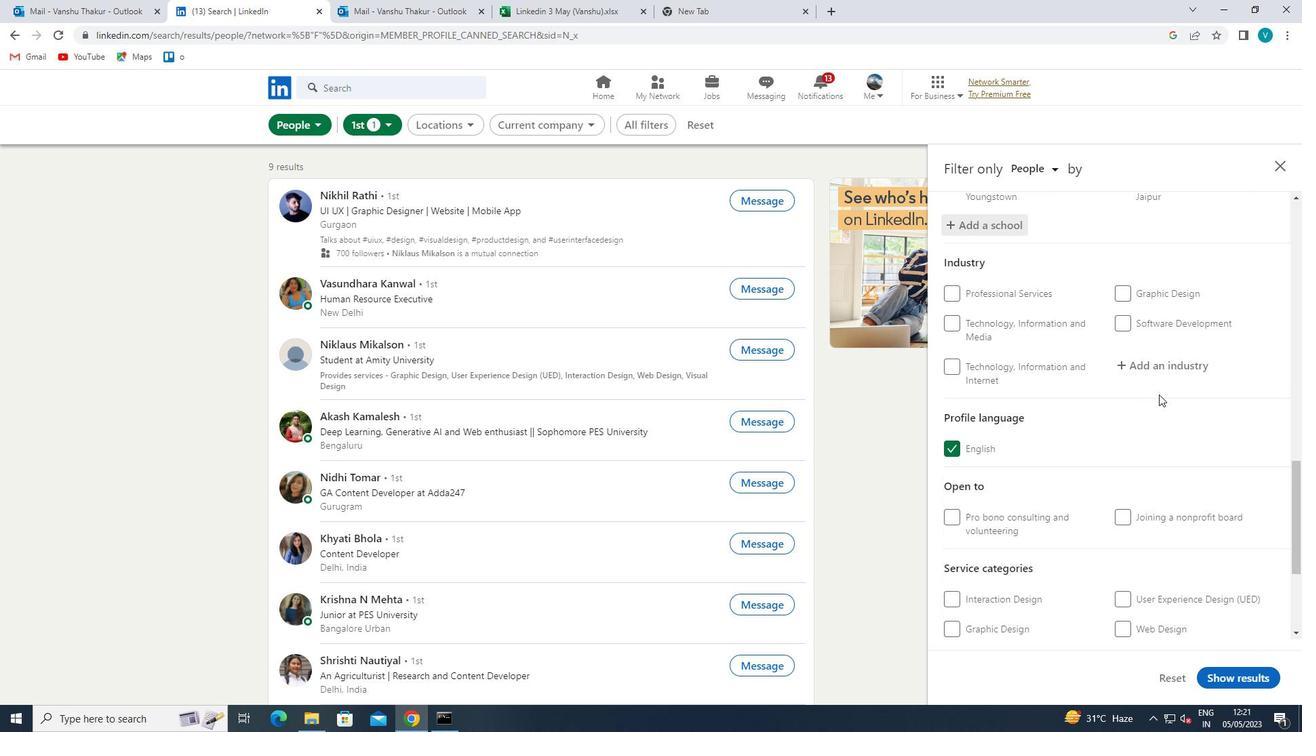
Action: Key pressed <Key.shift>REATIL<Key.space><Key.backspace><Key.backspace><Key.backspace><Key.backspace><Key.backspace>TAIL<Key.space><Key.shift>MU
Screenshot: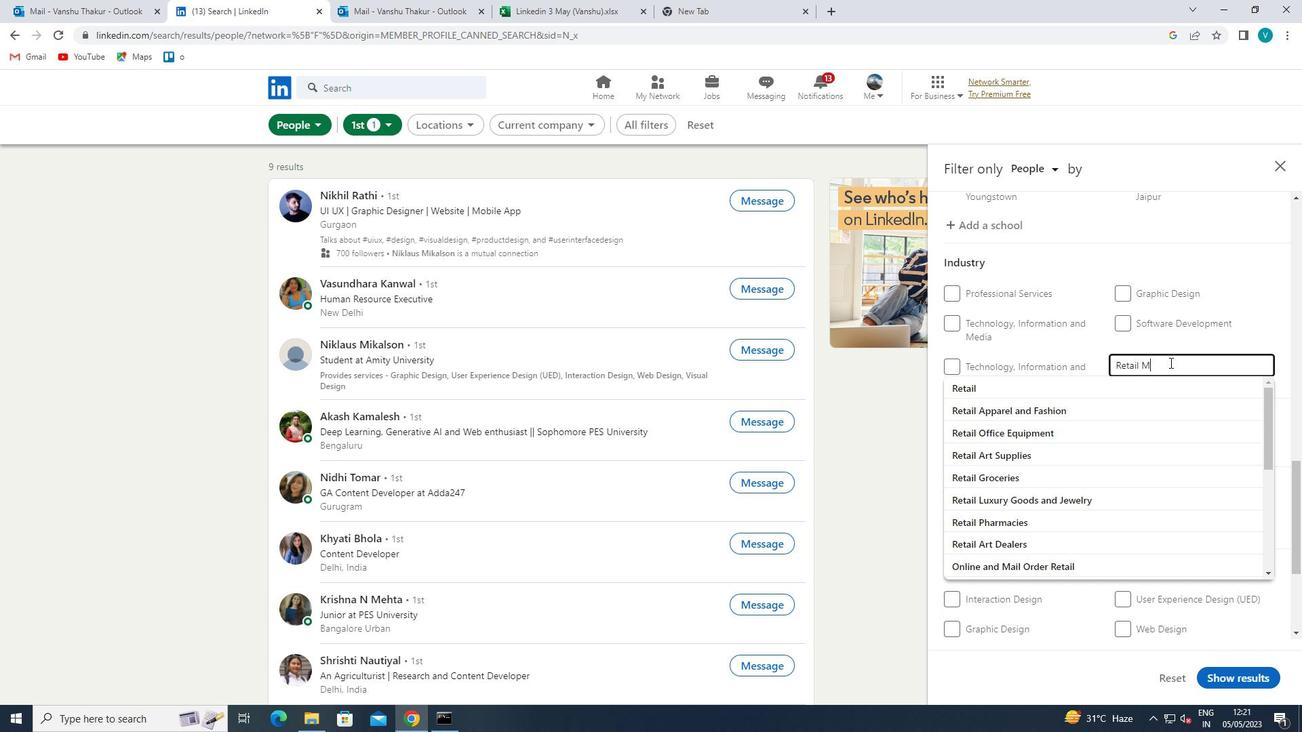 
Action: Mouse moved to (1142, 381)
Screenshot: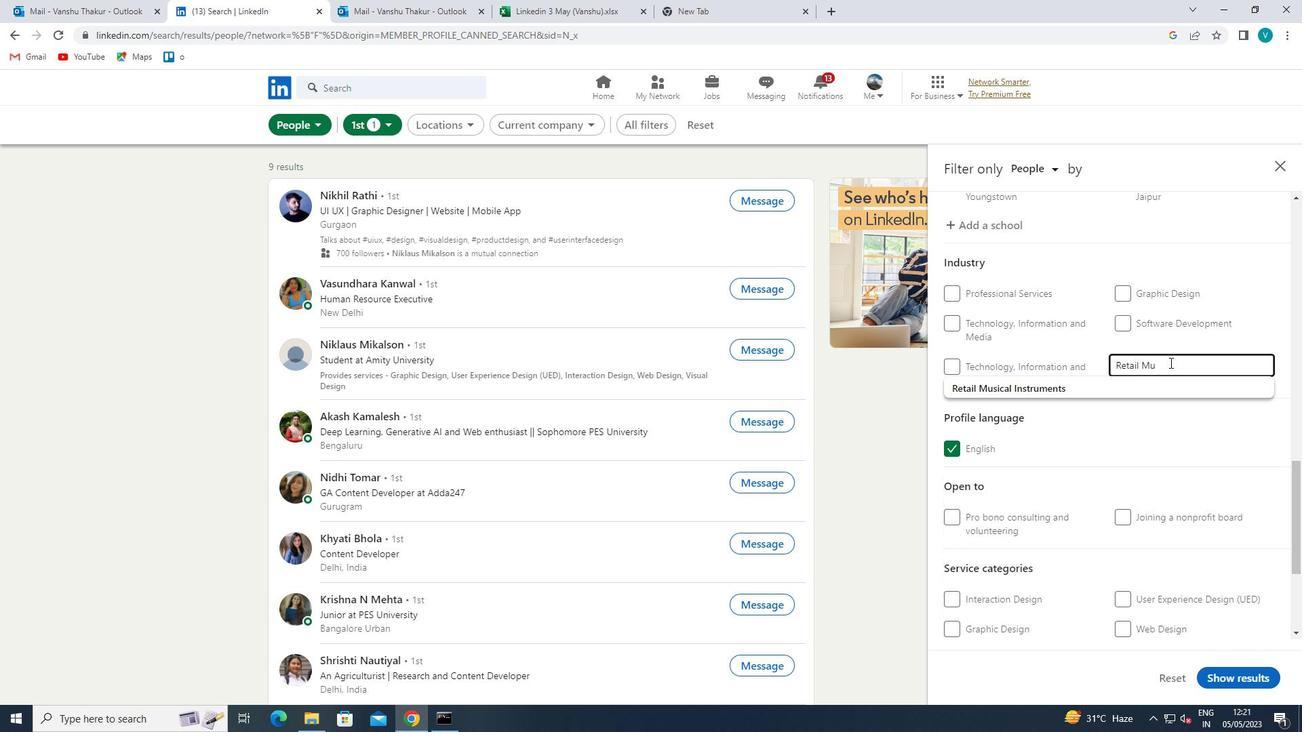 
Action: Mouse pressed left at (1142, 381)
Screenshot: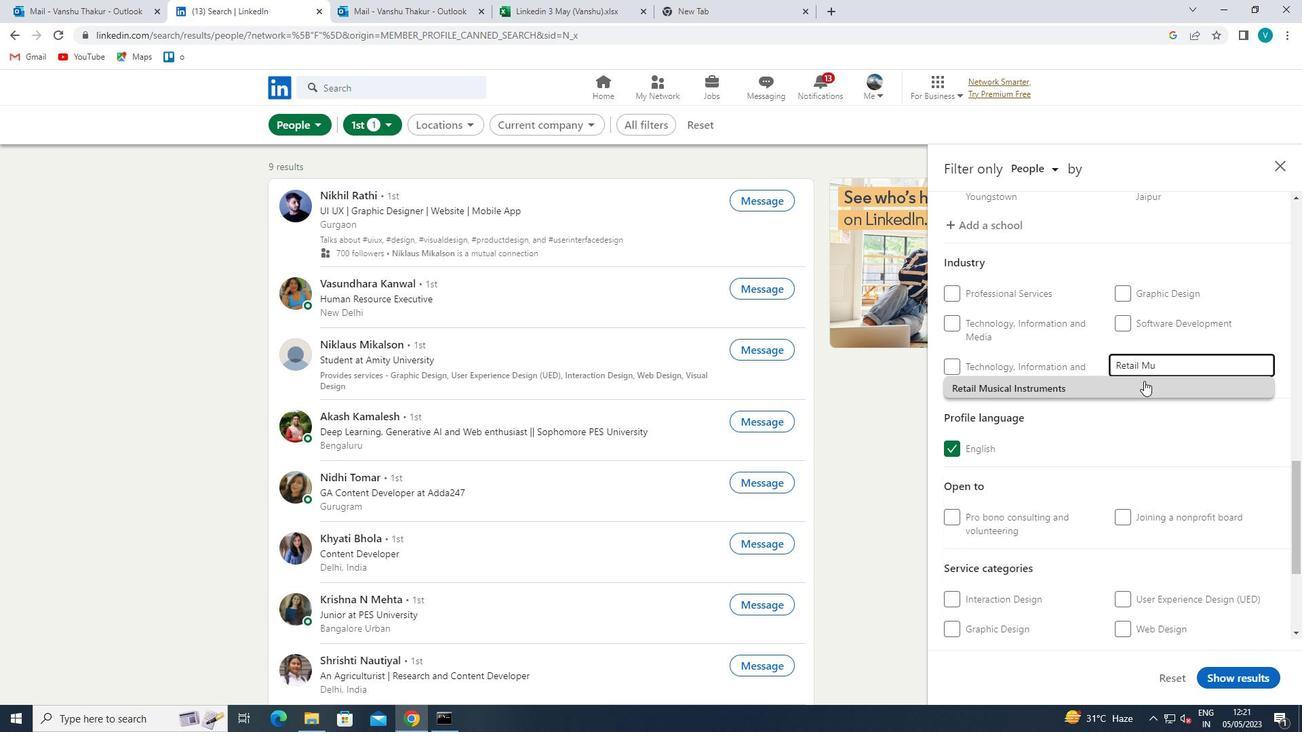 
Action: Mouse scrolled (1142, 381) with delta (0, 0)
Screenshot: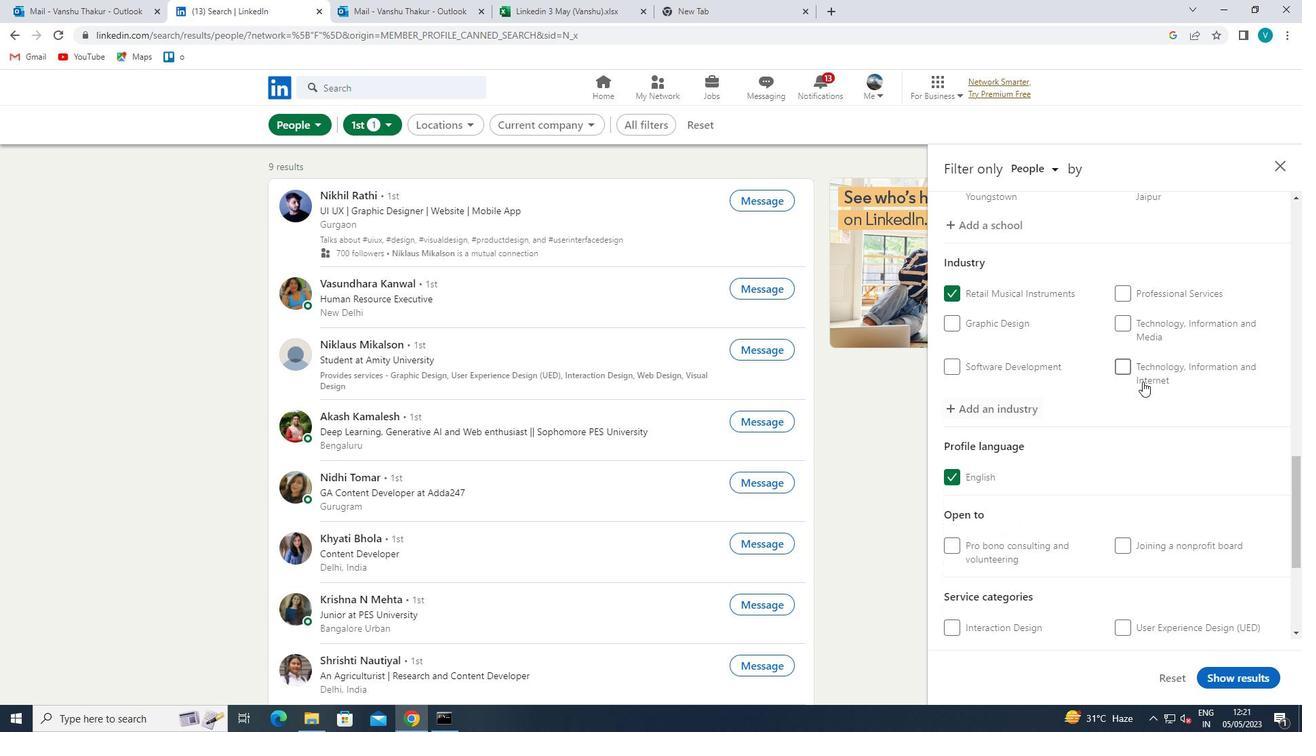 
Action: Mouse scrolled (1142, 381) with delta (0, 0)
Screenshot: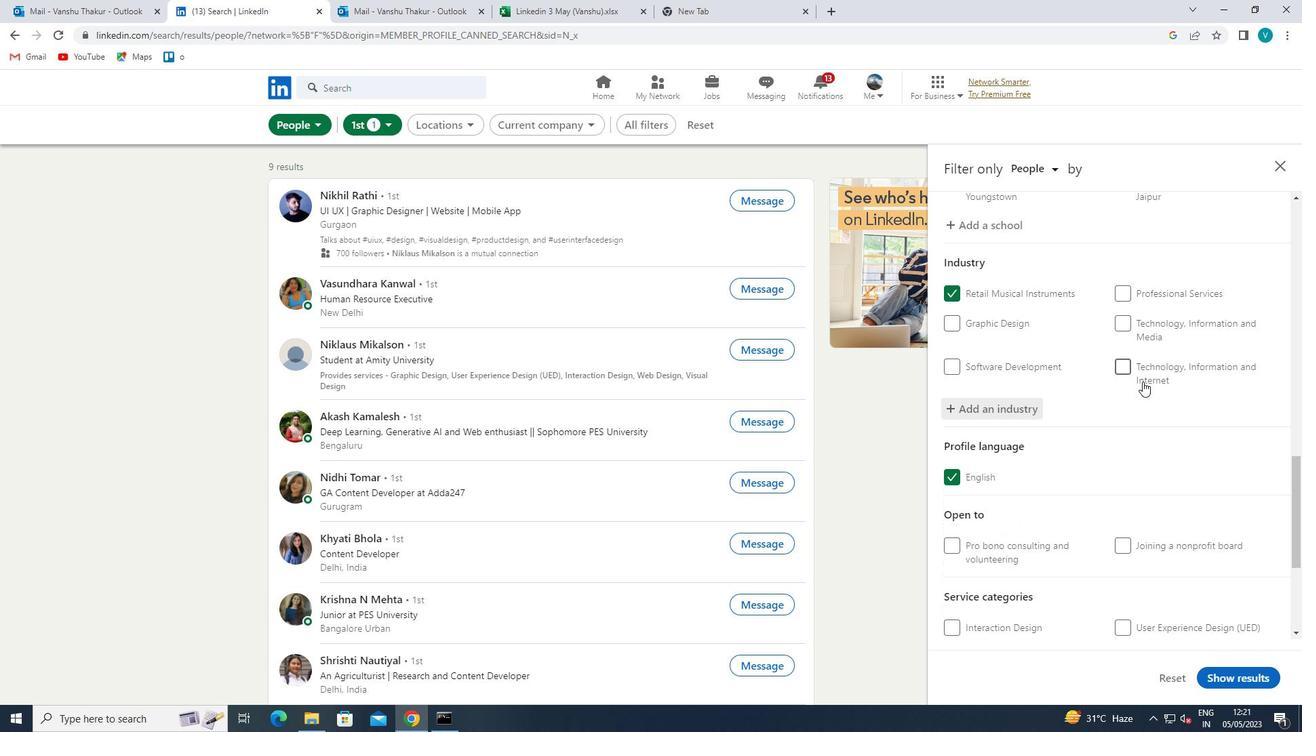 
Action: Mouse scrolled (1142, 381) with delta (0, 0)
Screenshot: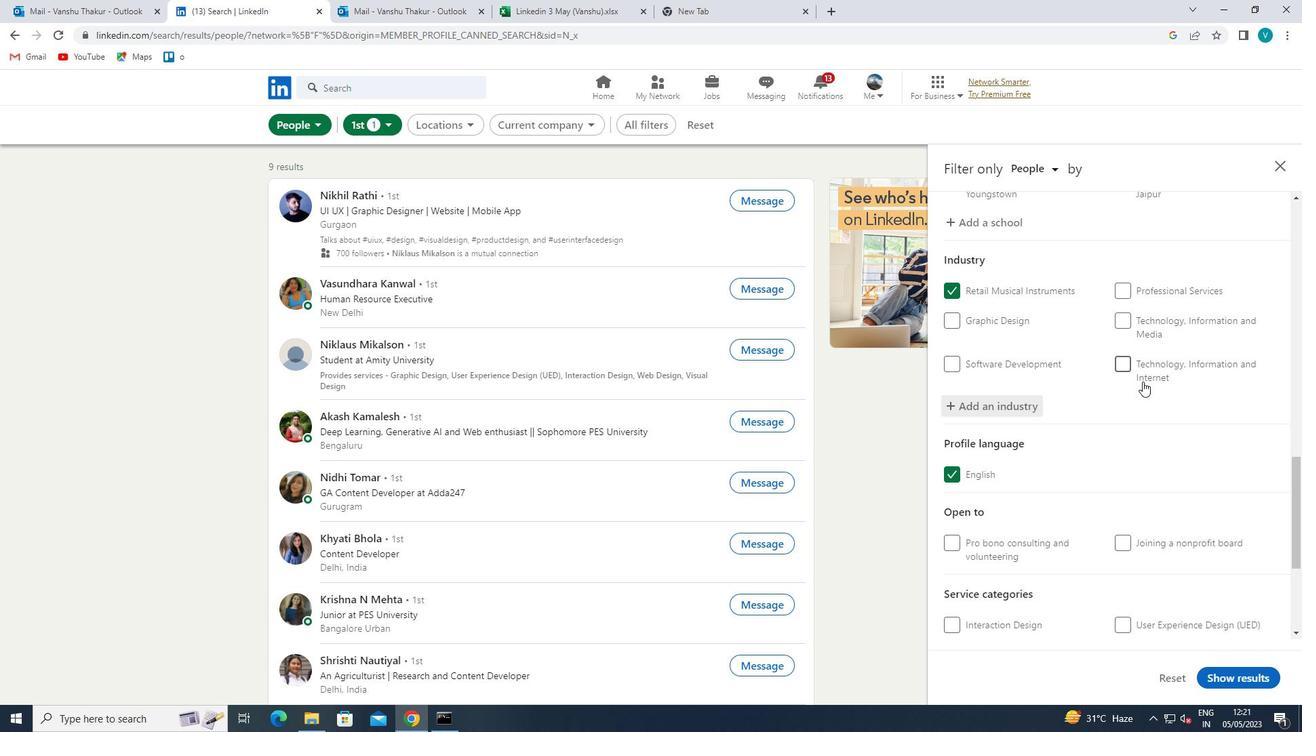 
Action: Mouse scrolled (1142, 381) with delta (0, 0)
Screenshot: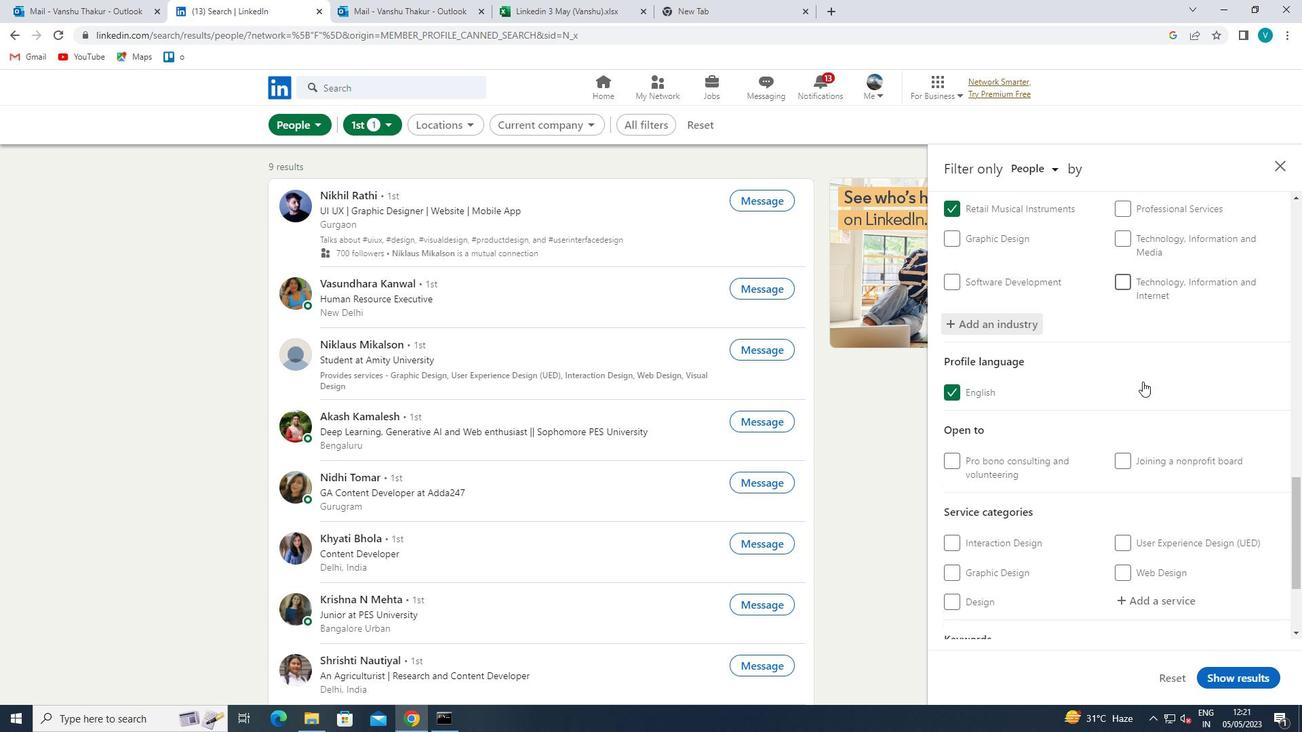 
Action: Mouse moved to (1142, 382)
Screenshot: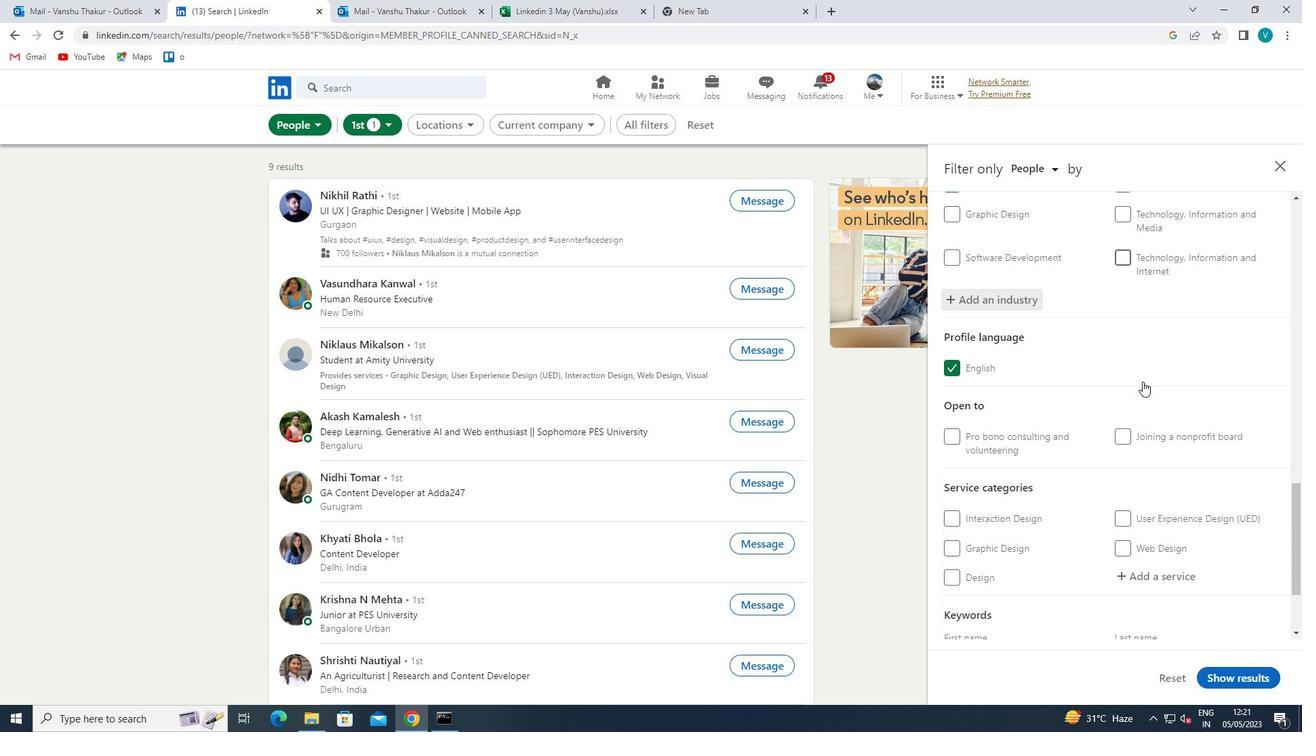 
Action: Mouse scrolled (1142, 381) with delta (0, 0)
Screenshot: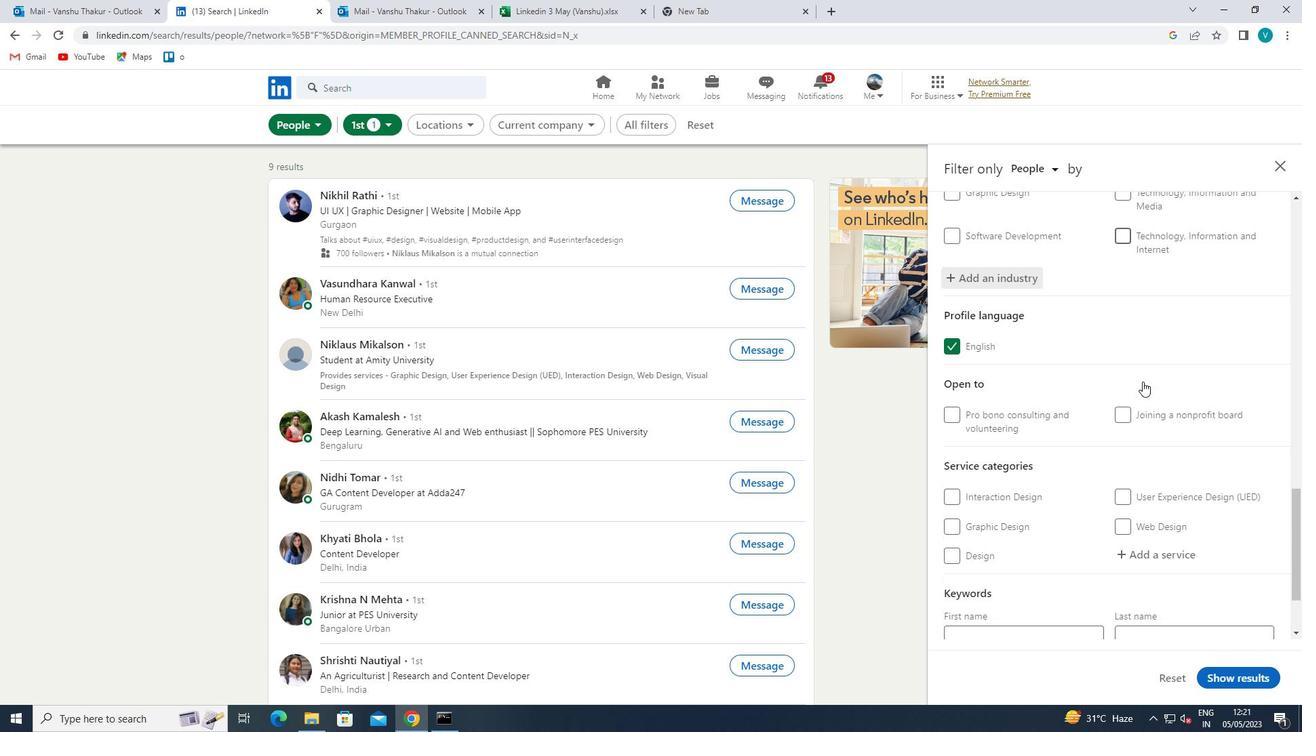 
Action: Mouse moved to (1140, 438)
Screenshot: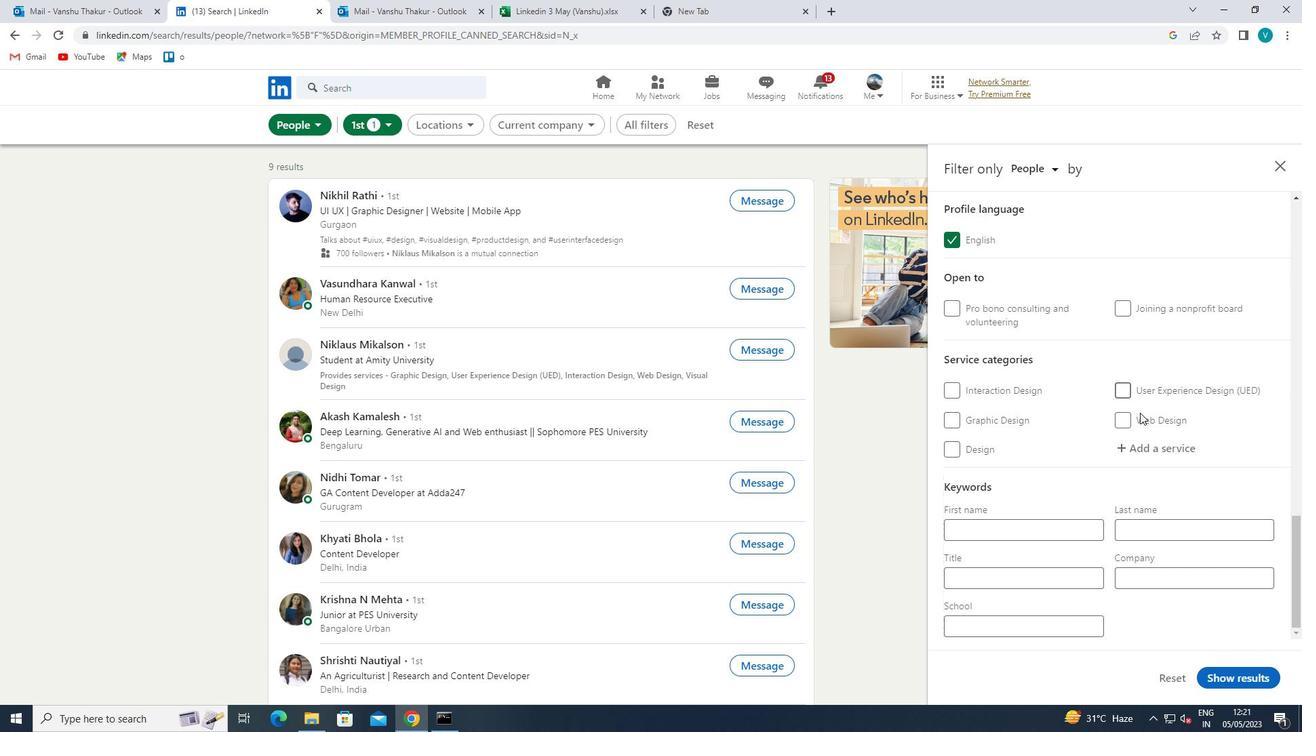 
Action: Mouse pressed left at (1140, 438)
Screenshot: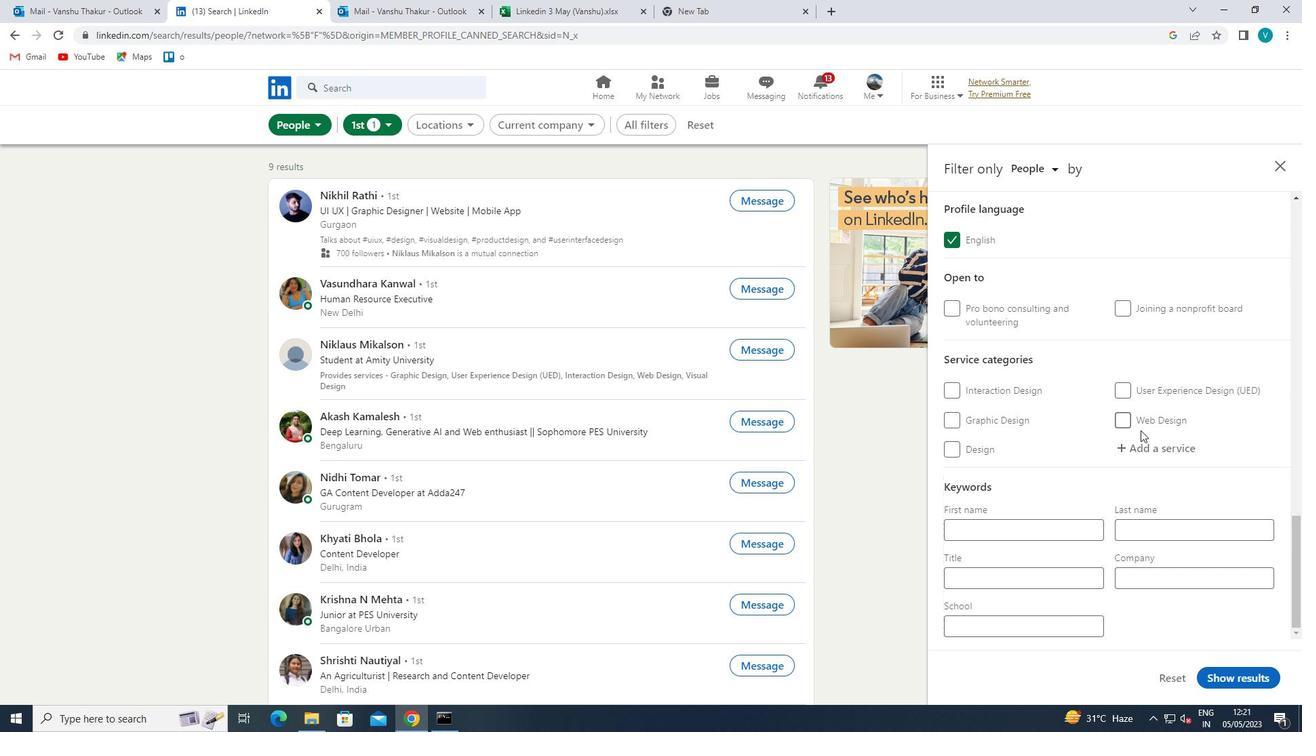 
Action: Key pressed <Key.shift>IMMIGRA
Screenshot: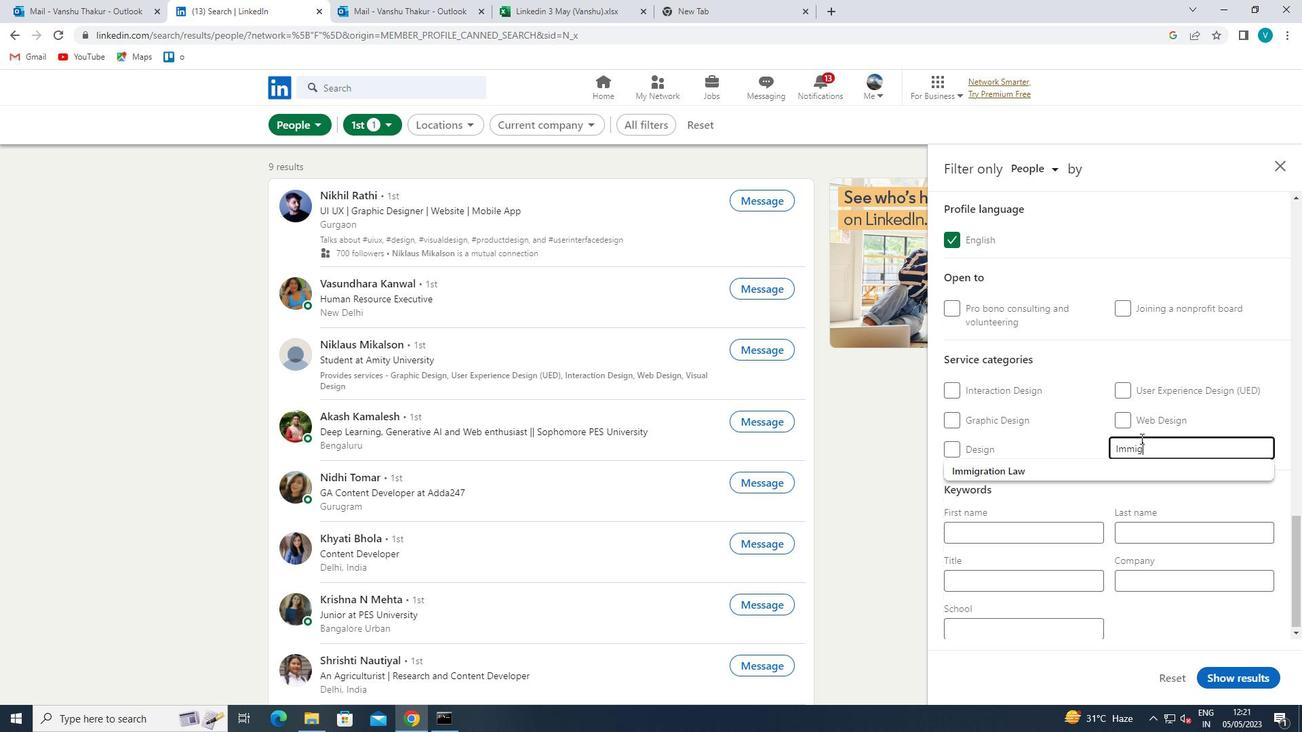 
Action: Mouse moved to (1078, 470)
Screenshot: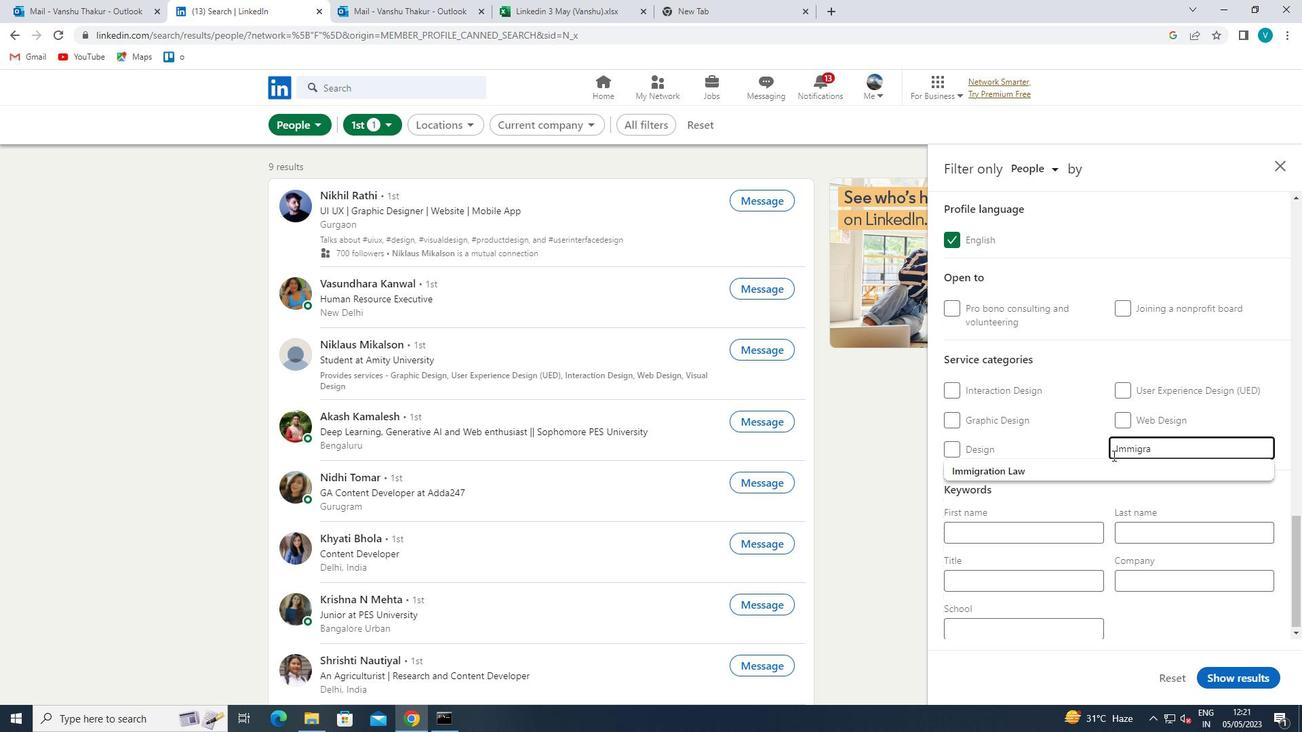 
Action: Mouse pressed left at (1078, 470)
Screenshot: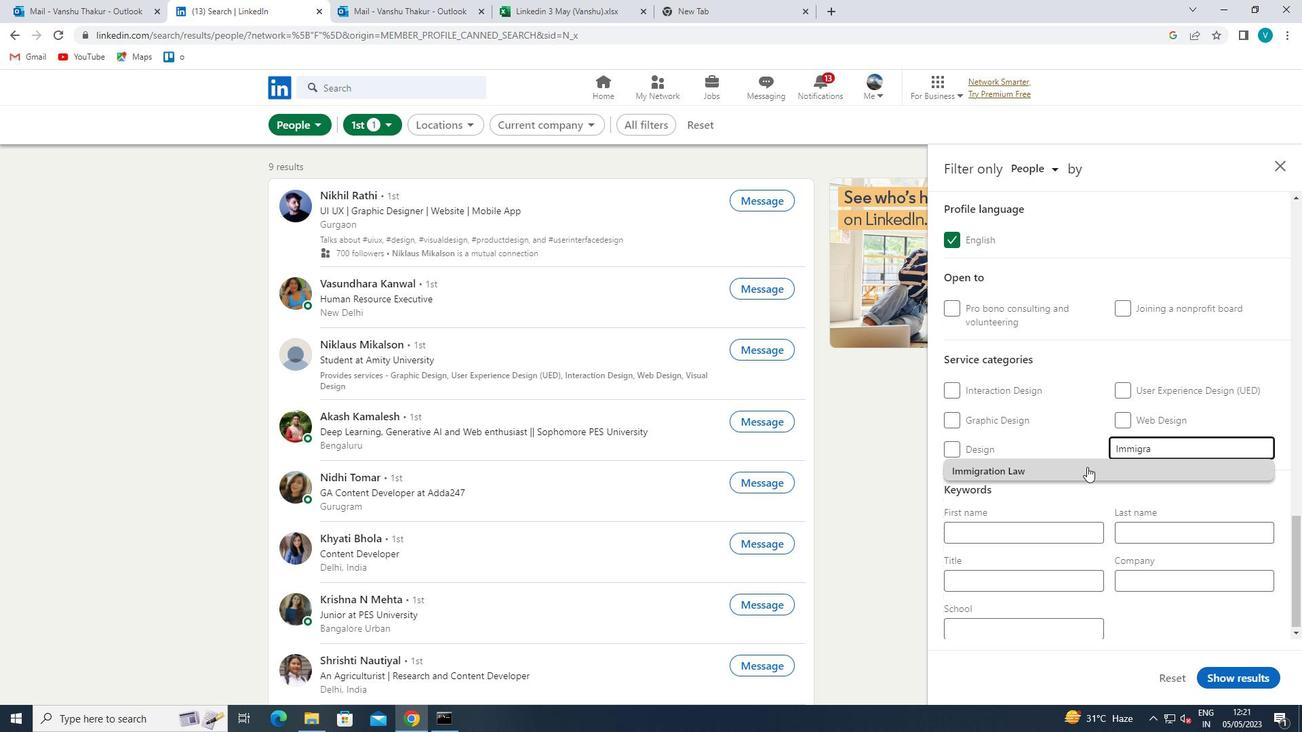 
Action: Mouse scrolled (1078, 469) with delta (0, 0)
Screenshot: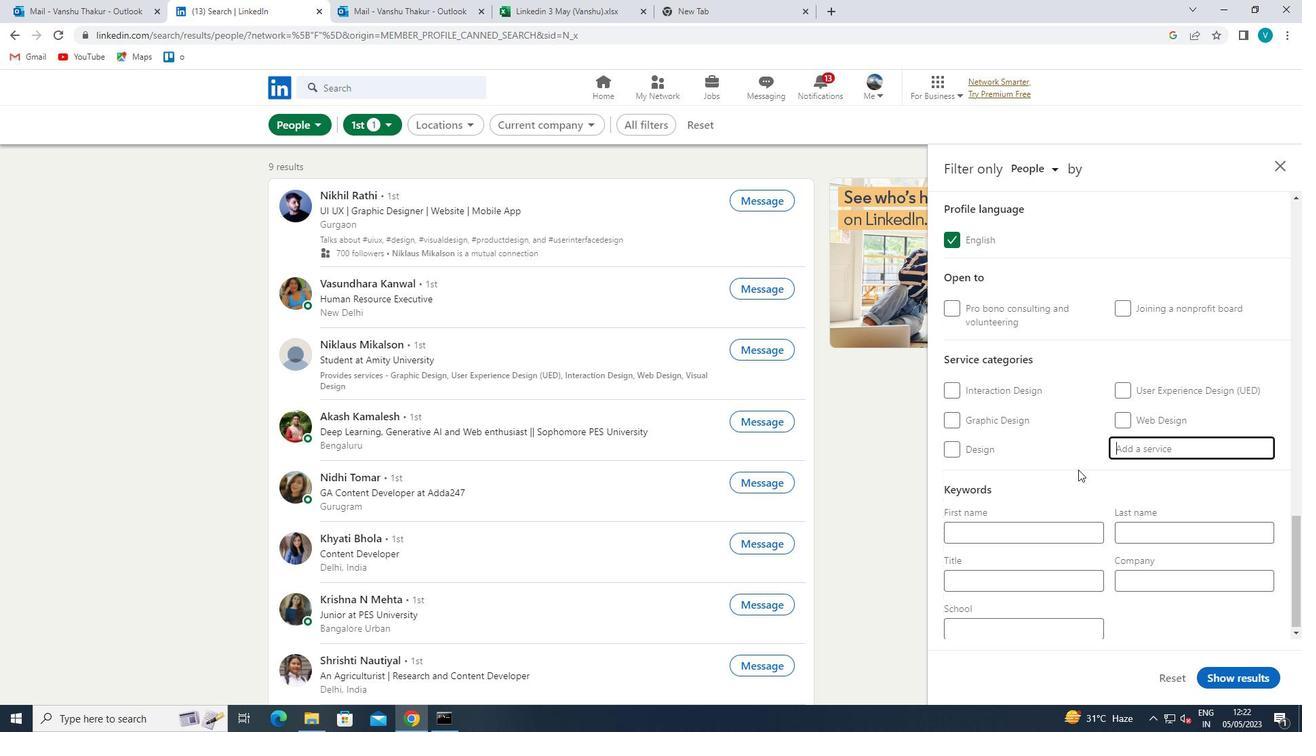 
Action: Mouse scrolled (1078, 469) with delta (0, 0)
Screenshot: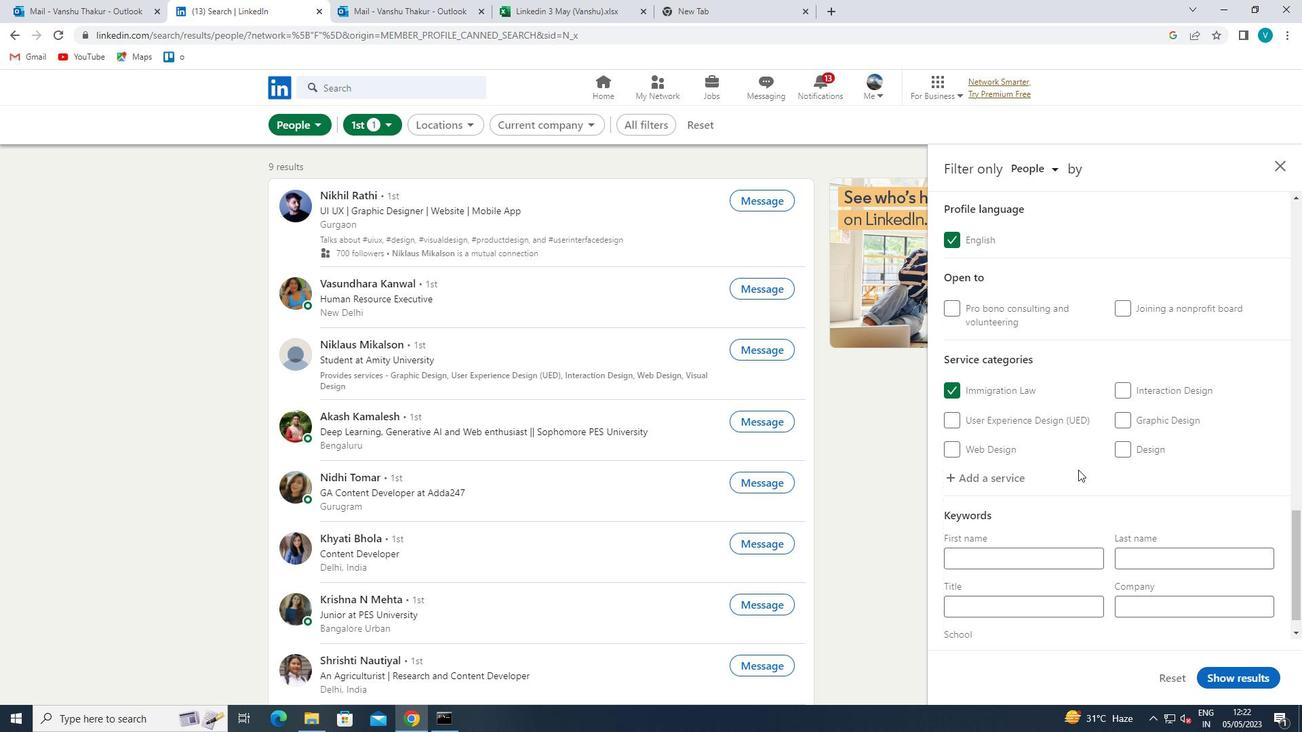 
Action: Mouse moved to (1028, 575)
Screenshot: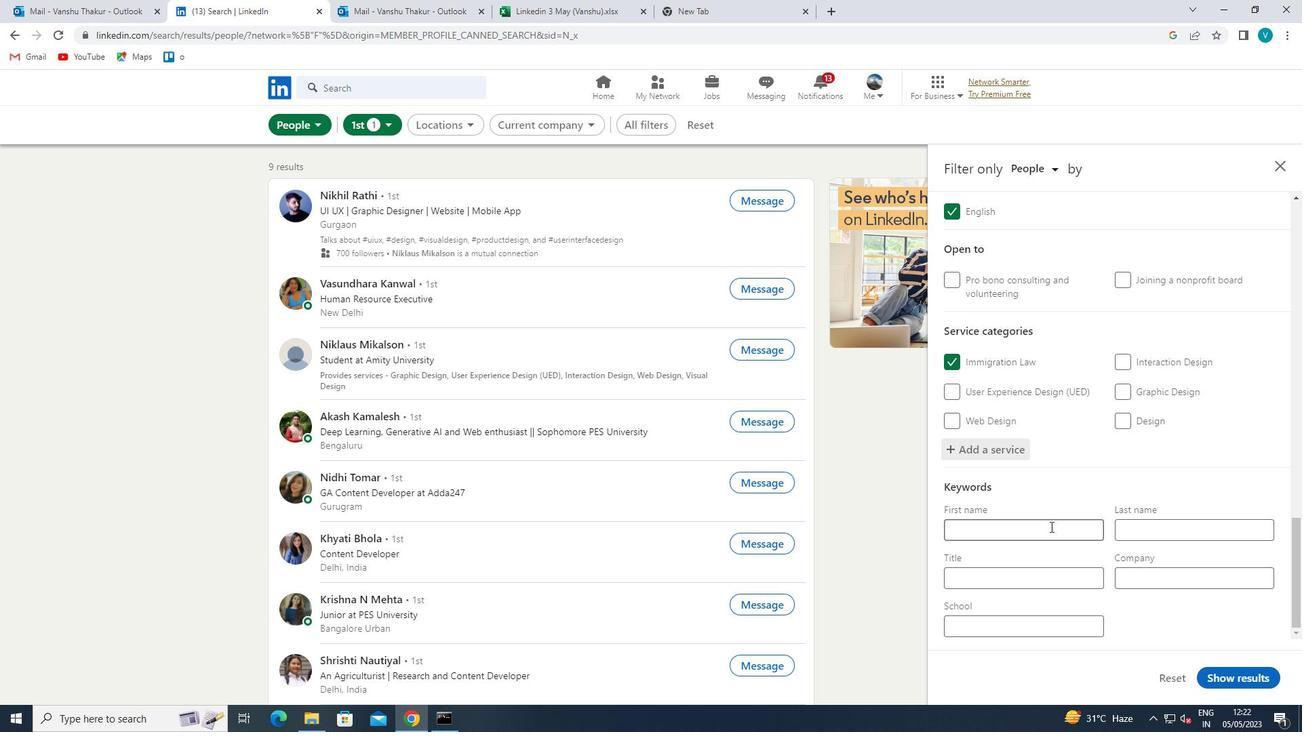 
Action: Mouse pressed left at (1028, 575)
Screenshot: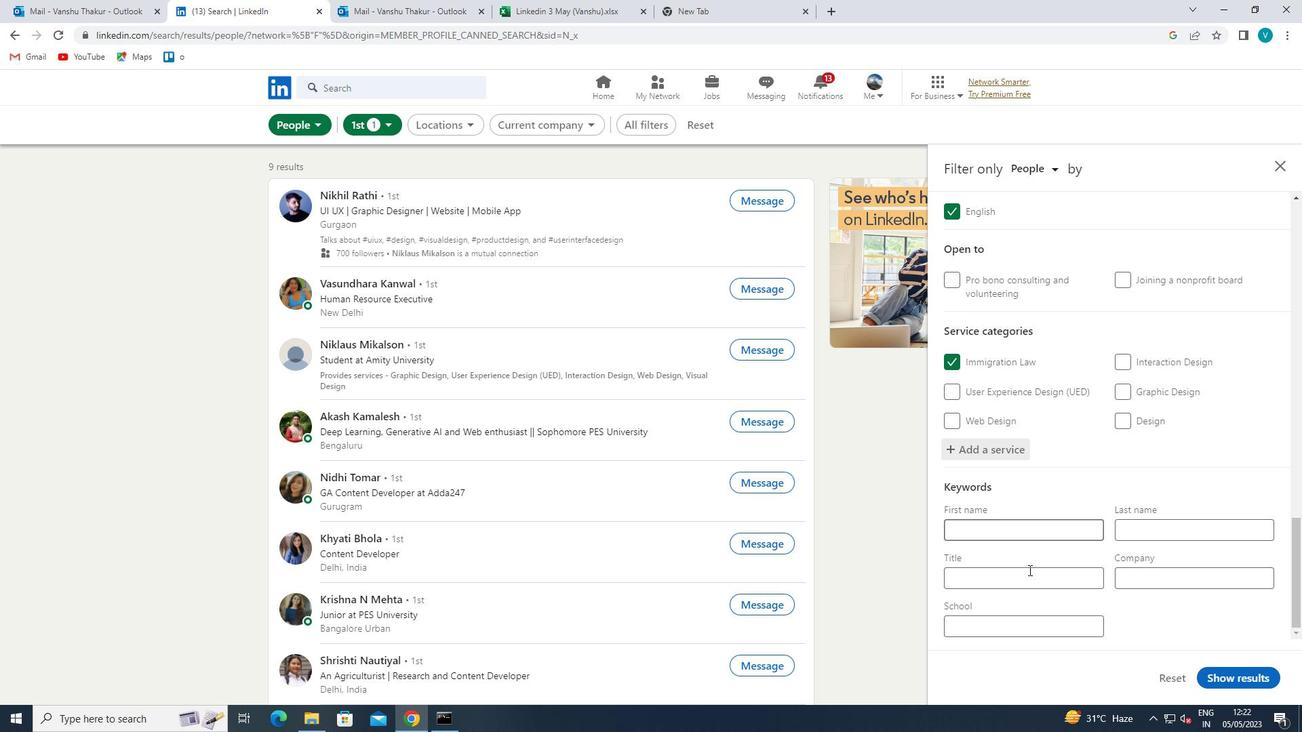 
Action: Key pressed <Key.shift>ARCHIVIST<Key.space>
Screenshot: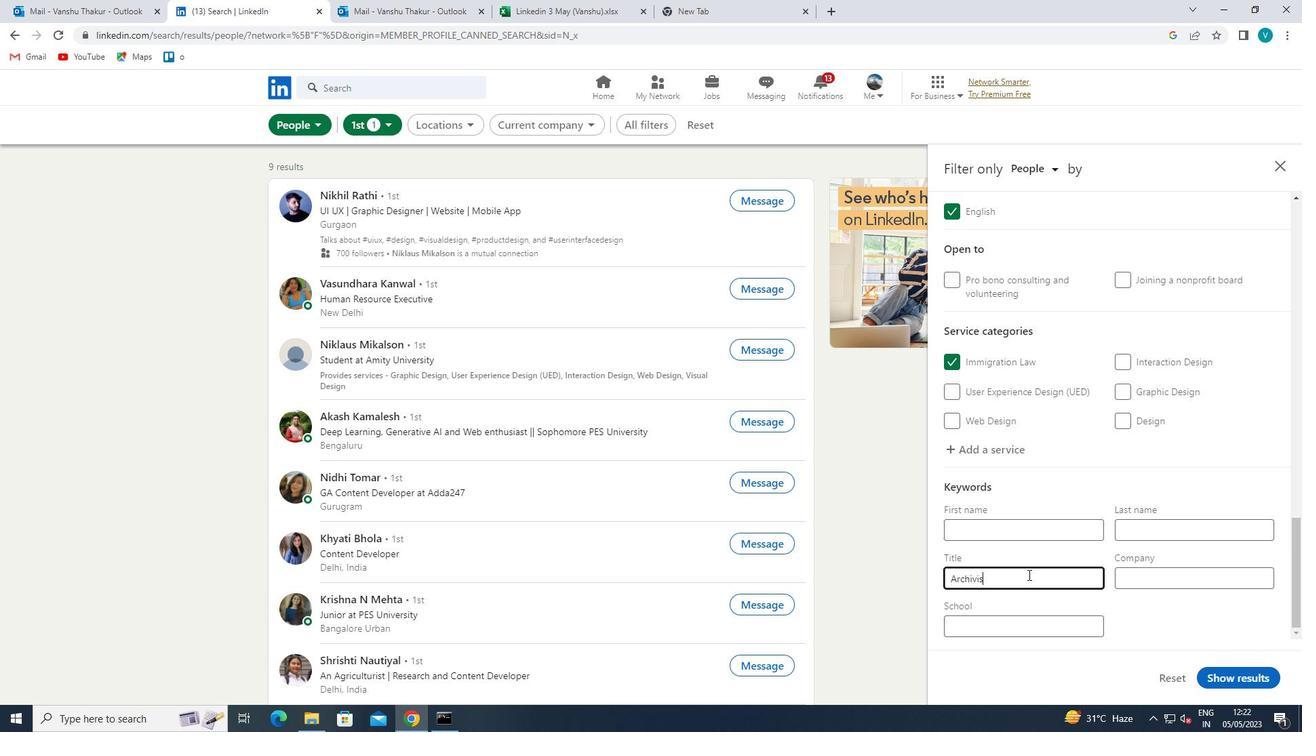 
Action: Mouse moved to (1264, 680)
Screenshot: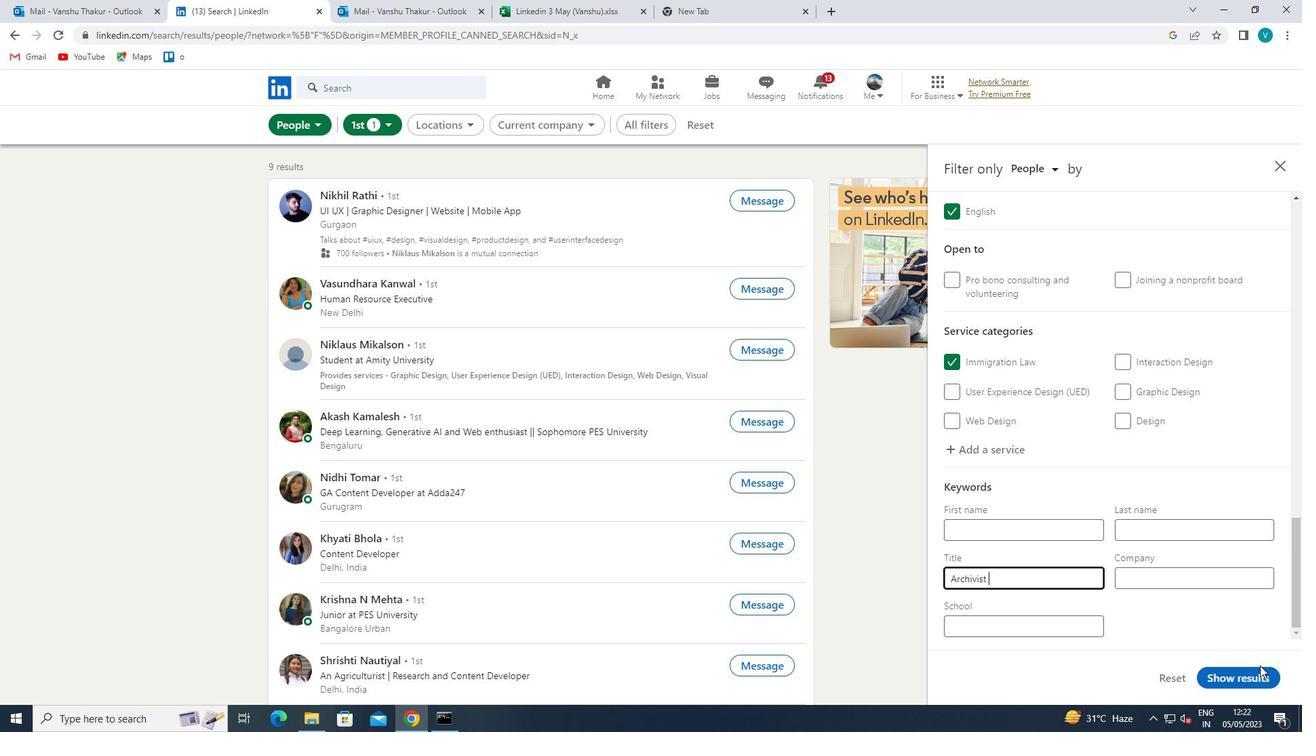 
Action: Mouse pressed left at (1264, 680)
Screenshot: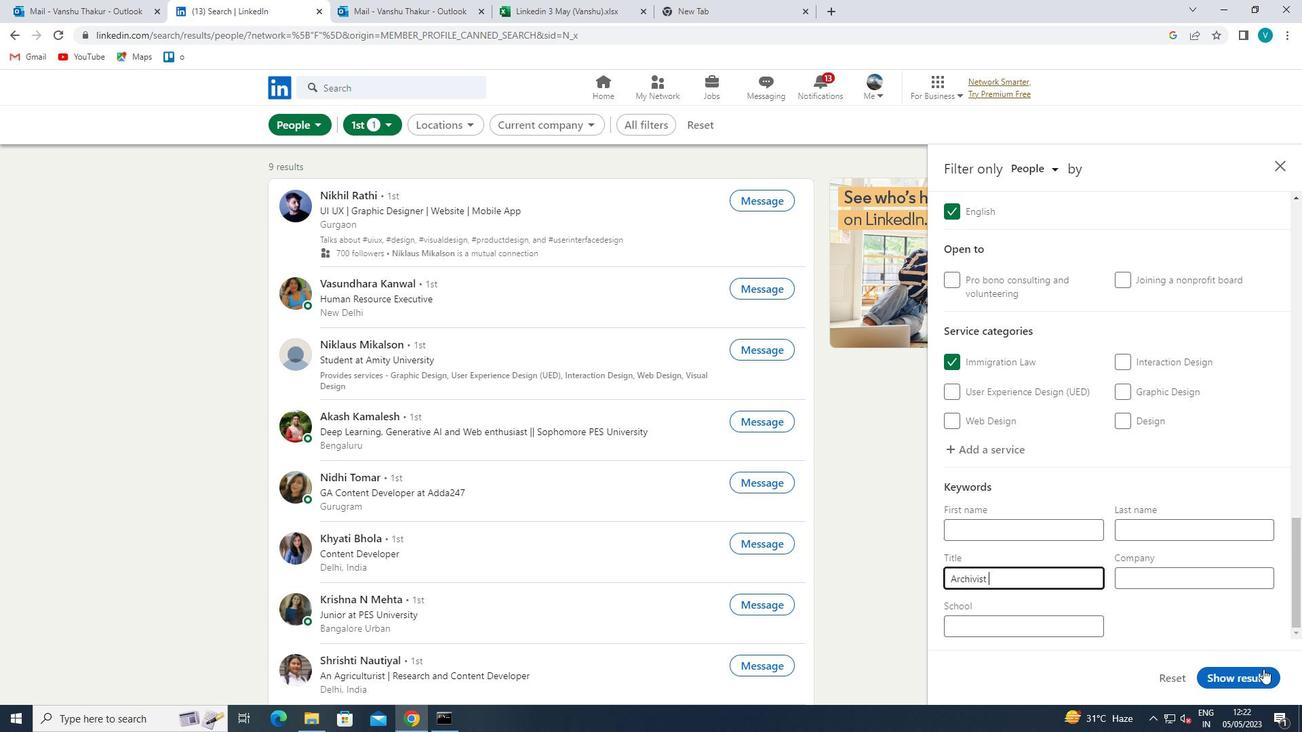 
